 Task: Compose an email with the signature Eleanor Wilson with the subject Request for a transfer and the message Could you please provide an estimate for the project? from softage.1@softage.net to softage.6@softage.net,  softage.1@softage.net and softage.7@softage.net with CC to softage.8@softage.net with an attached document Request_for_proposal.docx, insert an emoji of bus Send the email
Action: Mouse moved to (431, 567)
Screenshot: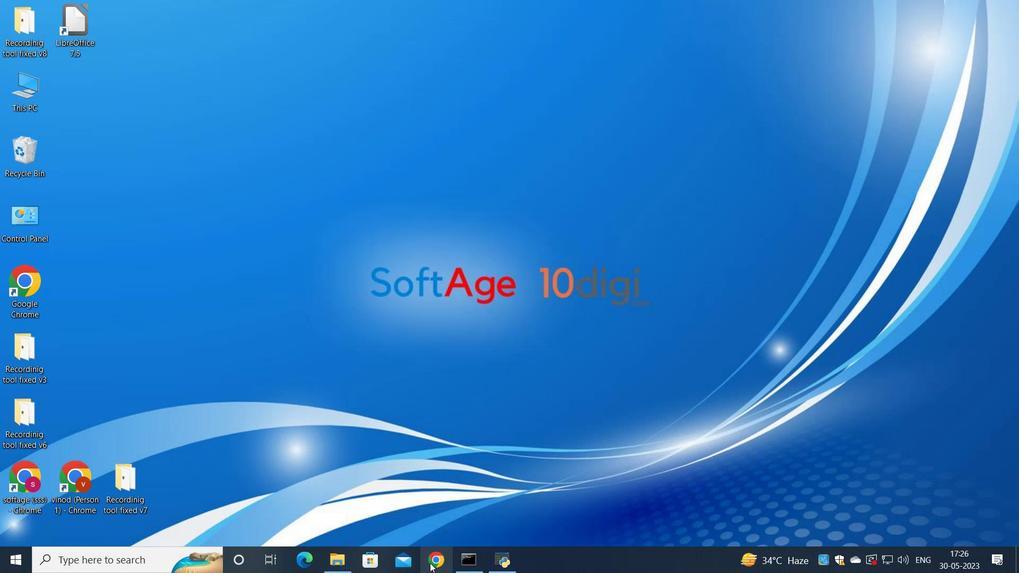 
Action: Mouse pressed left at (431, 567)
Screenshot: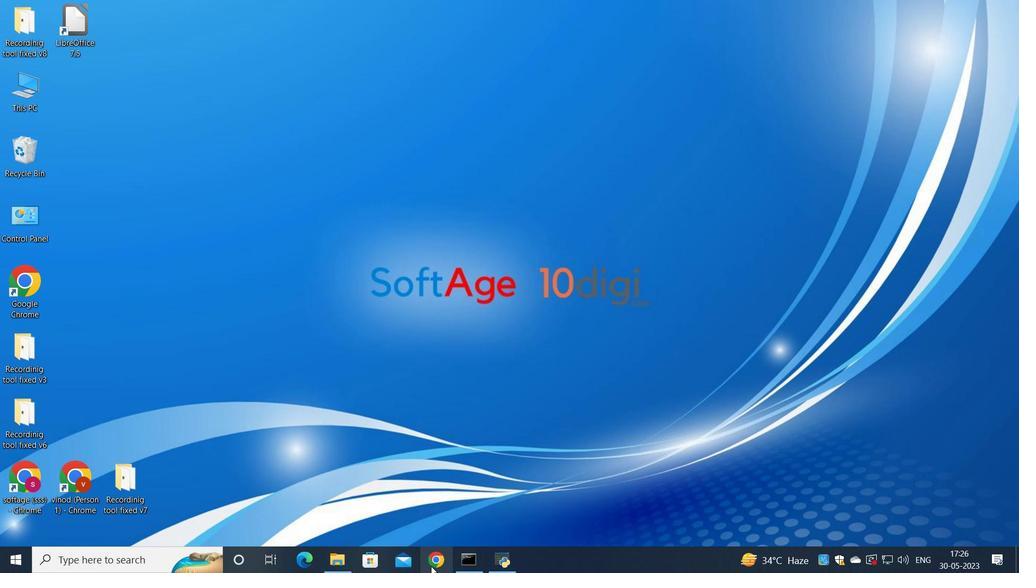 
Action: Mouse moved to (453, 340)
Screenshot: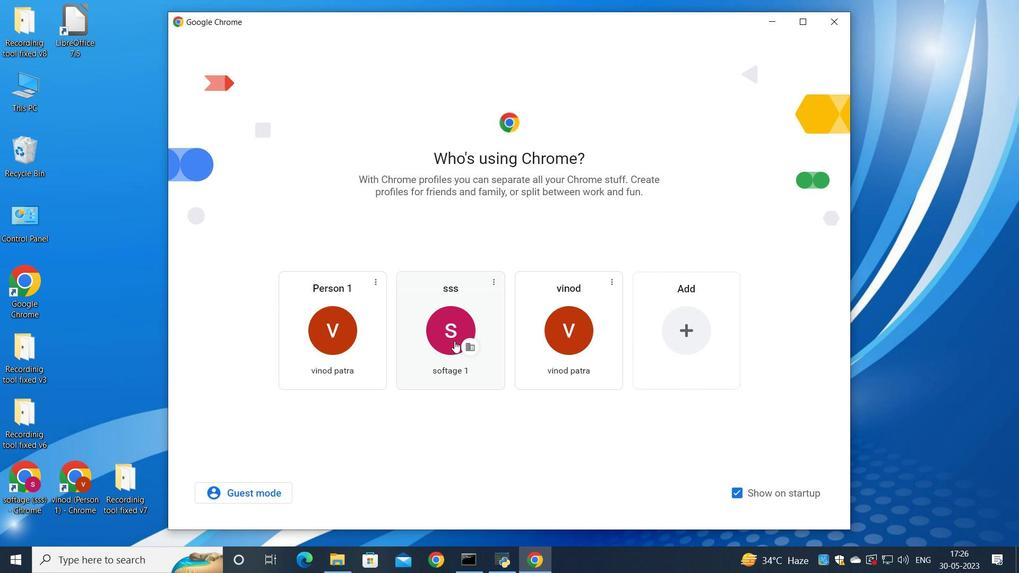 
Action: Mouse pressed left at (453, 340)
Screenshot: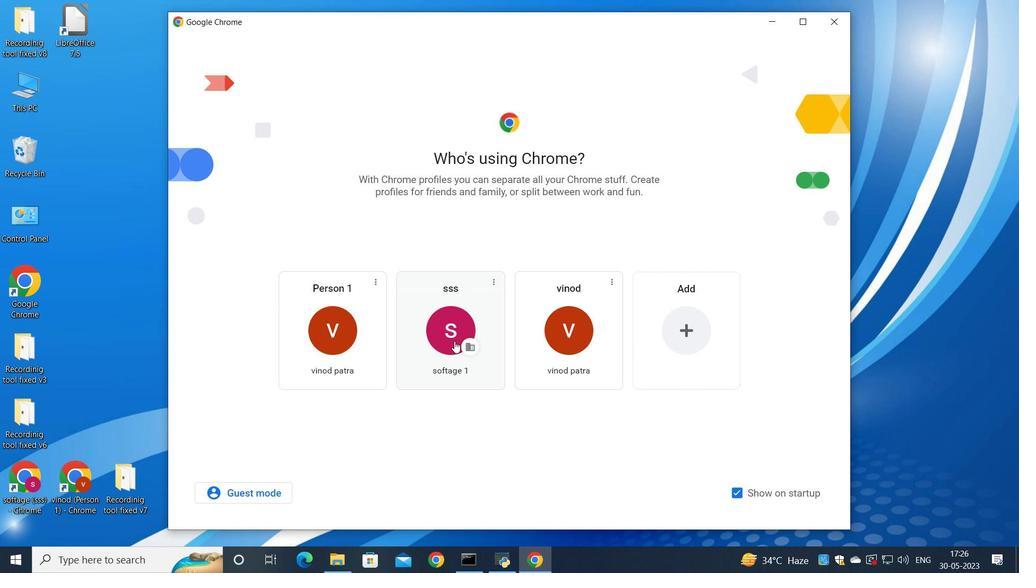 
Action: Mouse moved to (891, 68)
Screenshot: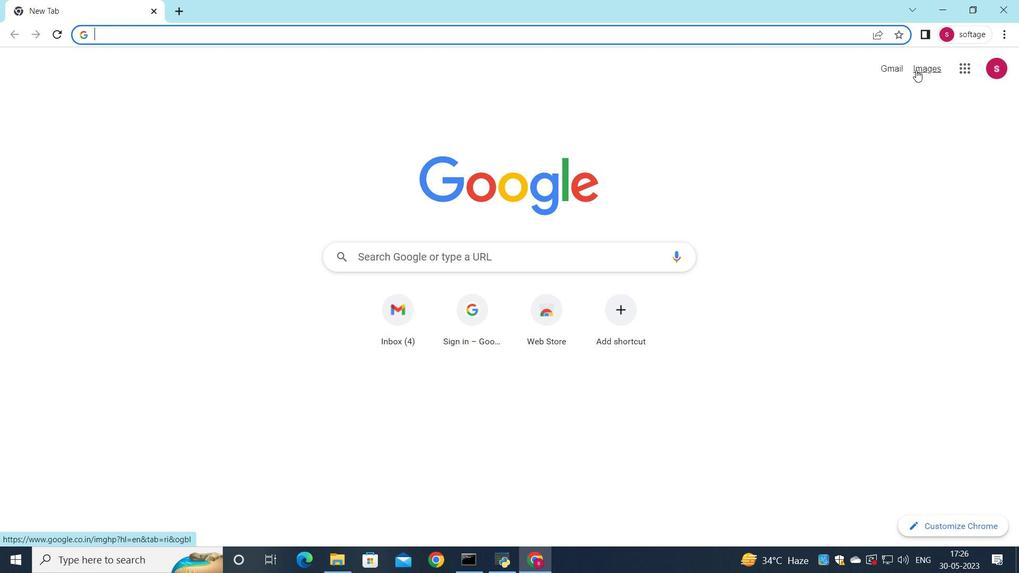 
Action: Mouse pressed left at (891, 68)
Screenshot: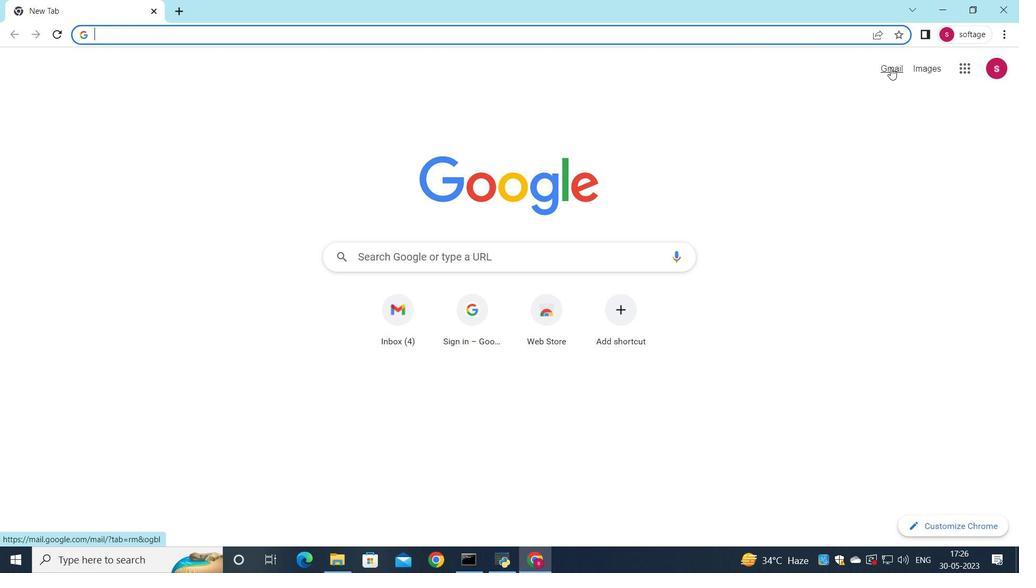 
Action: Mouse moved to (857, 81)
Screenshot: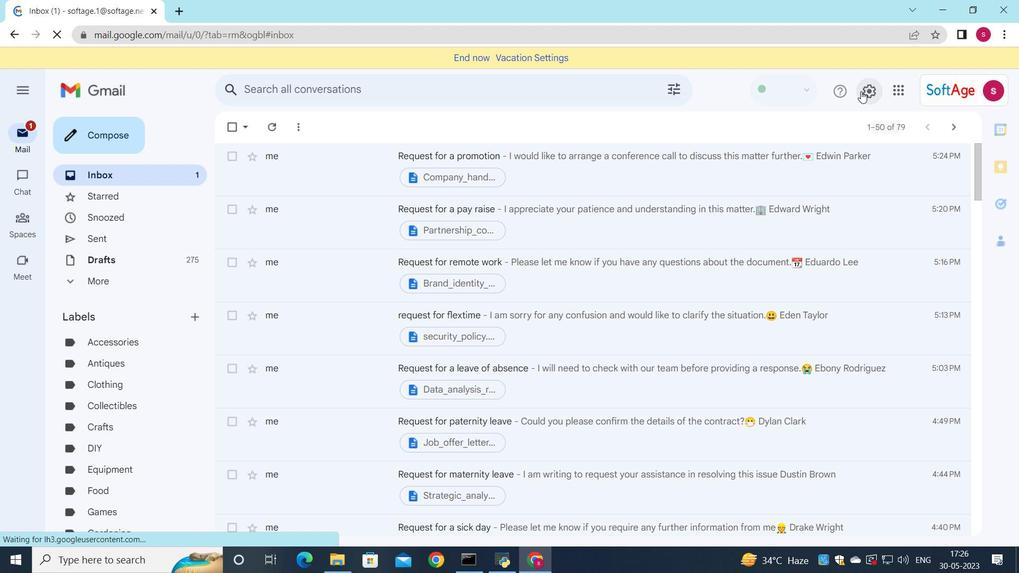 
Action: Mouse pressed left at (857, 81)
Screenshot: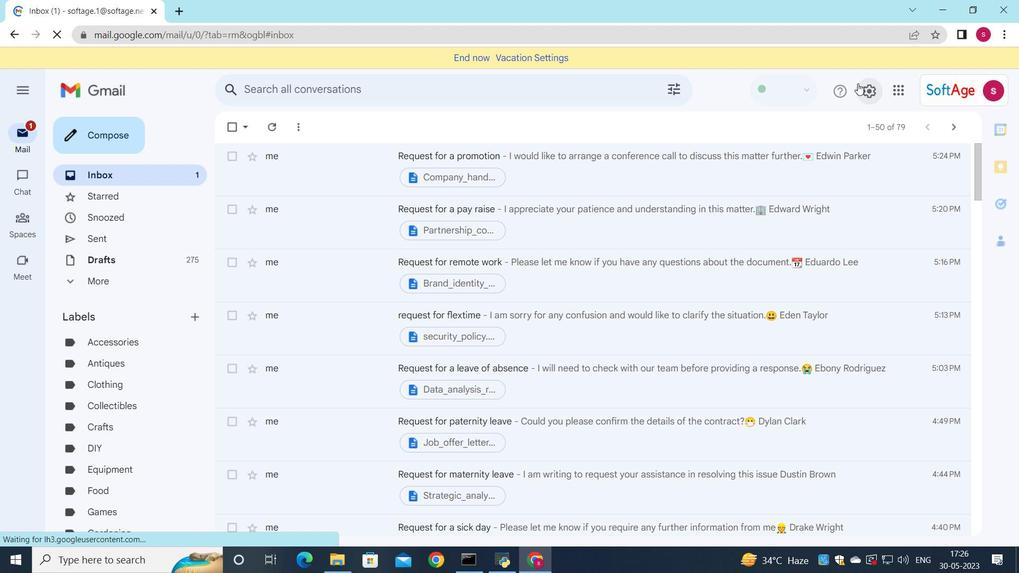 
Action: Mouse moved to (868, 92)
Screenshot: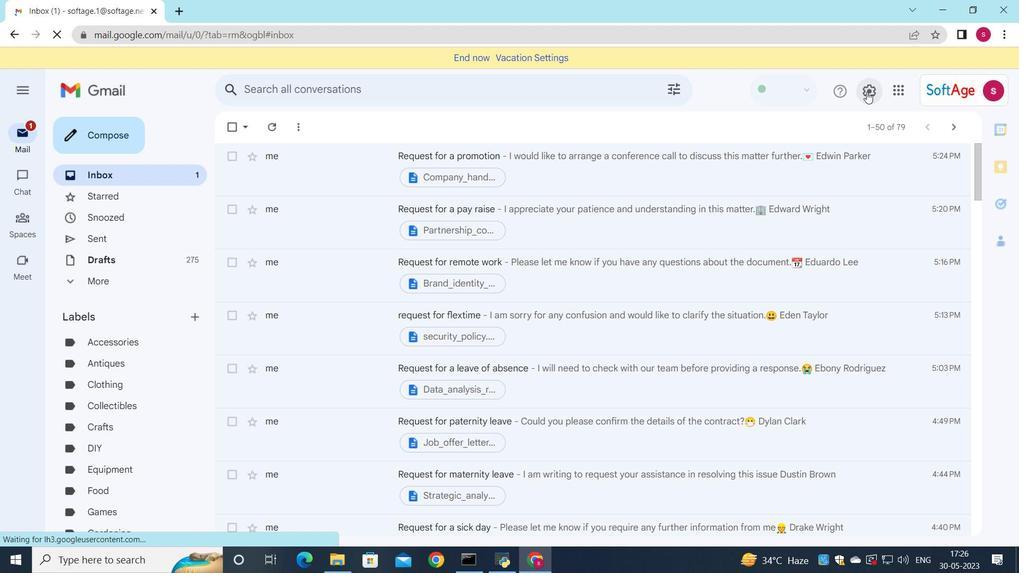 
Action: Mouse pressed left at (868, 92)
Screenshot: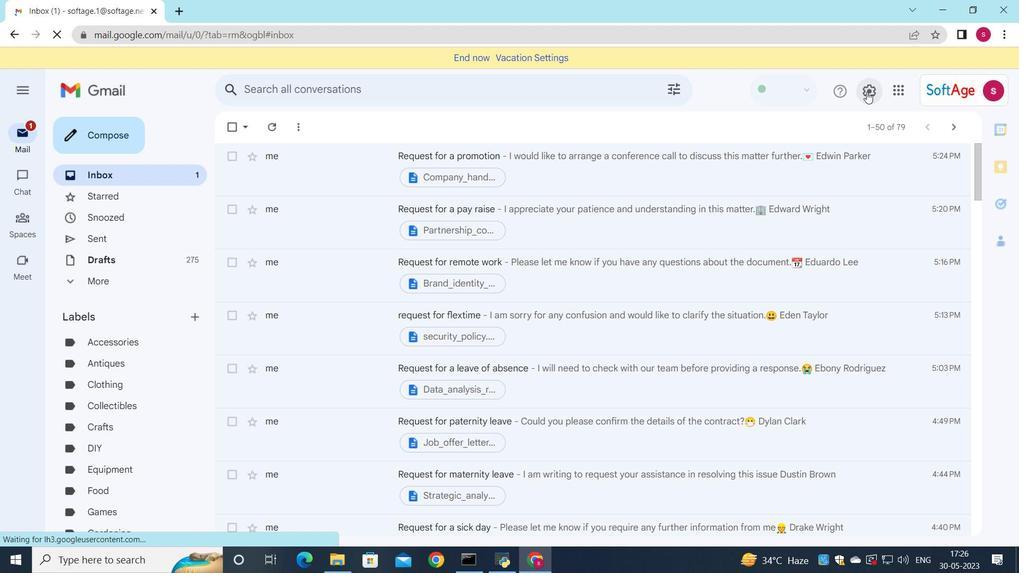 
Action: Mouse moved to (869, 88)
Screenshot: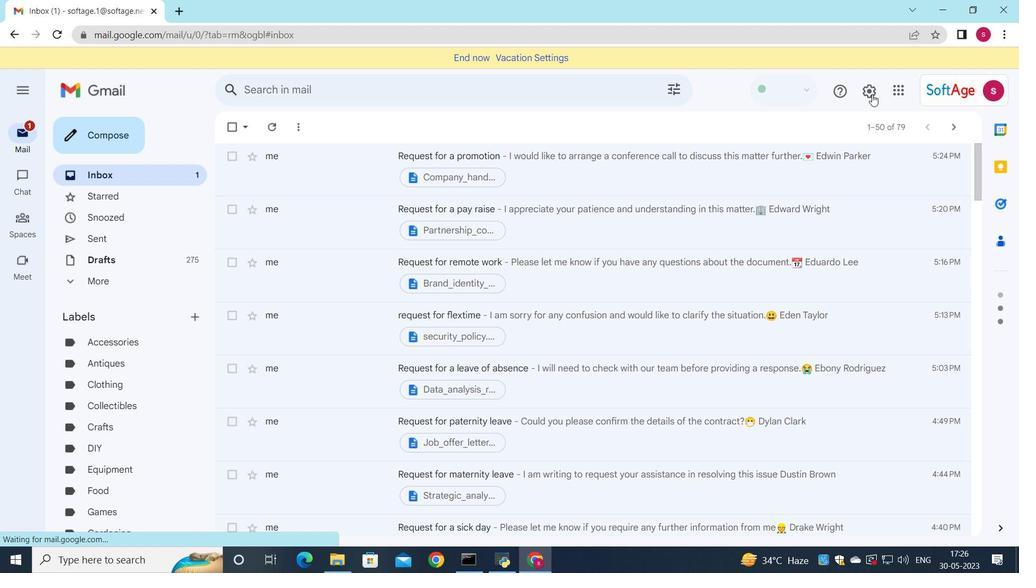 
Action: Mouse pressed left at (869, 88)
Screenshot: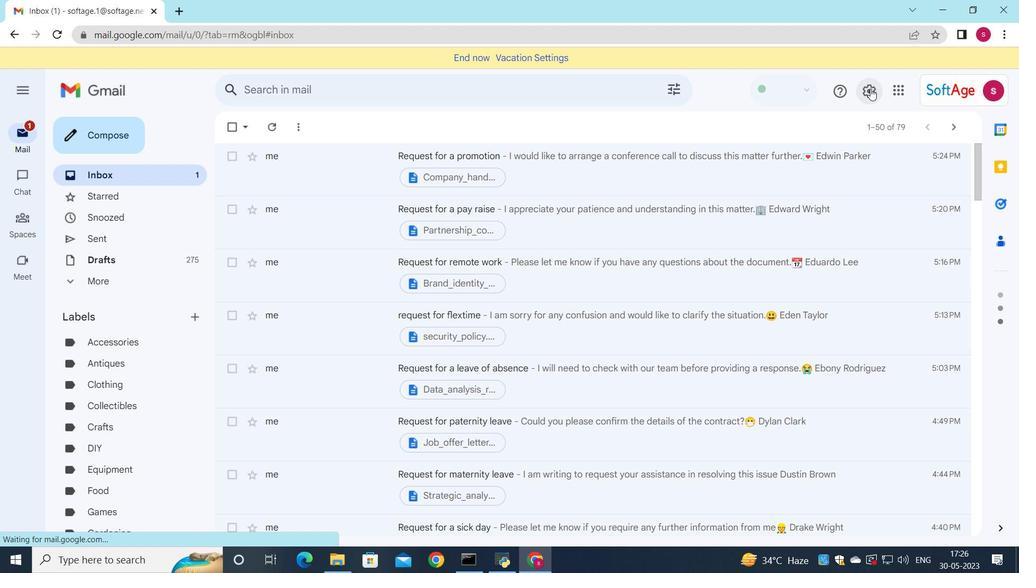 
Action: Mouse moved to (876, 155)
Screenshot: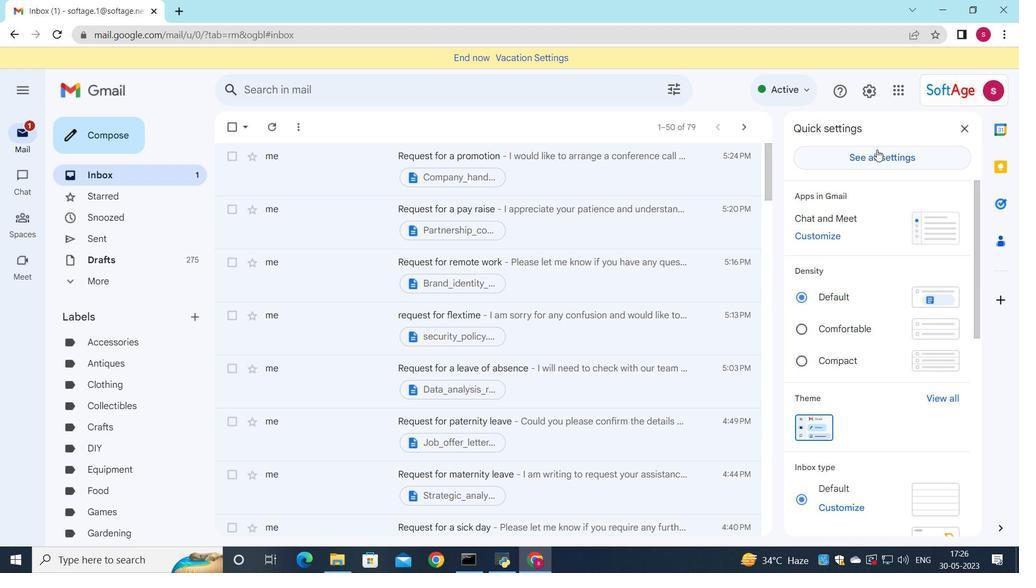 
Action: Mouse pressed left at (876, 155)
Screenshot: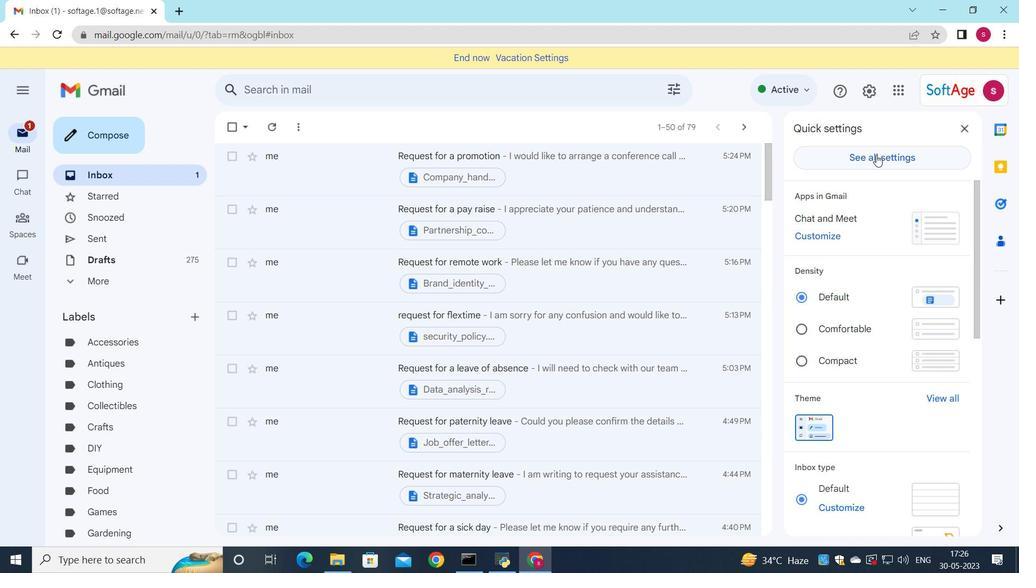 
Action: Mouse moved to (637, 219)
Screenshot: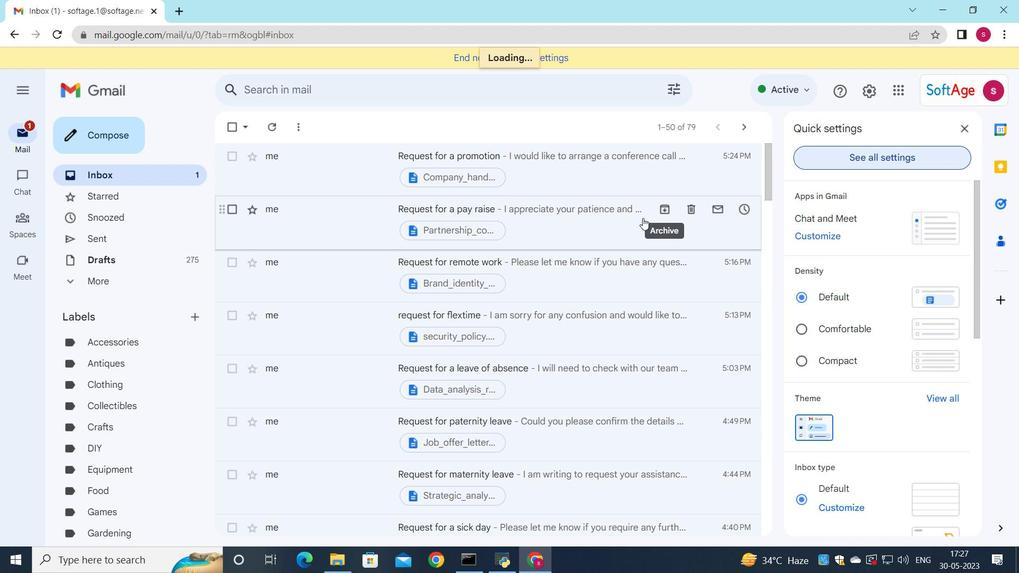 
Action: Mouse scrolled (637, 219) with delta (0, 0)
Screenshot: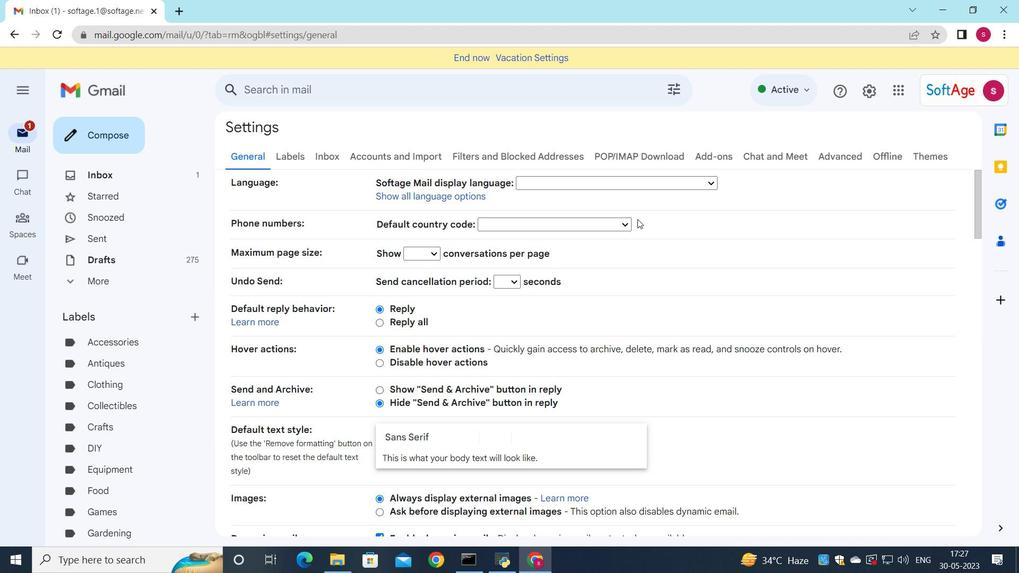
Action: Mouse scrolled (637, 219) with delta (0, 0)
Screenshot: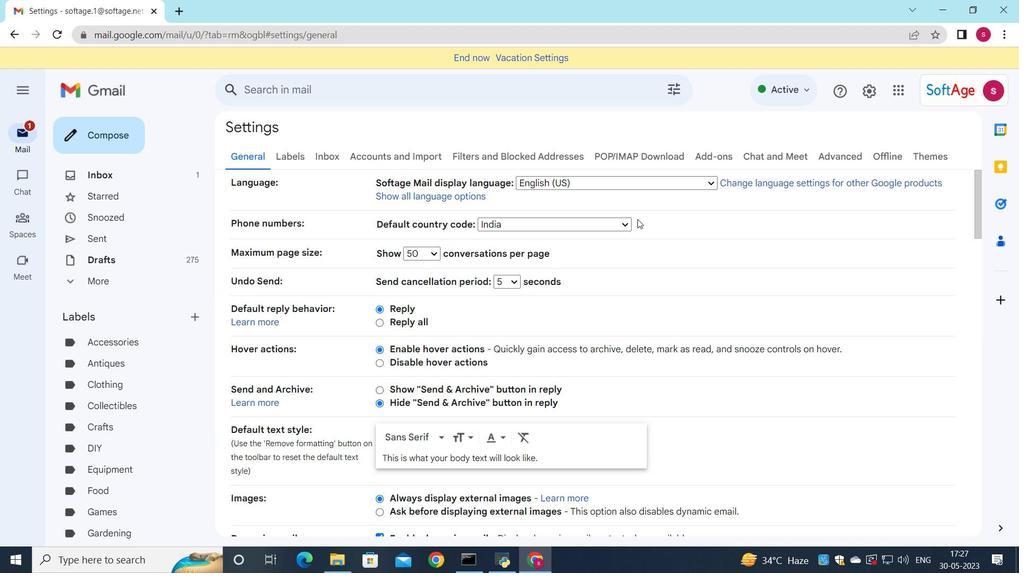 
Action: Mouse scrolled (637, 219) with delta (0, 0)
Screenshot: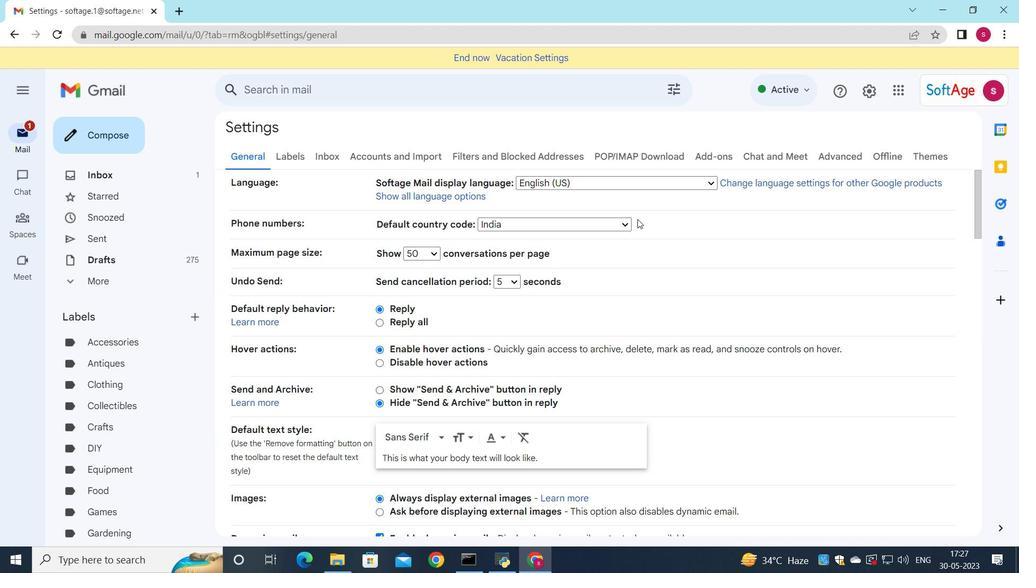 
Action: Mouse scrolled (637, 219) with delta (0, 0)
Screenshot: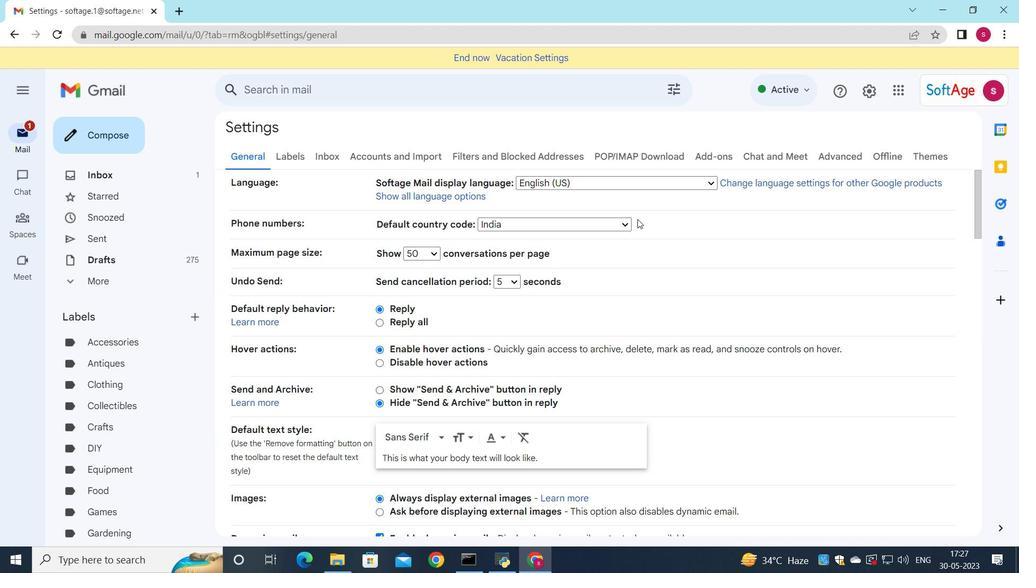 
Action: Mouse scrolled (637, 219) with delta (0, 0)
Screenshot: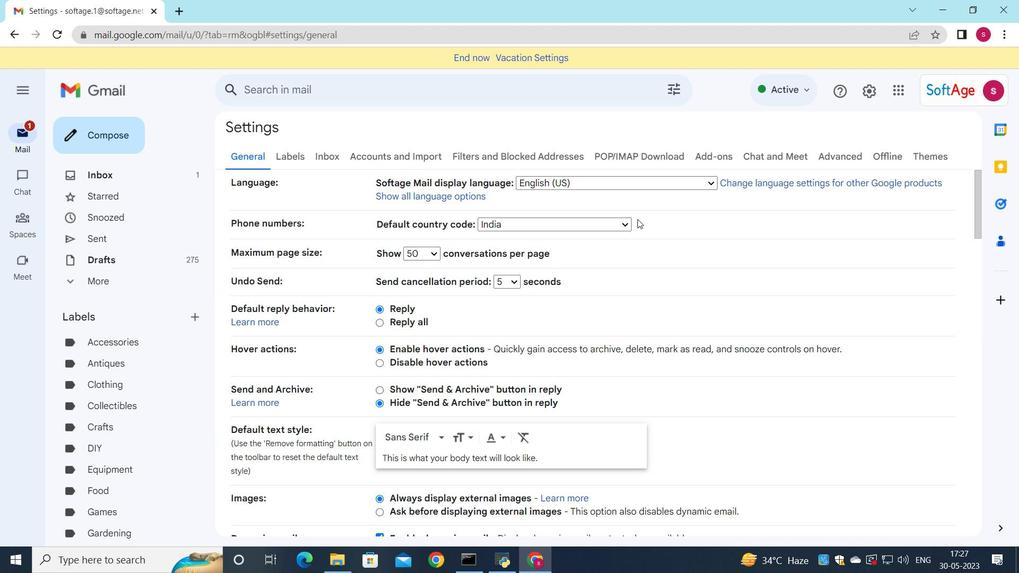 
Action: Mouse scrolled (637, 219) with delta (0, 0)
Screenshot: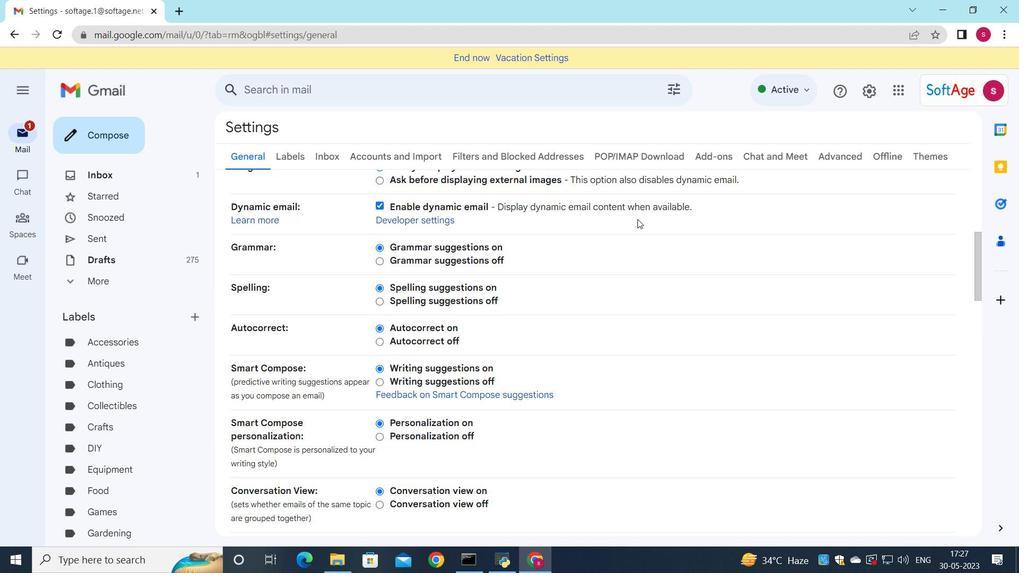 
Action: Mouse scrolled (637, 219) with delta (0, 0)
Screenshot: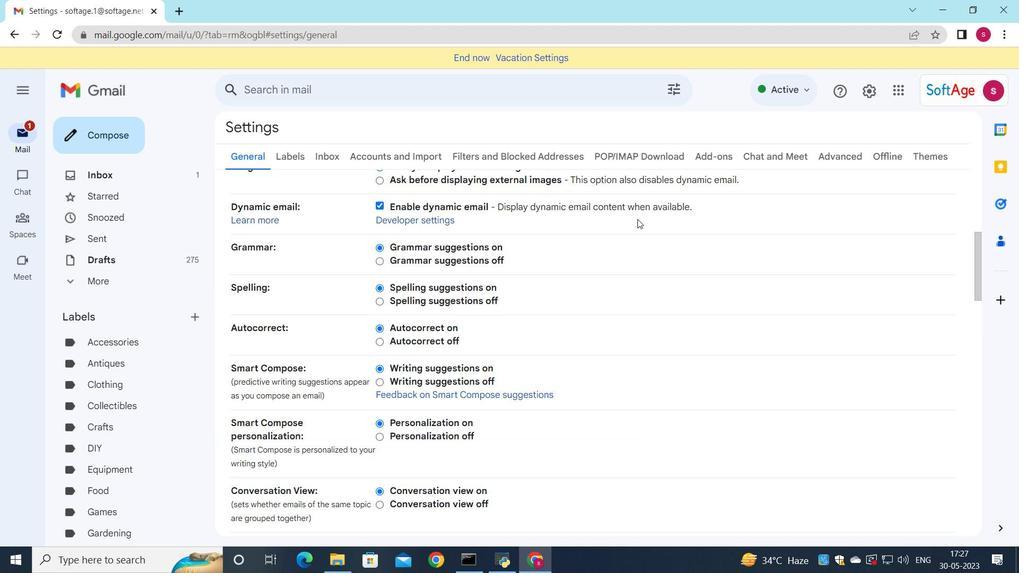 
Action: Mouse scrolled (637, 219) with delta (0, 0)
Screenshot: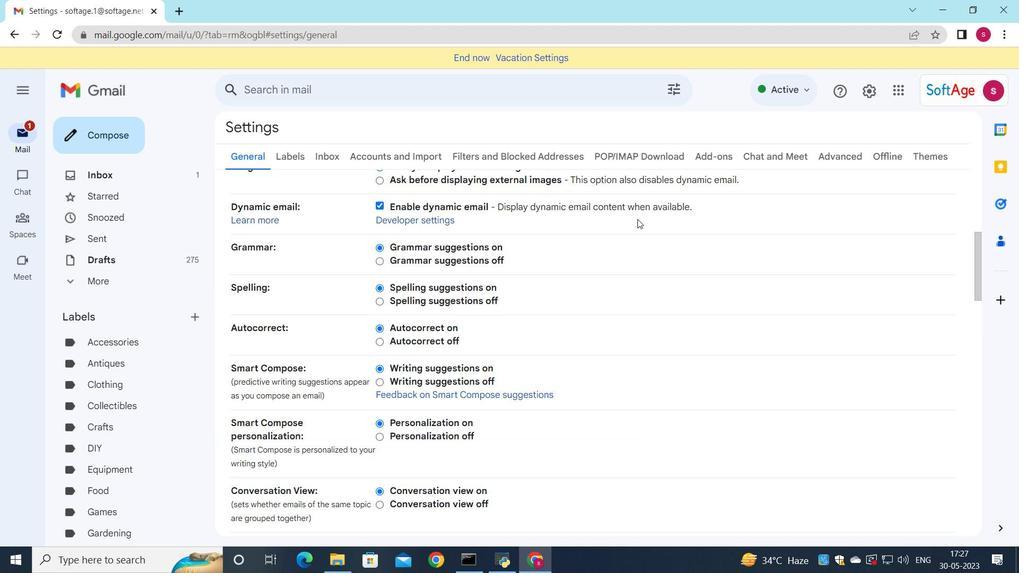 
Action: Mouse scrolled (637, 219) with delta (0, 0)
Screenshot: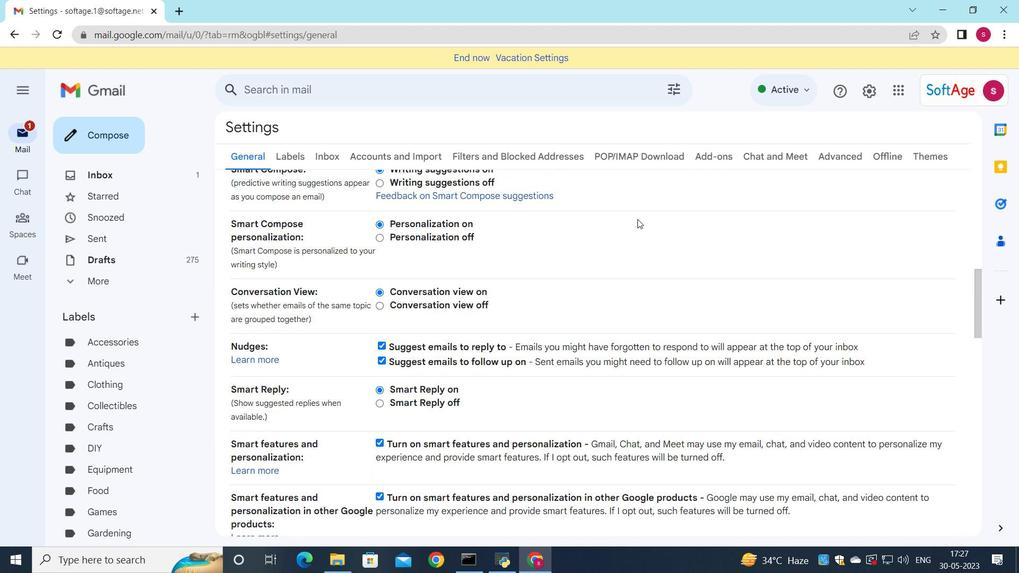 
Action: Mouse scrolled (637, 219) with delta (0, 0)
Screenshot: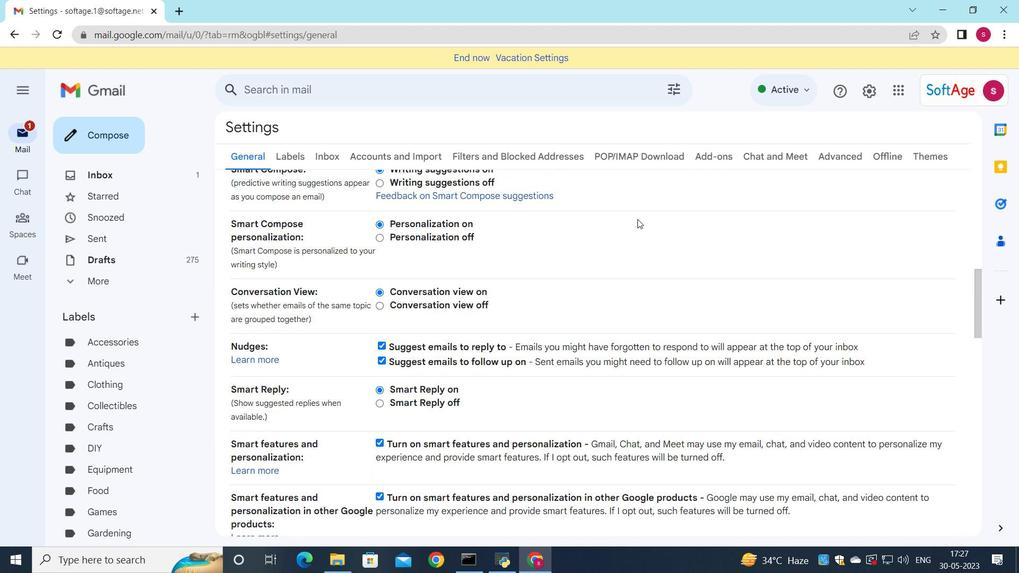 
Action: Mouse scrolled (637, 219) with delta (0, 0)
Screenshot: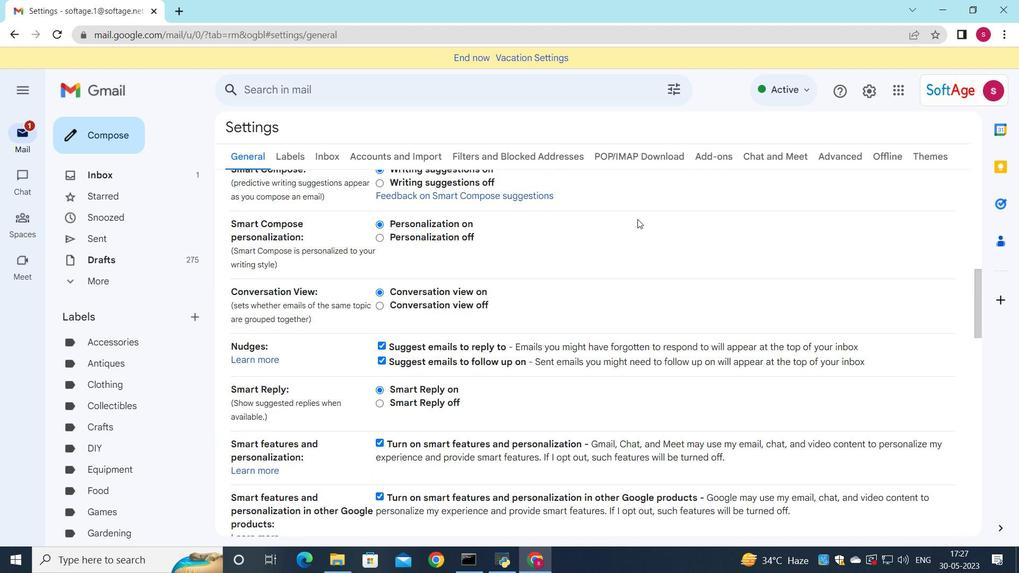 
Action: Mouse scrolled (637, 219) with delta (0, 0)
Screenshot: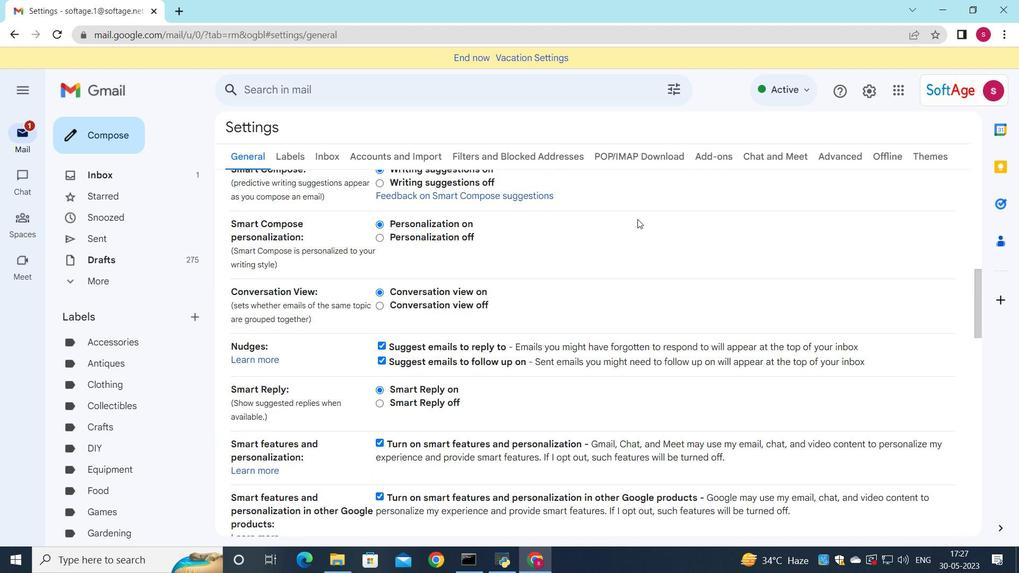 
Action: Mouse moved to (637, 228)
Screenshot: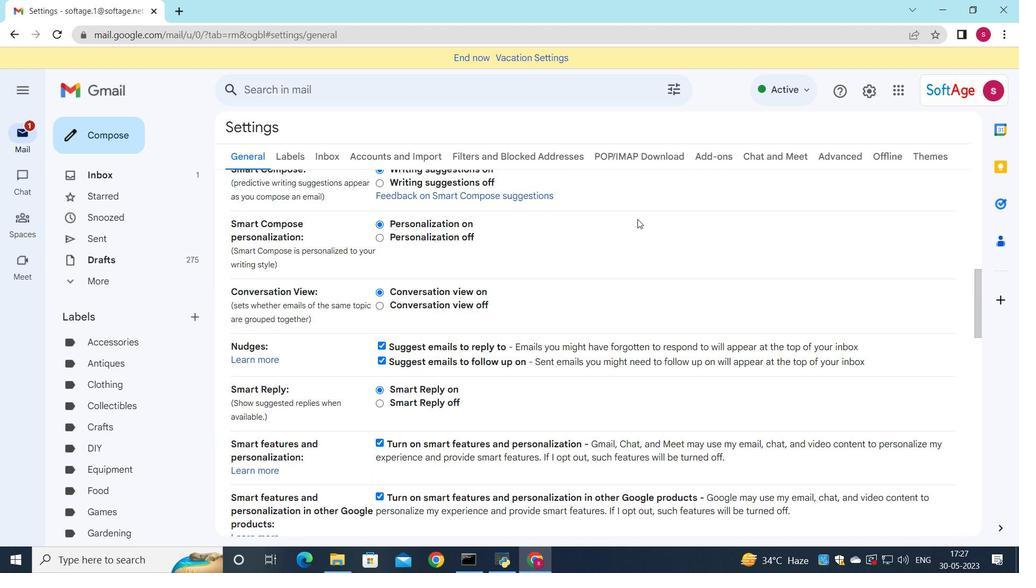 
Action: Mouse scrolled (637, 227) with delta (0, 0)
Screenshot: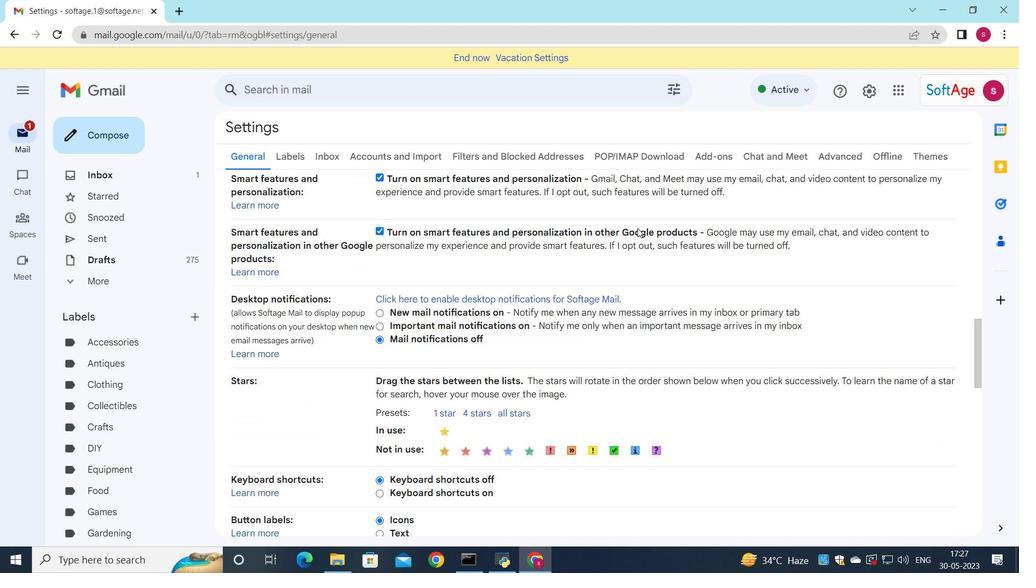 
Action: Mouse scrolled (637, 227) with delta (0, 0)
Screenshot: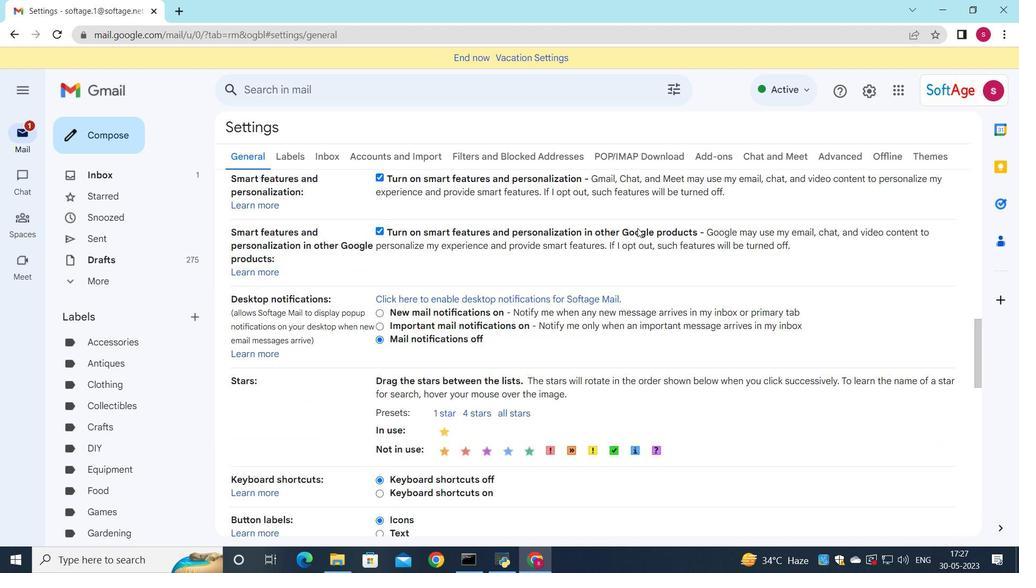 
Action: Mouse scrolled (637, 227) with delta (0, 0)
Screenshot: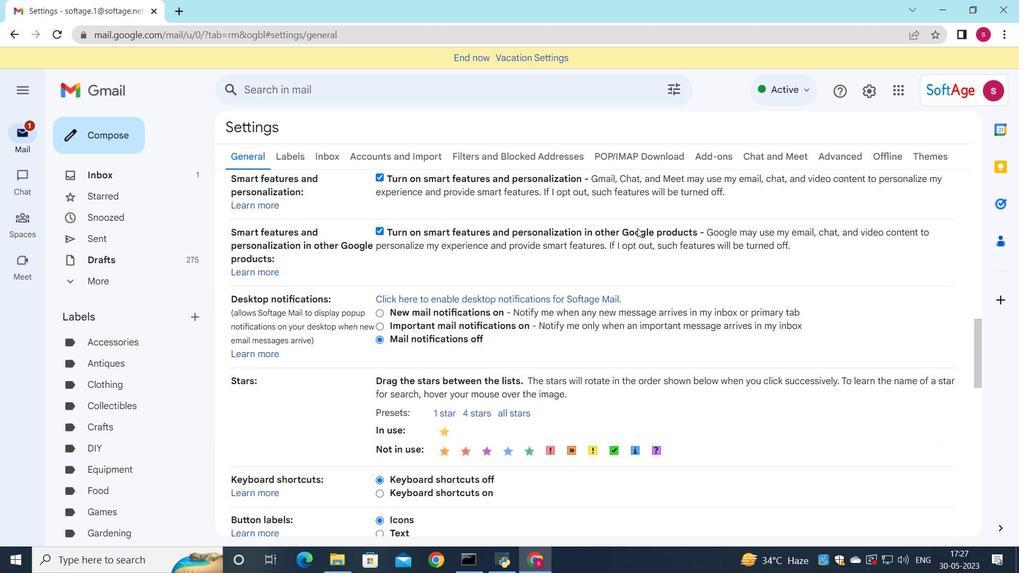 
Action: Mouse moved to (637, 228)
Screenshot: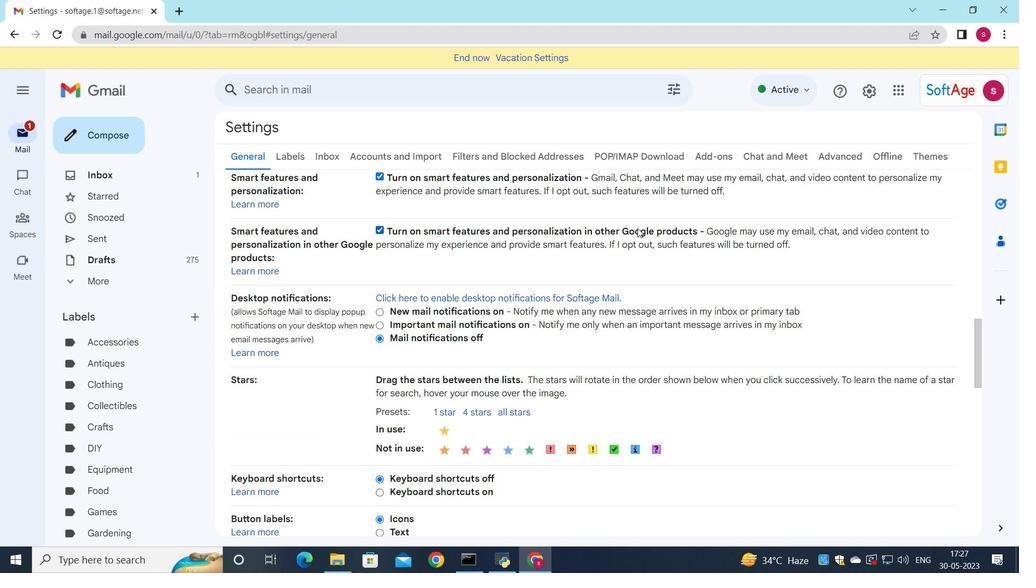 
Action: Mouse scrolled (637, 228) with delta (0, 0)
Screenshot: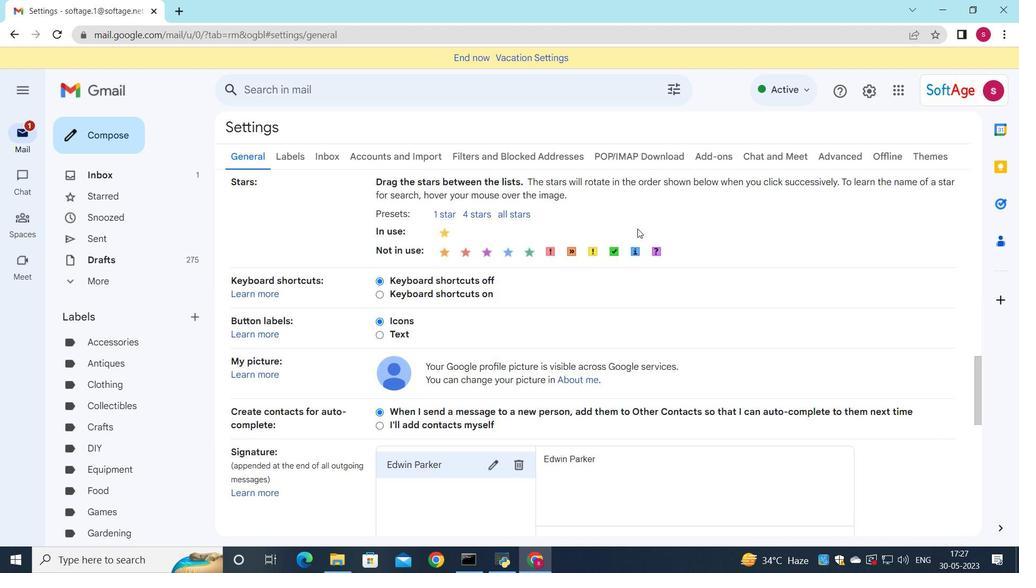 
Action: Mouse scrolled (637, 228) with delta (0, 0)
Screenshot: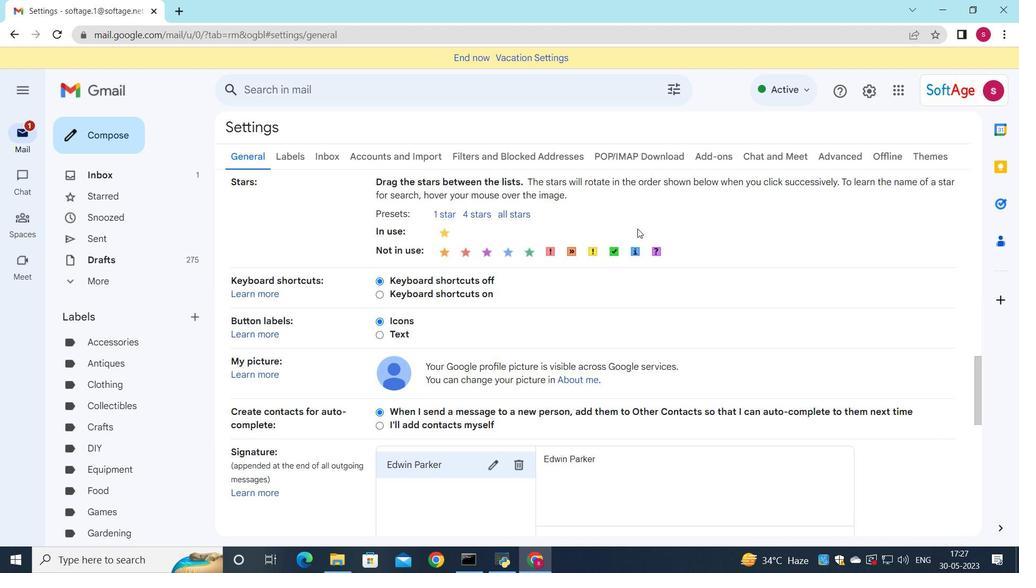 
Action: Mouse scrolled (637, 228) with delta (0, 0)
Screenshot: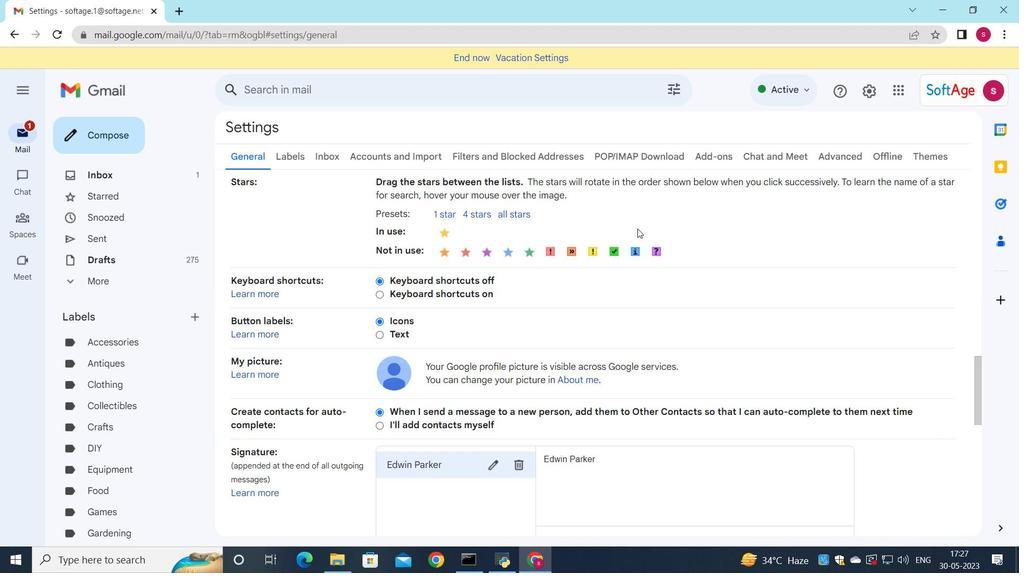 
Action: Mouse moved to (511, 269)
Screenshot: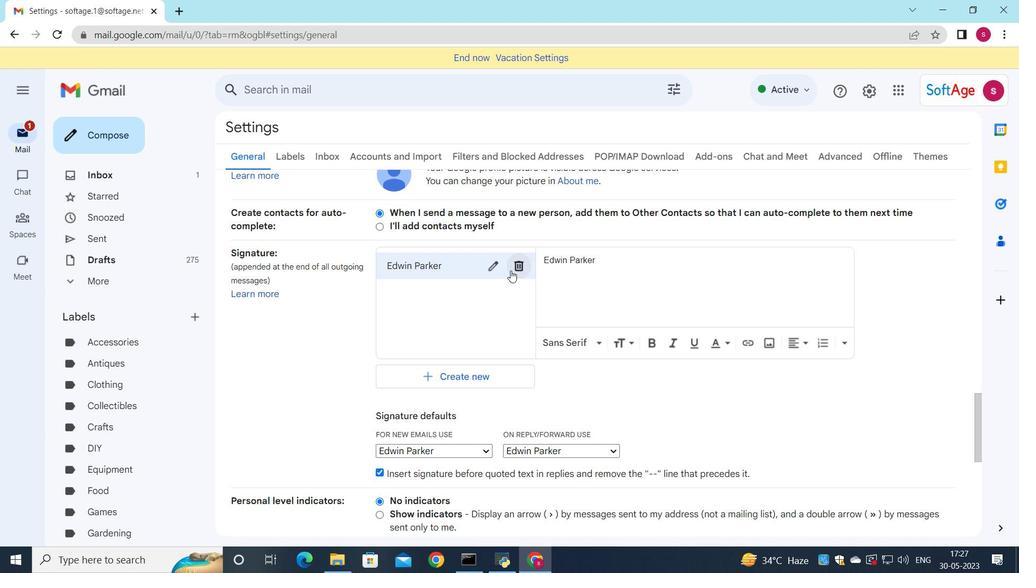 
Action: Mouse pressed left at (511, 269)
Screenshot: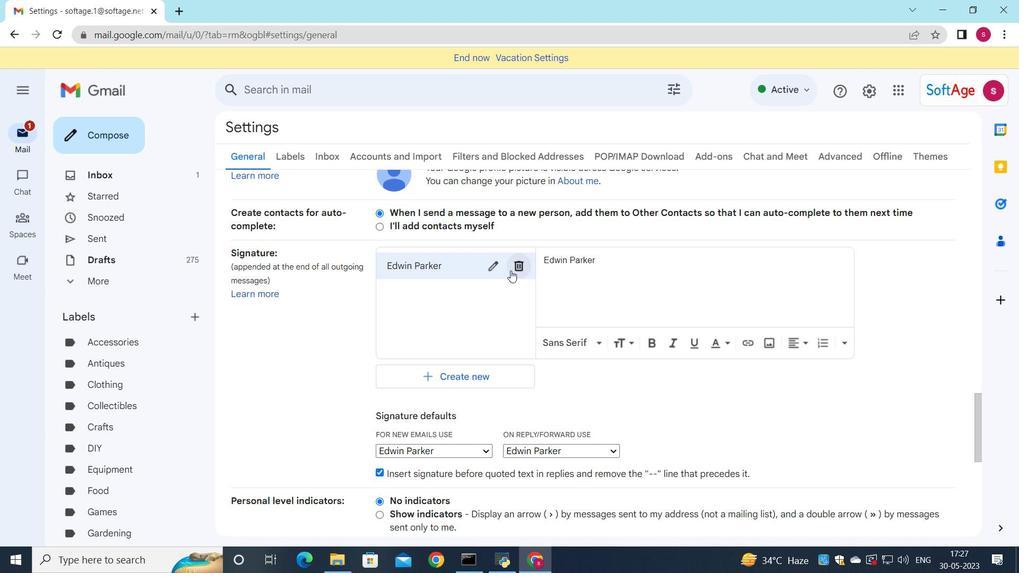 
Action: Mouse moved to (613, 327)
Screenshot: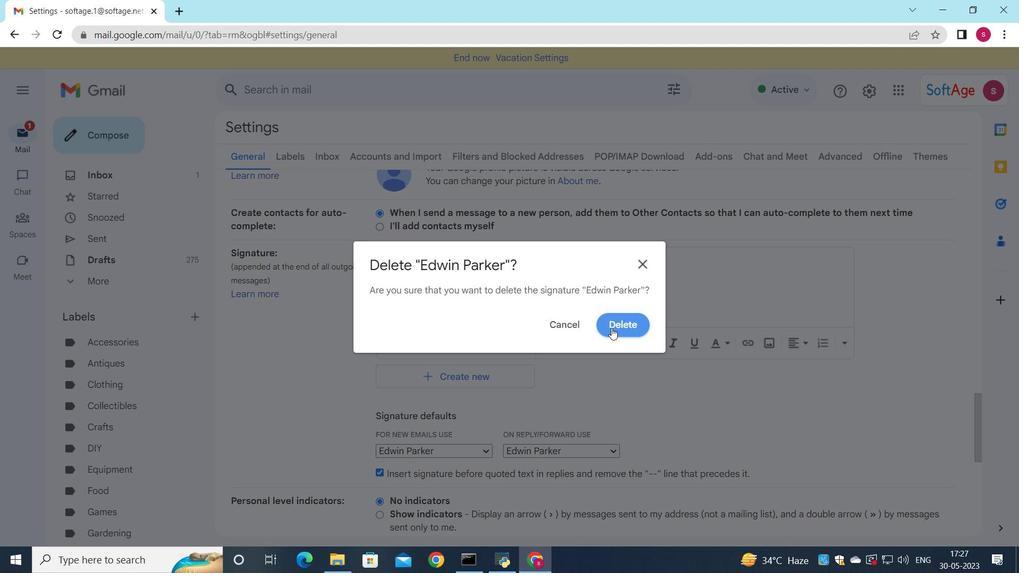 
Action: Mouse pressed left at (613, 327)
Screenshot: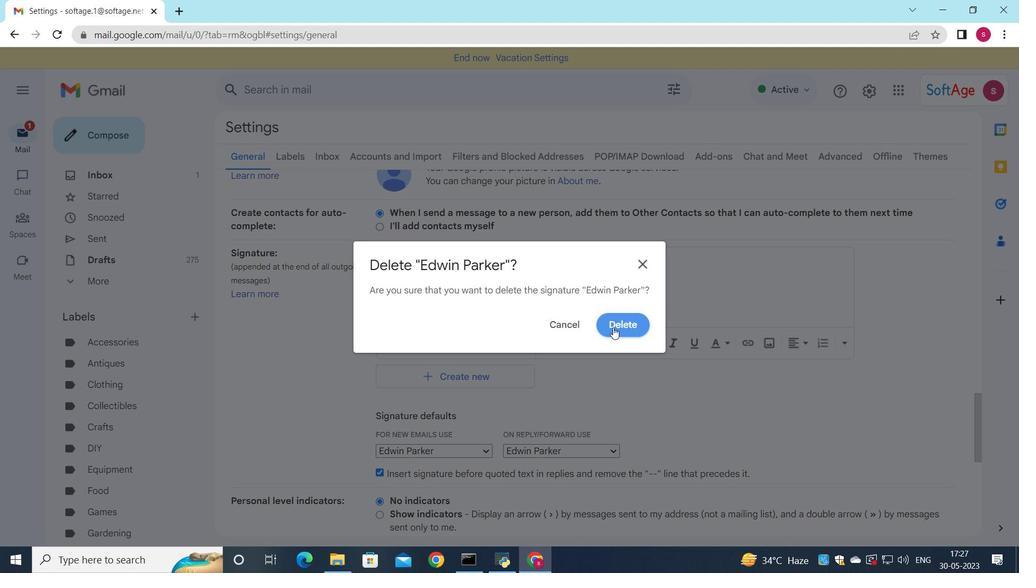 
Action: Mouse moved to (620, 328)
Screenshot: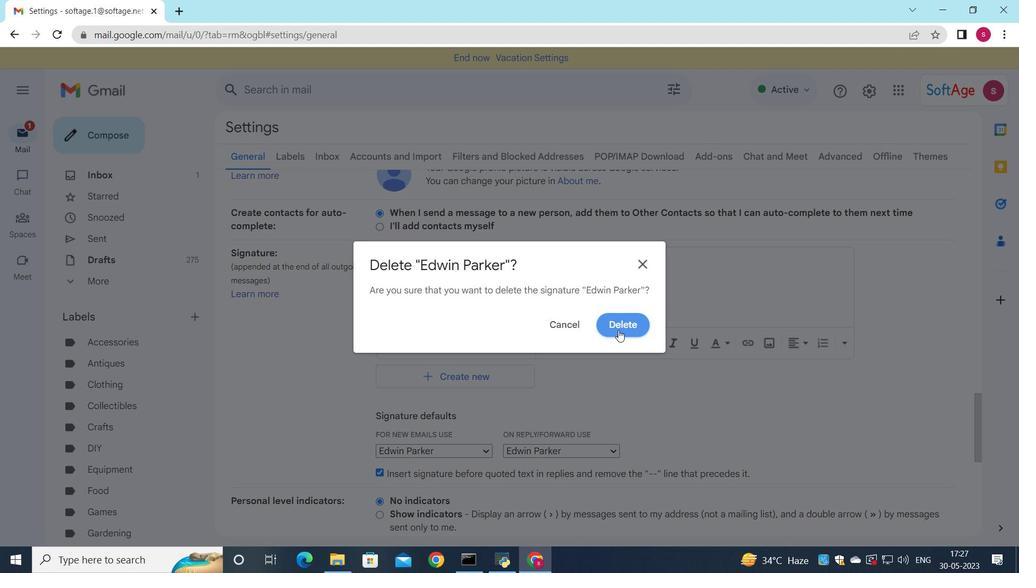 
Action: Mouse pressed left at (620, 328)
Screenshot: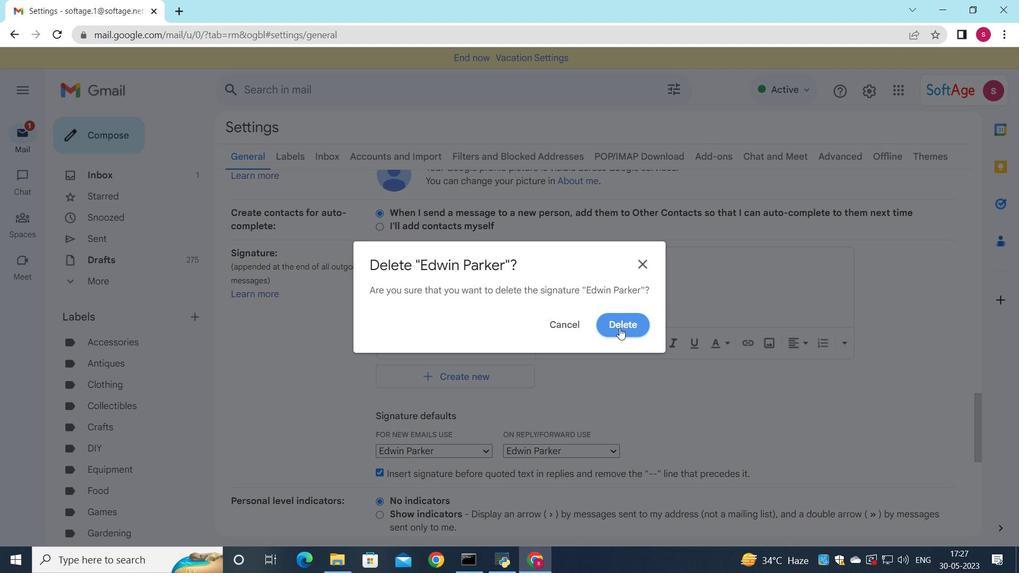 
Action: Mouse moved to (444, 273)
Screenshot: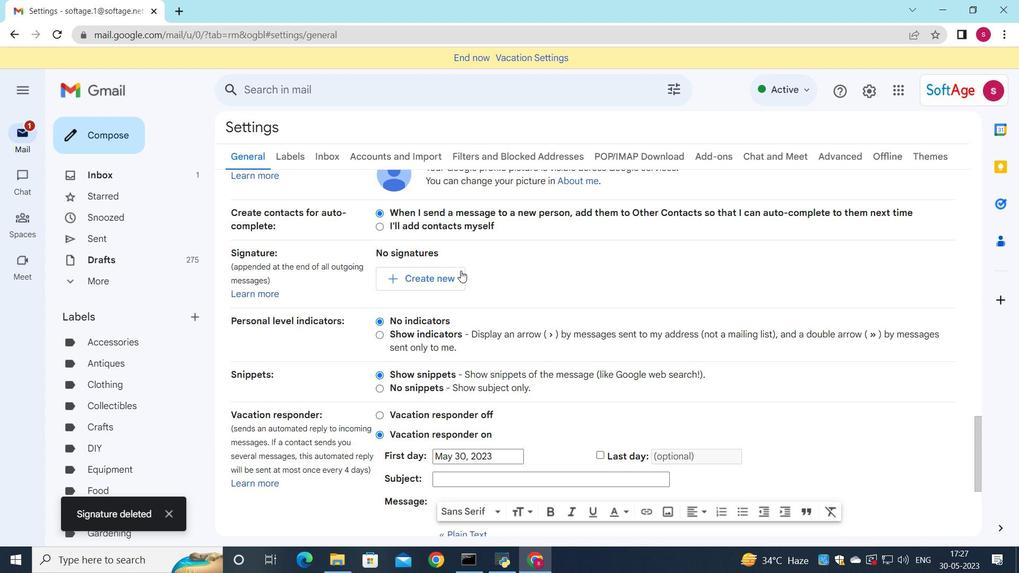 
Action: Mouse pressed left at (444, 273)
Screenshot: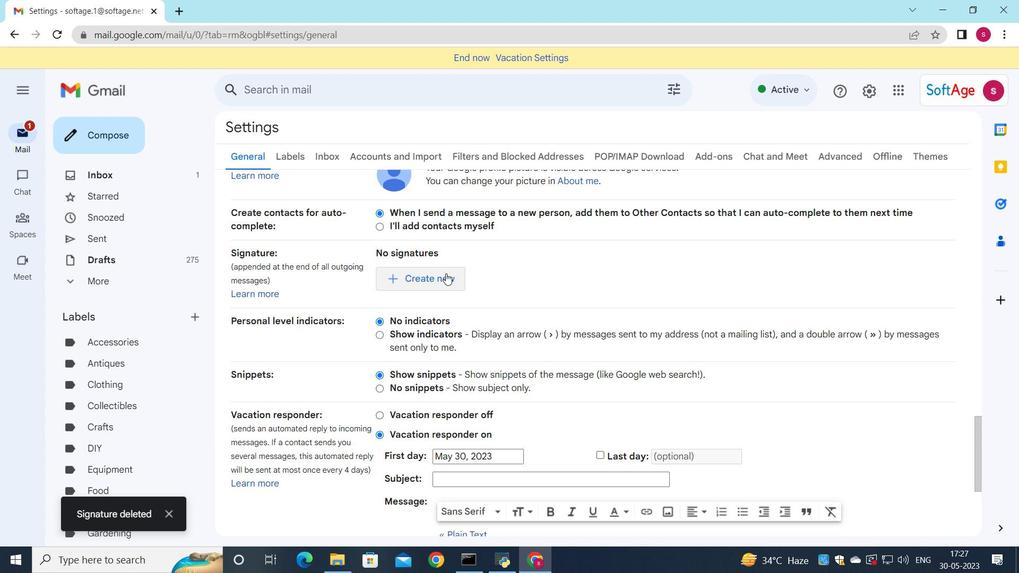 
Action: Mouse moved to (670, 265)
Screenshot: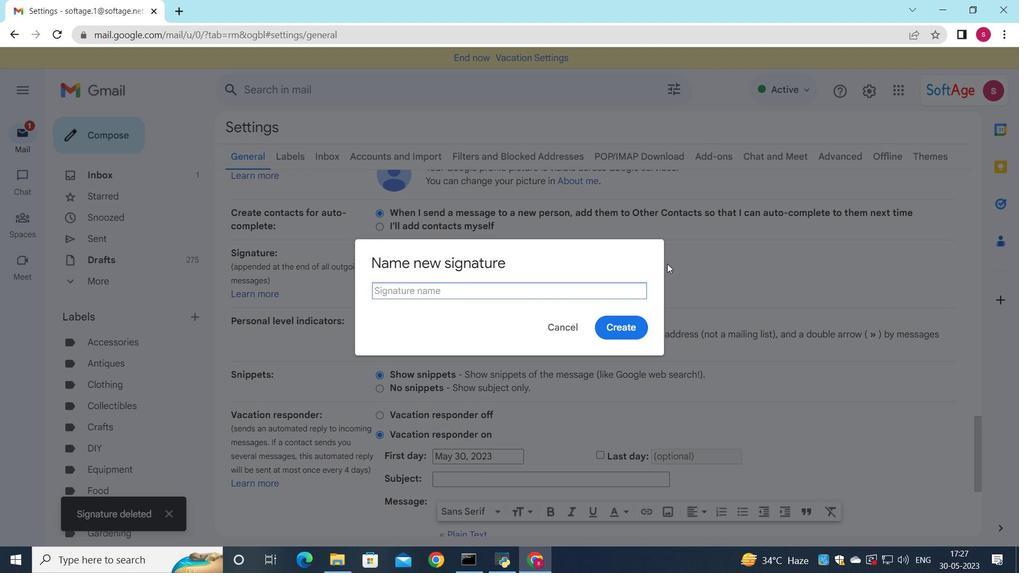
Action: Key pressed <Key.shift>Eleanor<Key.space><Key.shift>Wilson
Screenshot: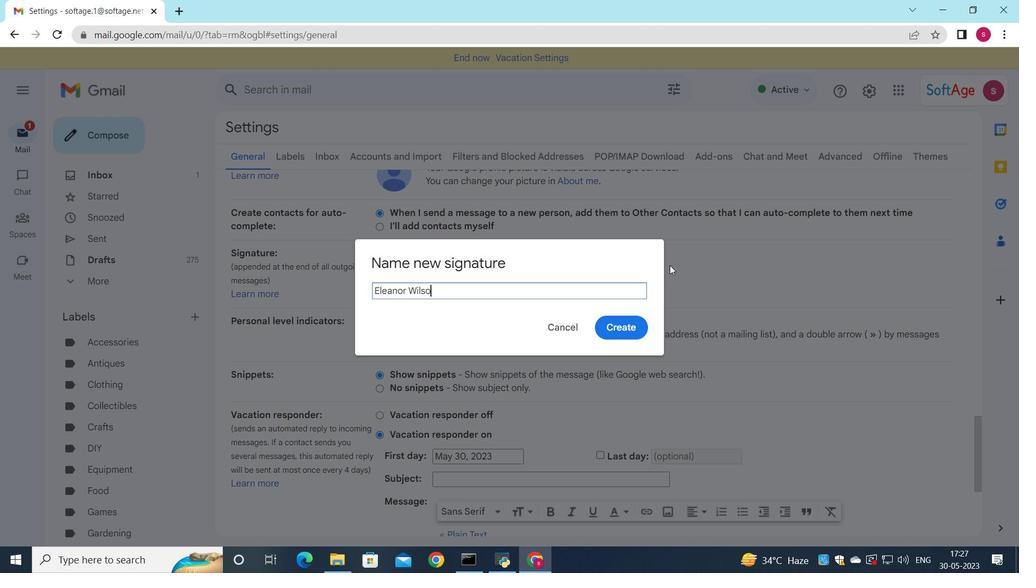 
Action: Mouse moved to (625, 326)
Screenshot: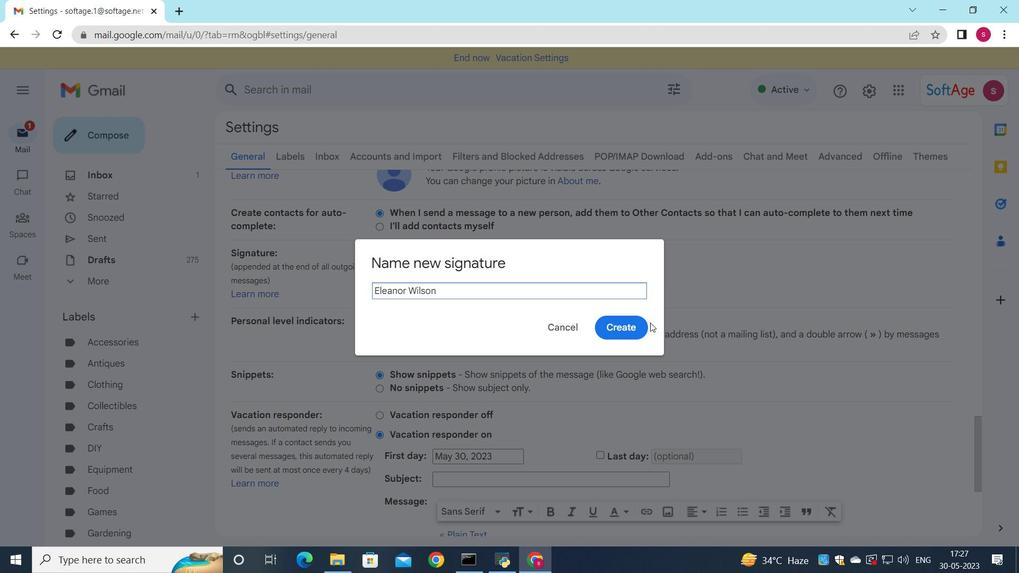 
Action: Mouse pressed left at (625, 326)
Screenshot: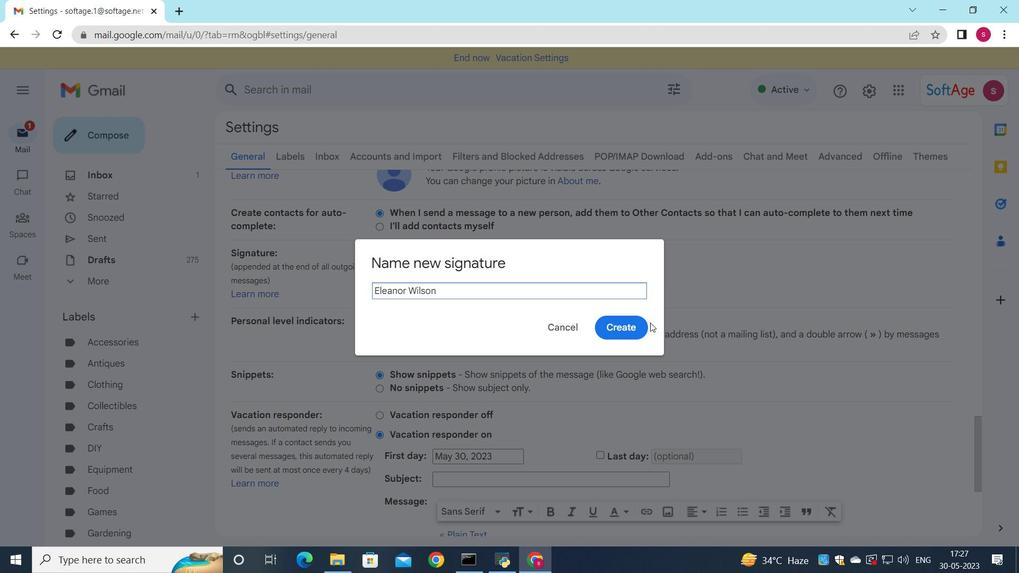 
Action: Mouse moved to (653, 292)
Screenshot: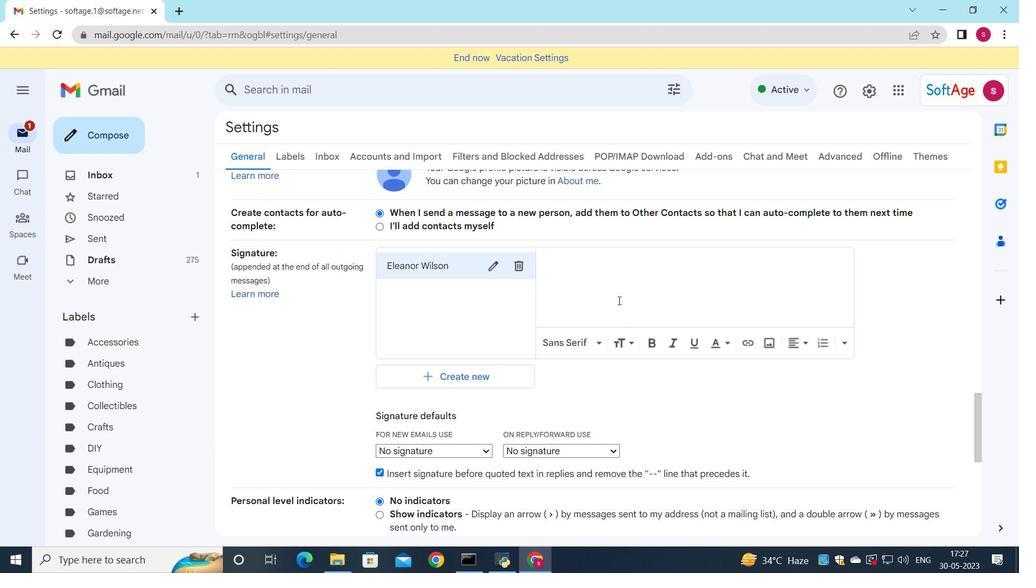 
Action: Mouse pressed left at (653, 292)
Screenshot: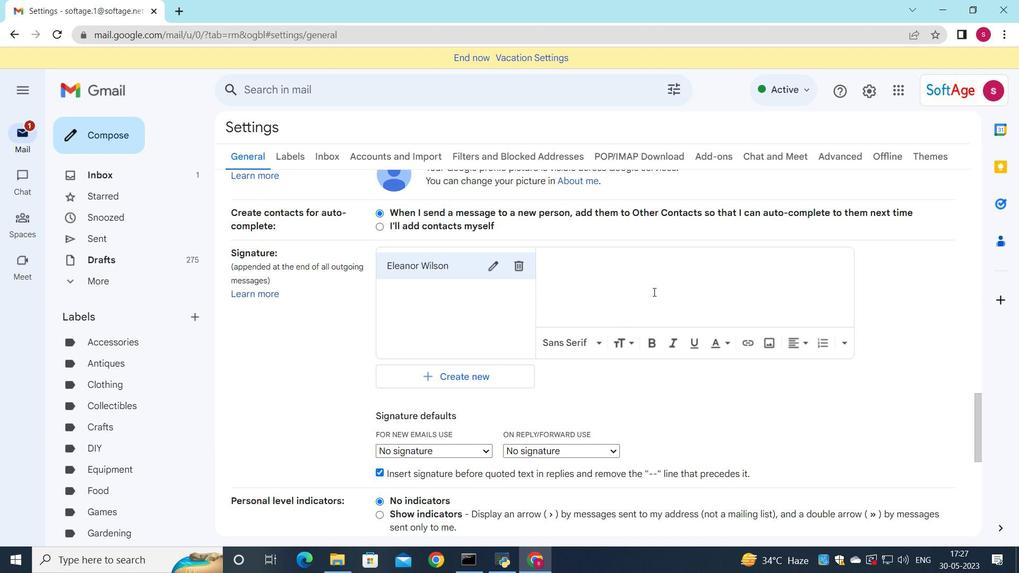 
Action: Key pressed <Key.shift>Ek<Key.backspace>leanor<Key.space><Key.shift>Wilson
Screenshot: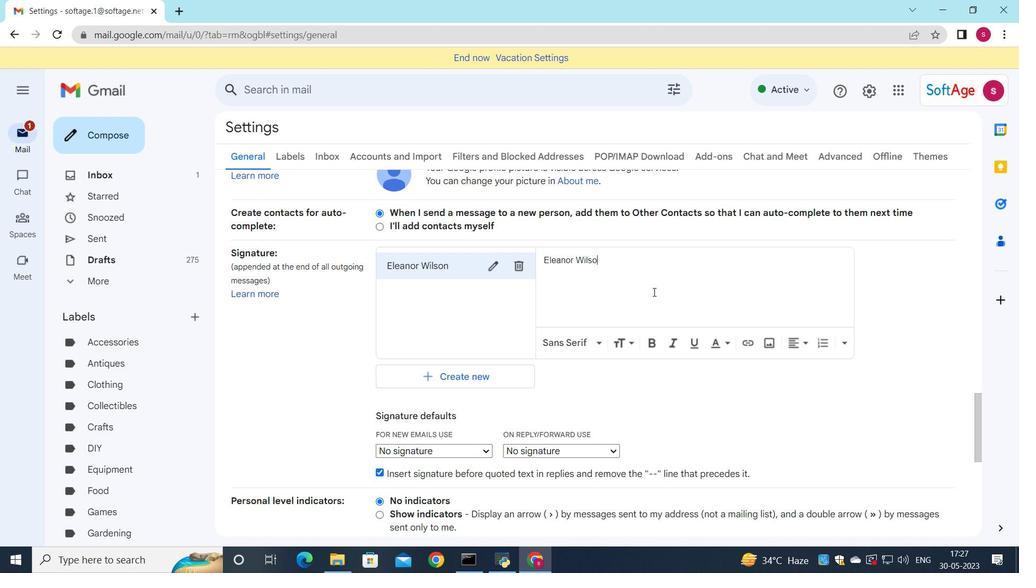 
Action: Mouse moved to (479, 446)
Screenshot: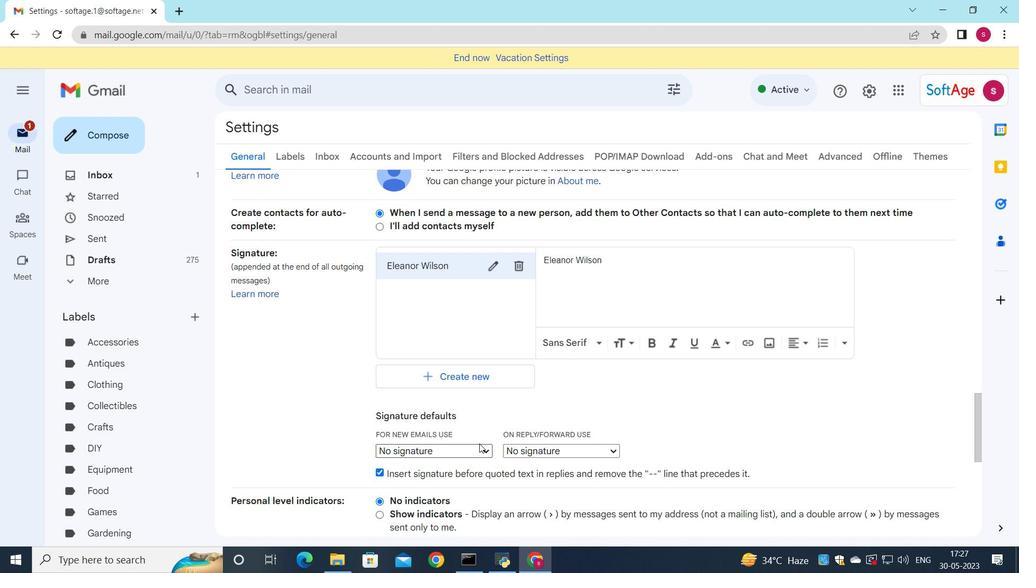 
Action: Mouse pressed left at (479, 446)
Screenshot: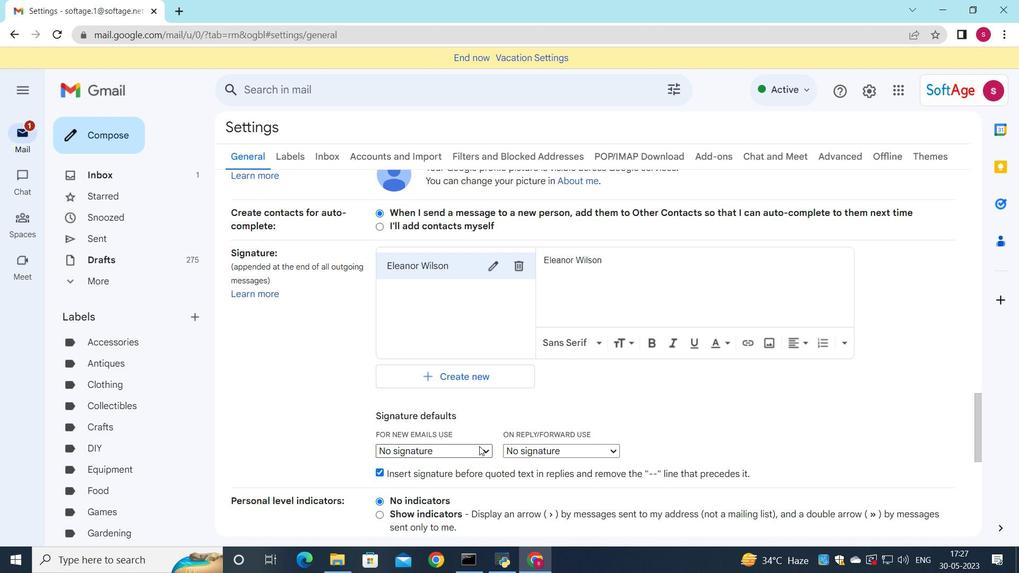 
Action: Mouse moved to (466, 474)
Screenshot: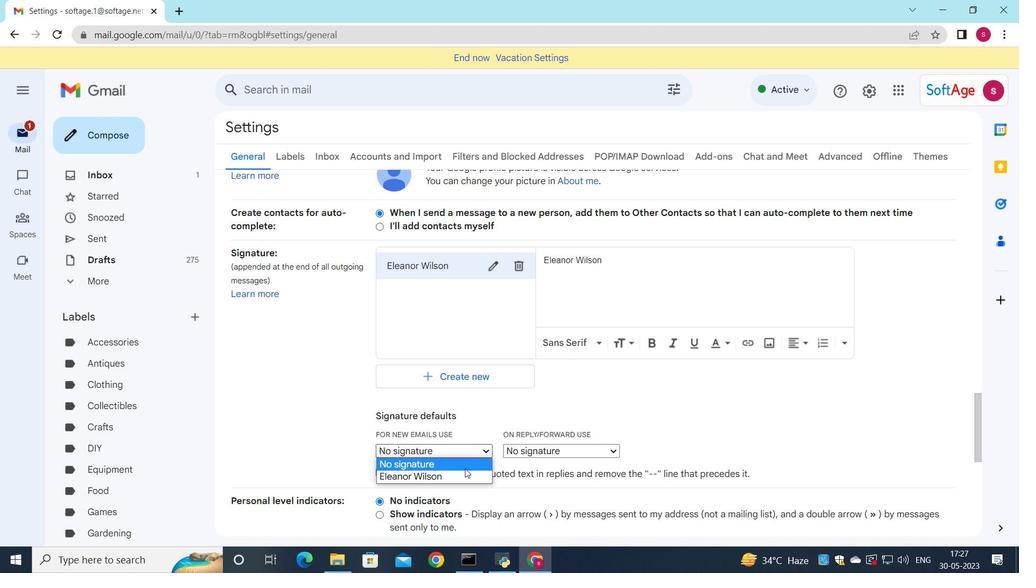 
Action: Mouse pressed left at (466, 474)
Screenshot: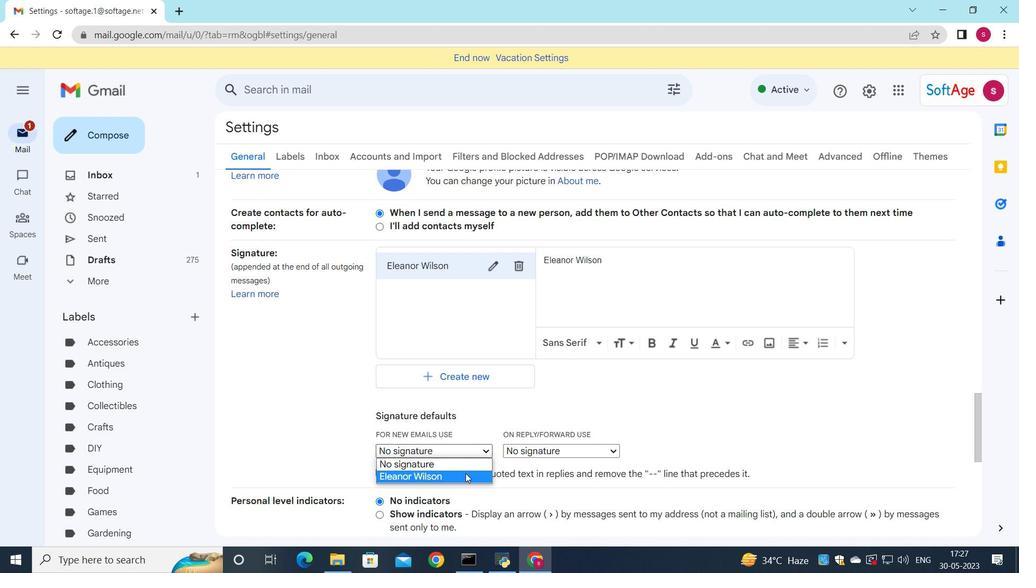 
Action: Mouse moved to (542, 448)
Screenshot: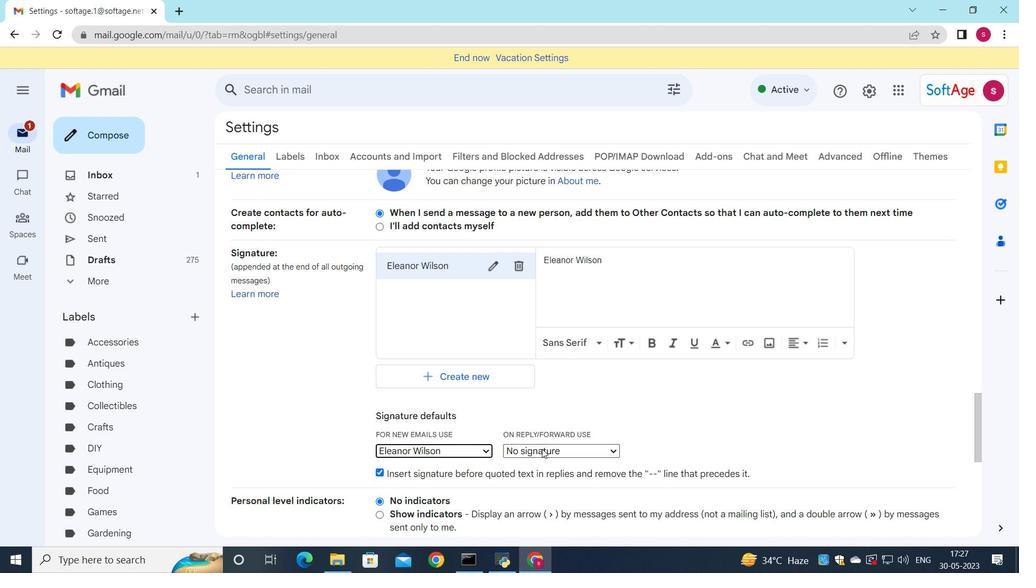 
Action: Mouse pressed left at (542, 448)
Screenshot: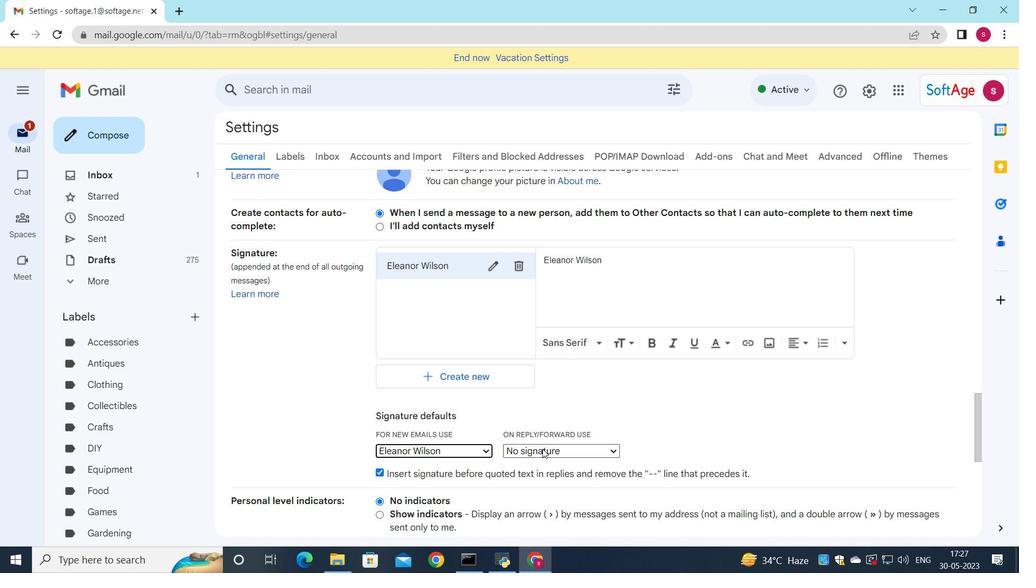 
Action: Mouse moved to (543, 479)
Screenshot: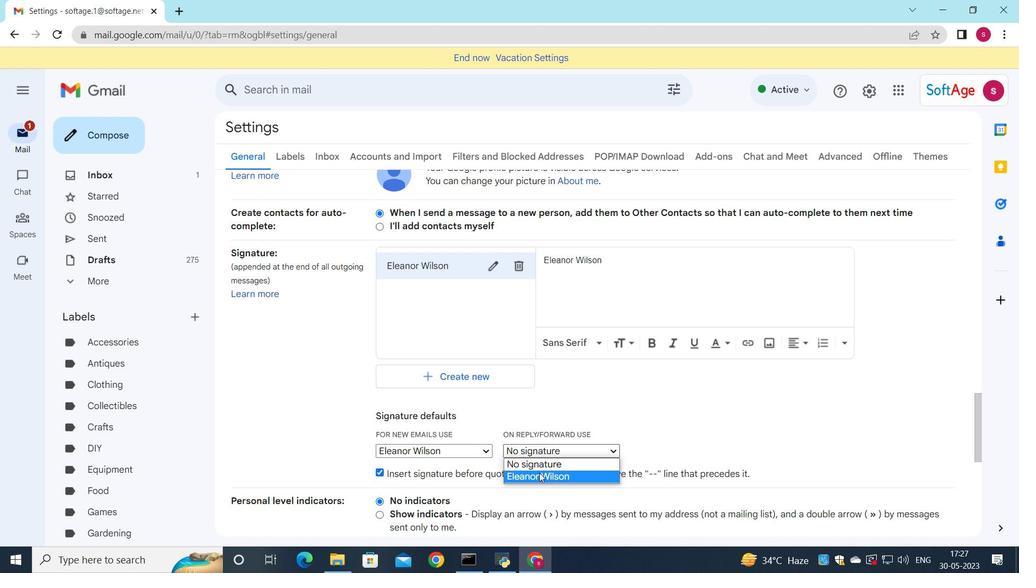 
Action: Mouse pressed left at (543, 479)
Screenshot: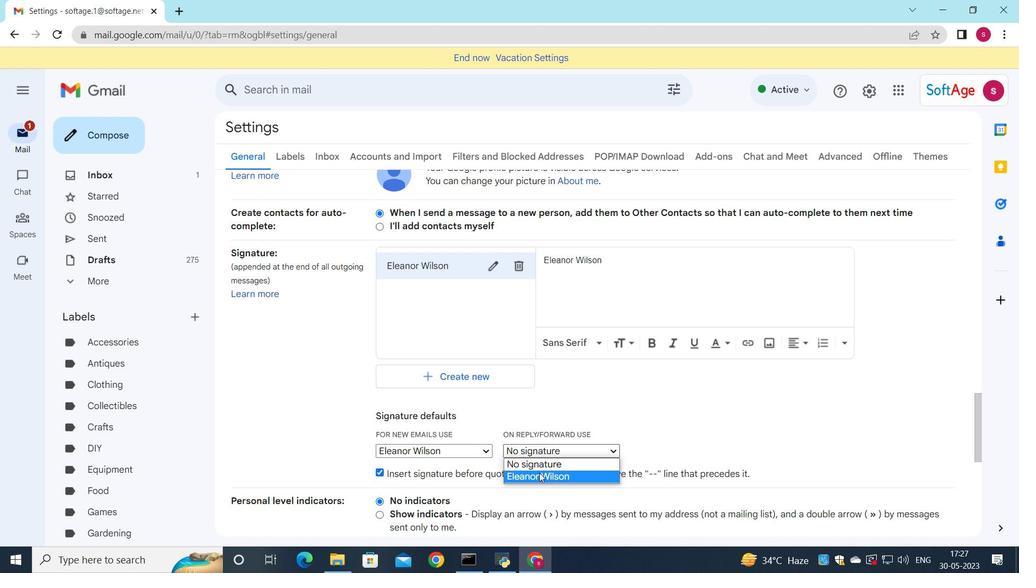 
Action: Mouse moved to (533, 450)
Screenshot: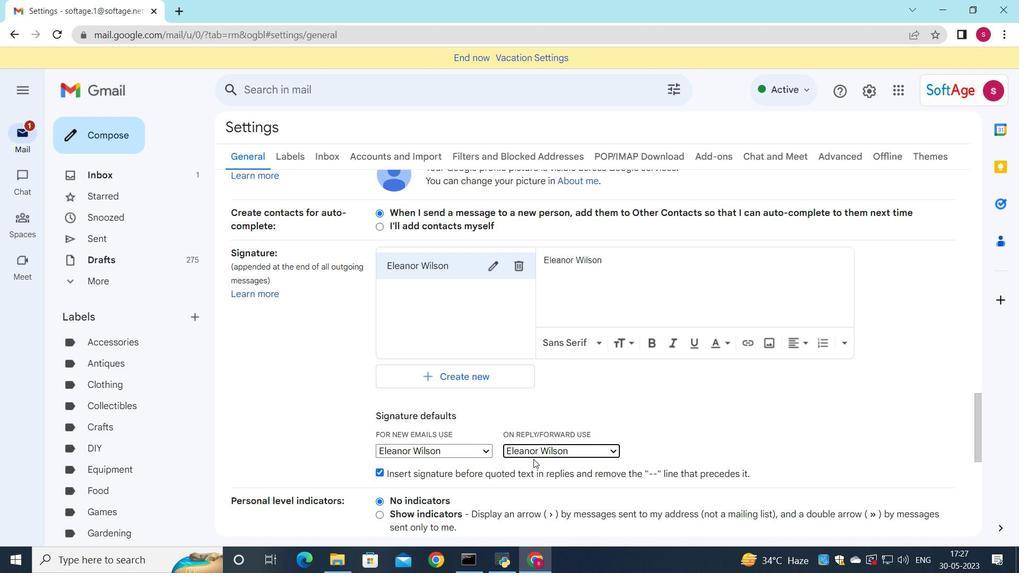 
Action: Mouse scrolled (533, 450) with delta (0, 0)
Screenshot: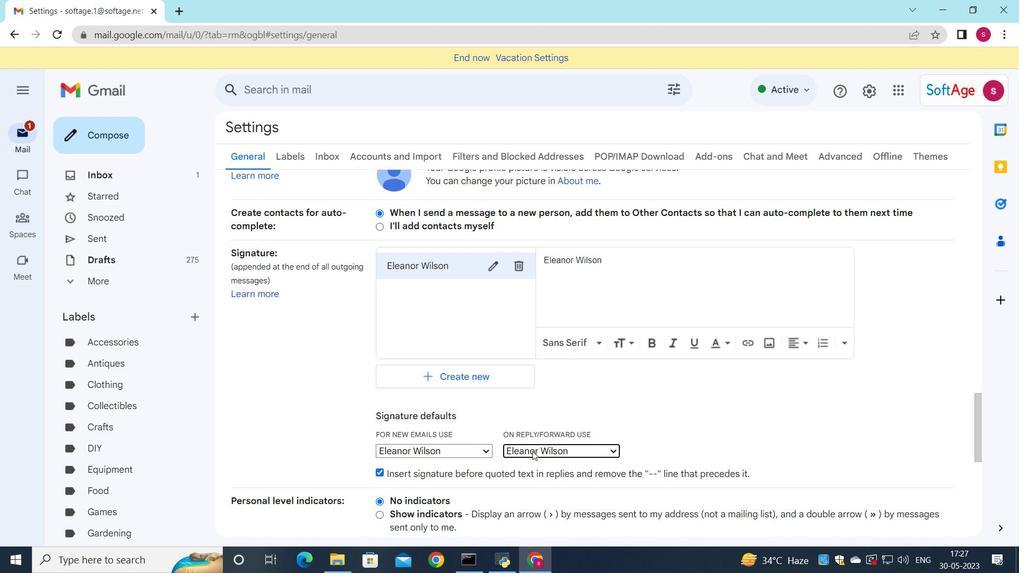 
Action: Mouse scrolled (533, 450) with delta (0, 0)
Screenshot: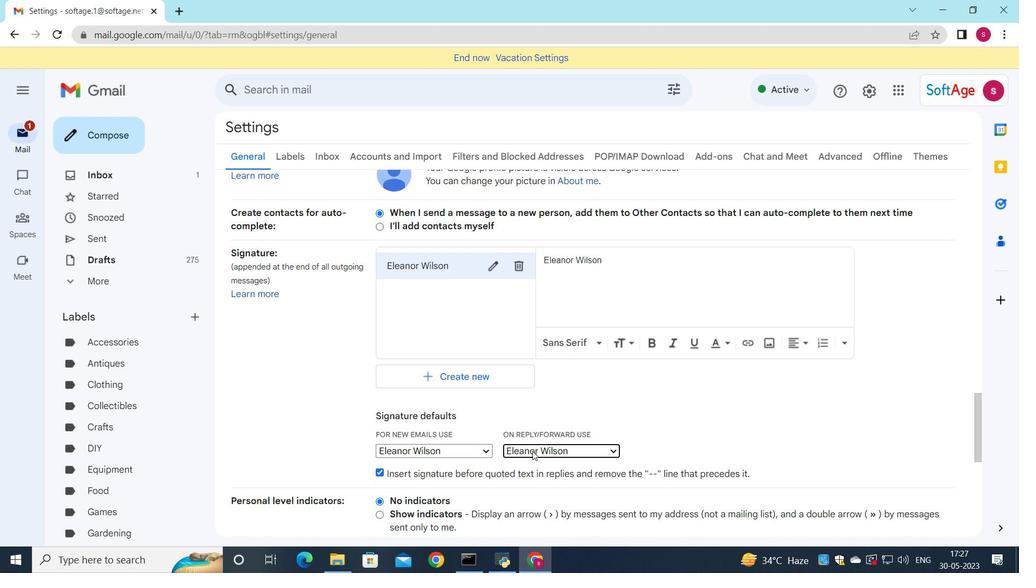 
Action: Mouse scrolled (533, 450) with delta (0, 0)
Screenshot: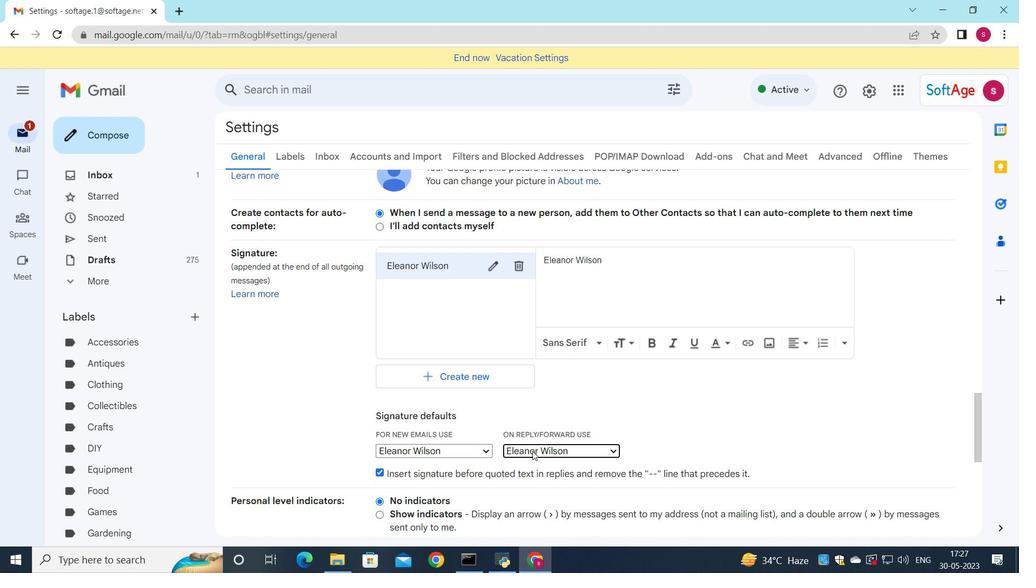 
Action: Mouse scrolled (533, 450) with delta (0, 0)
Screenshot: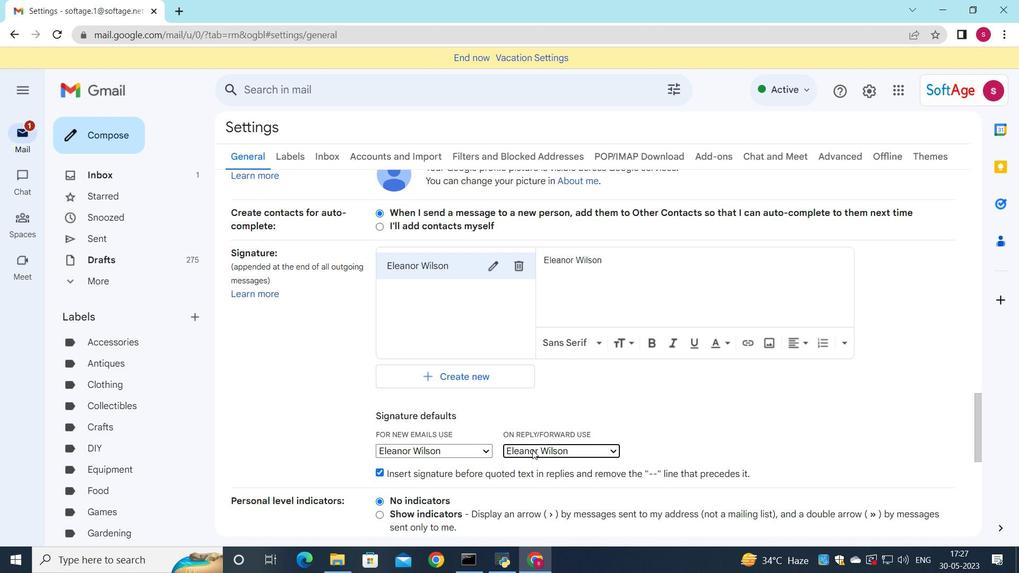 
Action: Mouse scrolled (533, 450) with delta (0, 0)
Screenshot: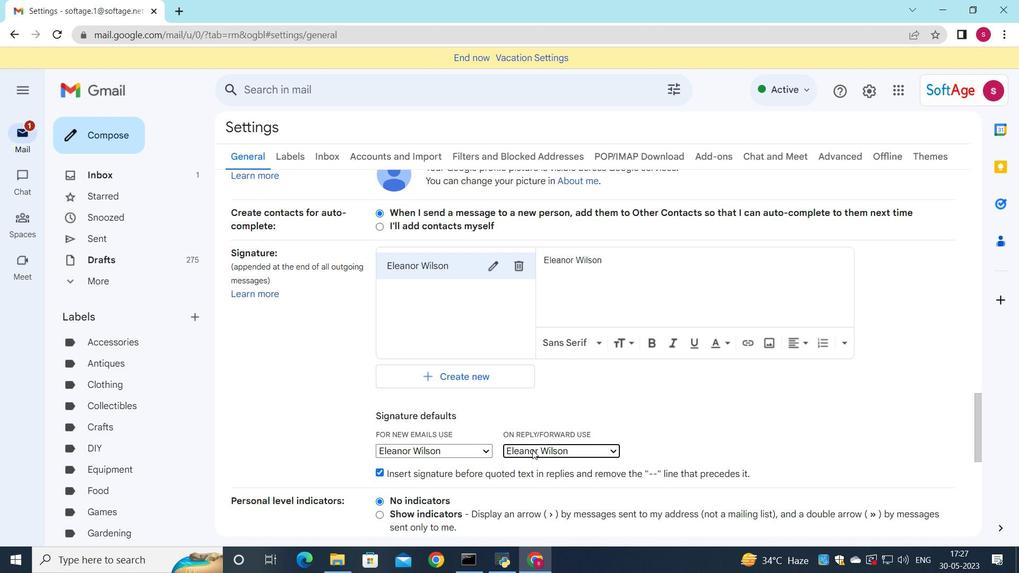 
Action: Mouse moved to (532, 423)
Screenshot: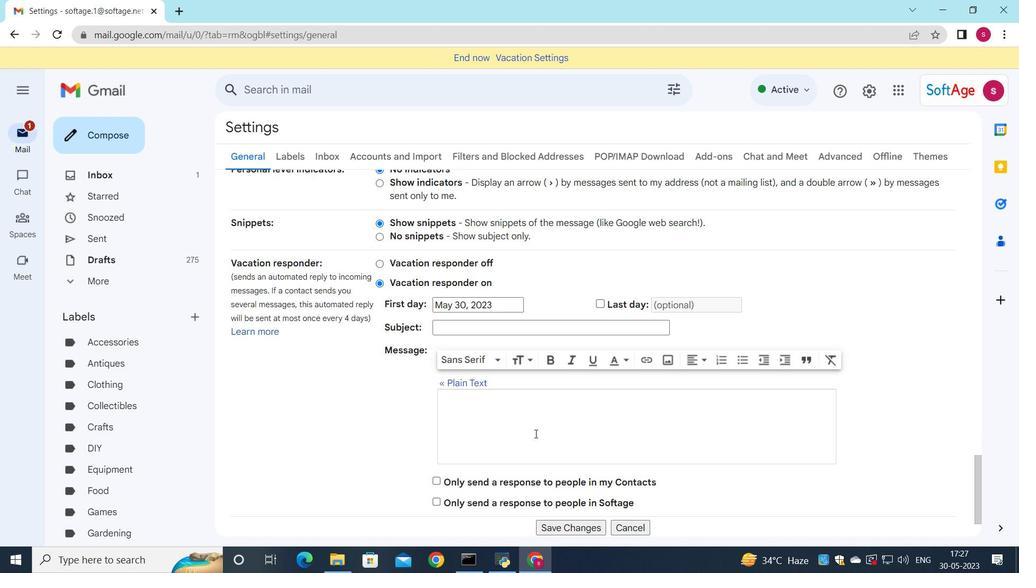 
Action: Mouse scrolled (532, 423) with delta (0, 0)
Screenshot: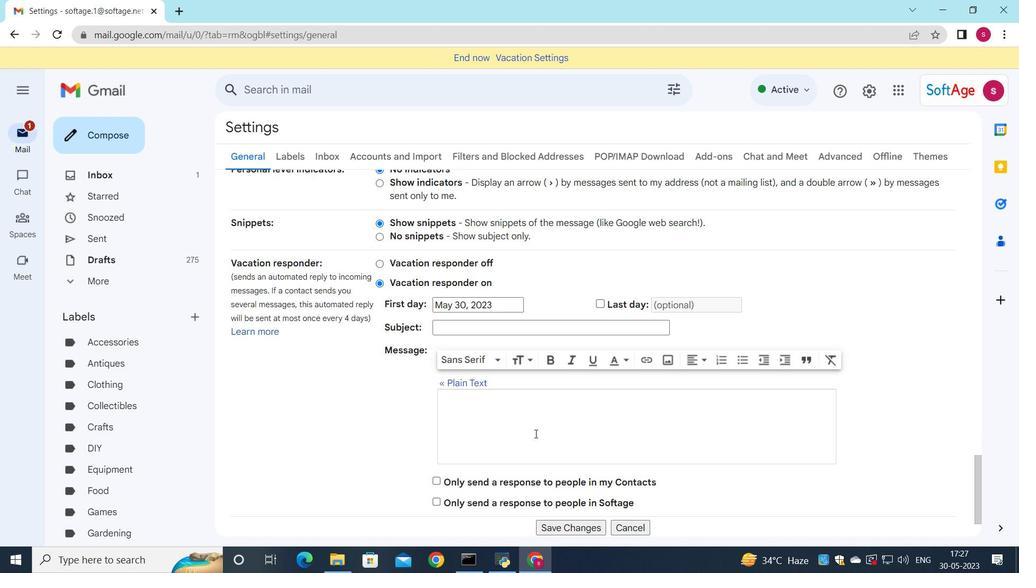 
Action: Mouse scrolled (532, 423) with delta (0, 0)
Screenshot: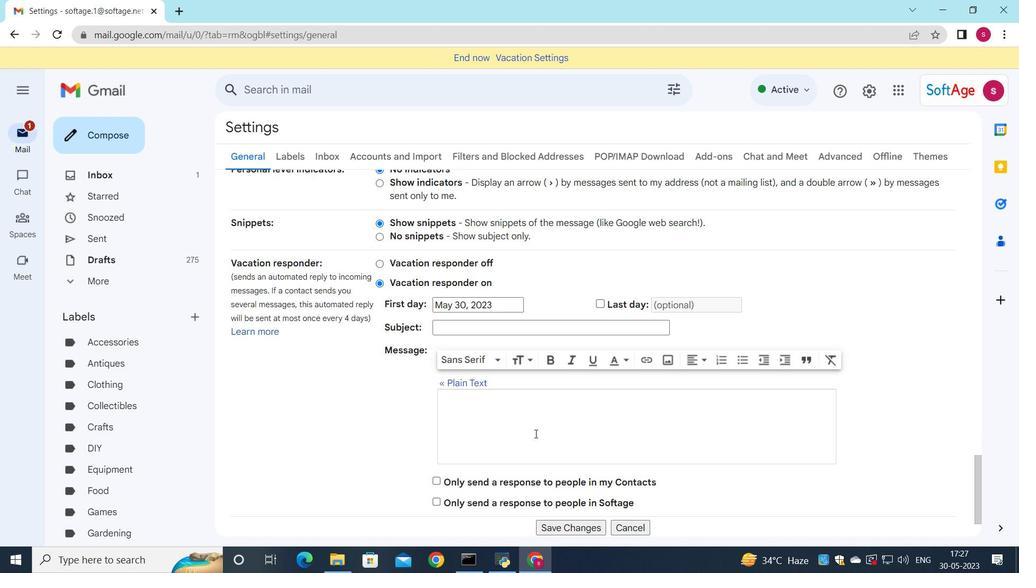 
Action: Mouse scrolled (532, 423) with delta (0, 0)
Screenshot: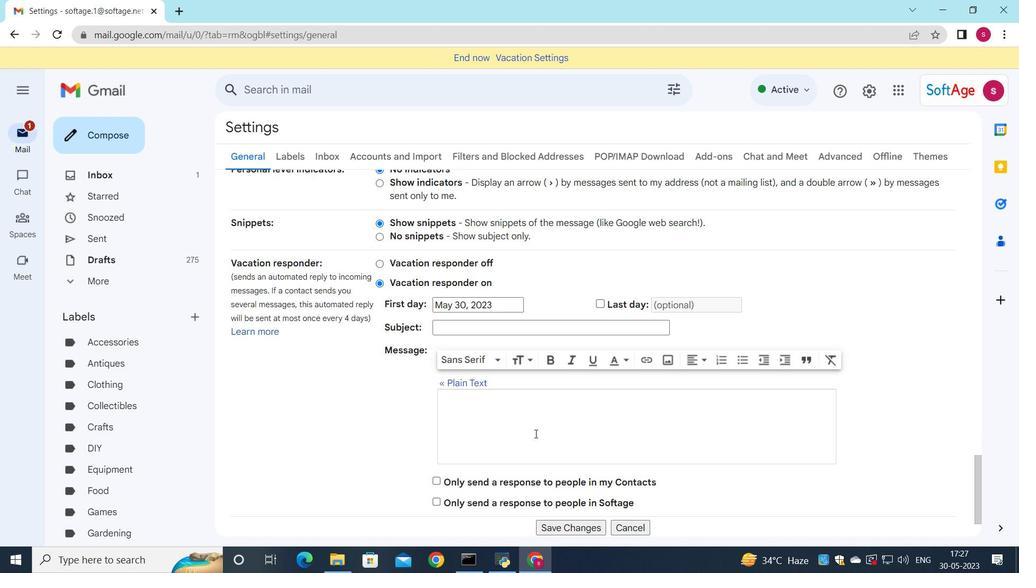 
Action: Mouse scrolled (532, 423) with delta (0, 0)
Screenshot: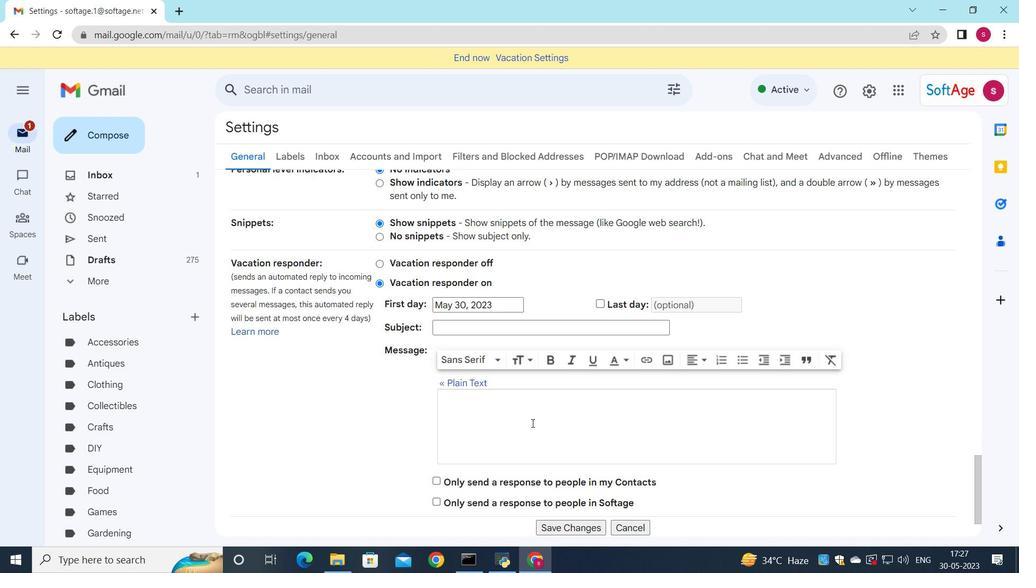 
Action: Mouse moved to (579, 469)
Screenshot: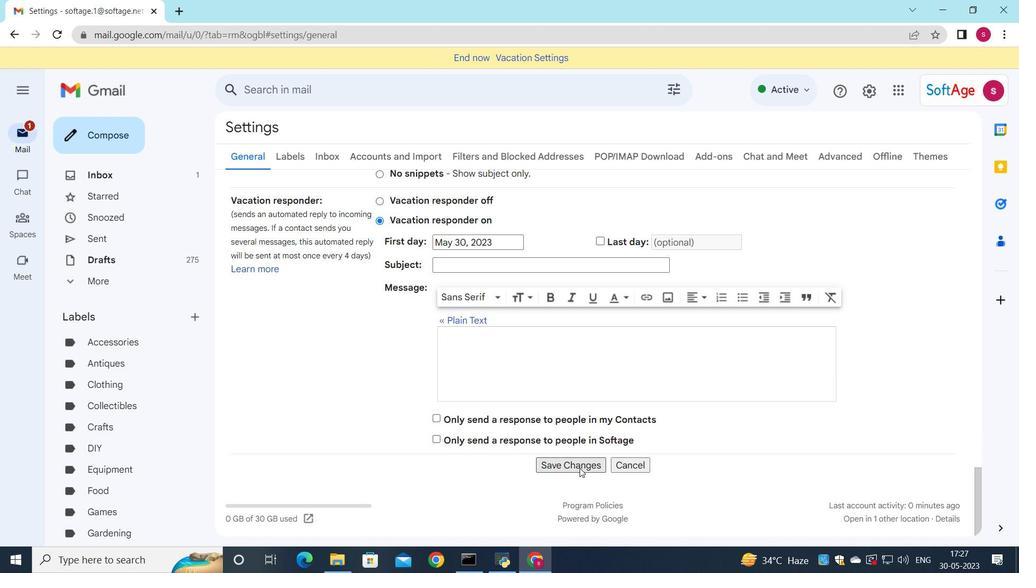 
Action: Mouse pressed left at (579, 469)
Screenshot: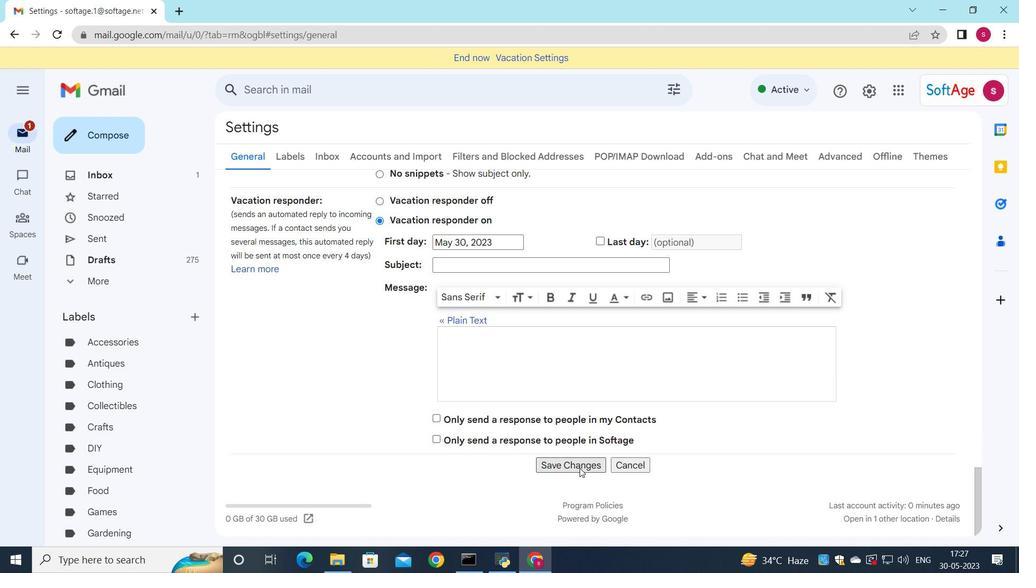 
Action: Mouse moved to (100, 134)
Screenshot: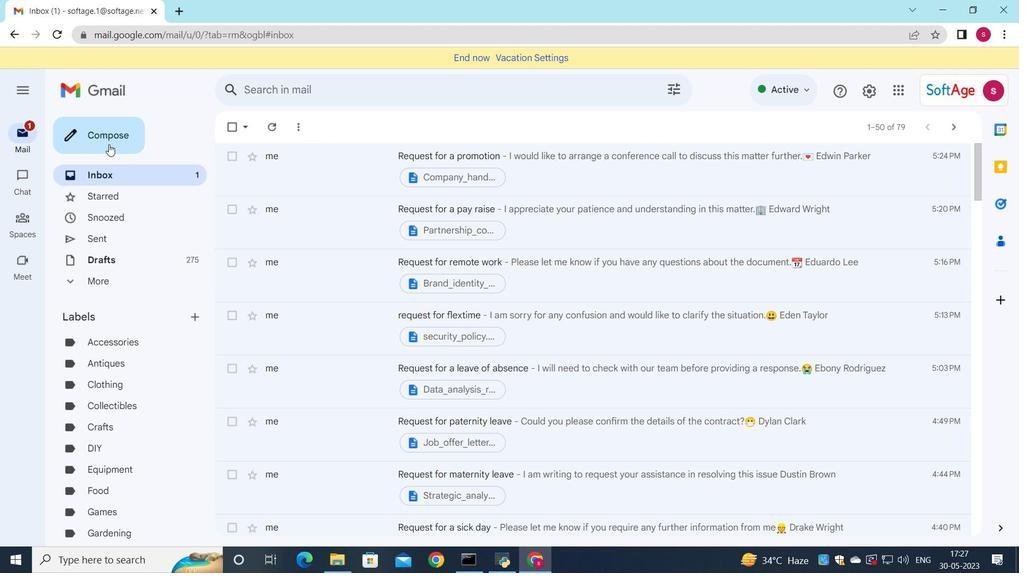 
Action: Mouse pressed left at (100, 134)
Screenshot: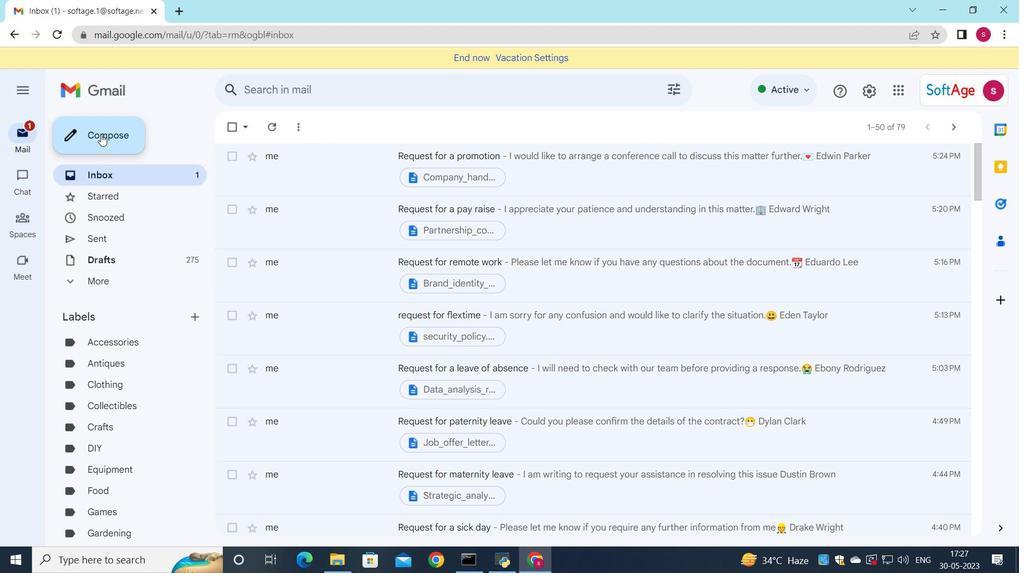 
Action: Mouse moved to (666, 242)
Screenshot: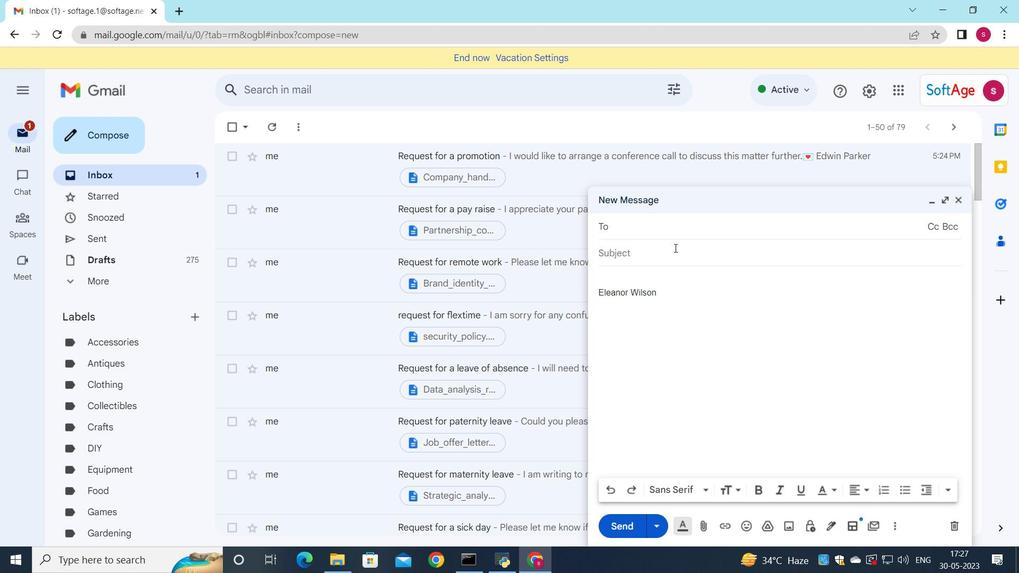 
Action: Key pressed <Key.down>
Screenshot: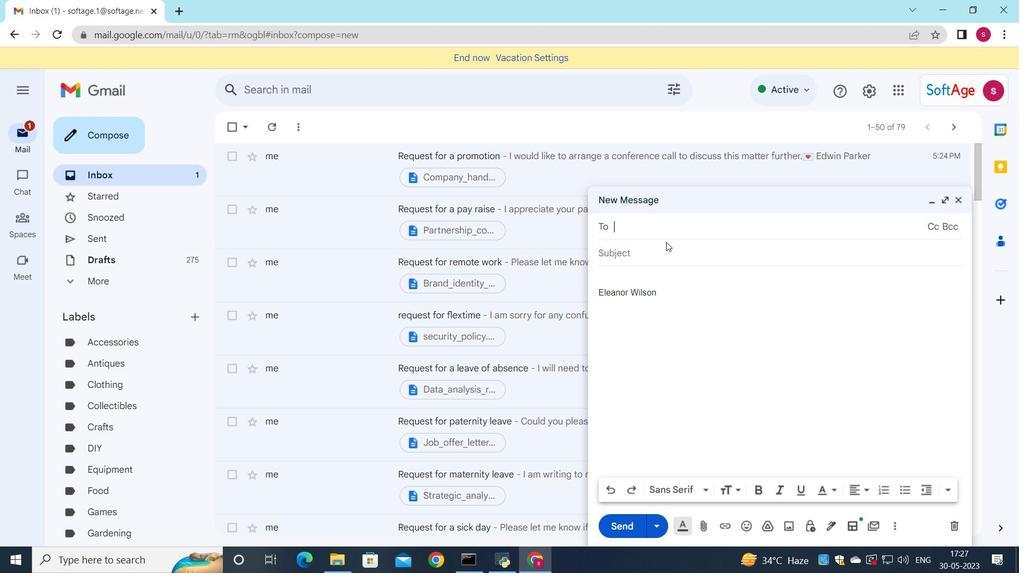 
Action: Mouse moved to (756, 470)
Screenshot: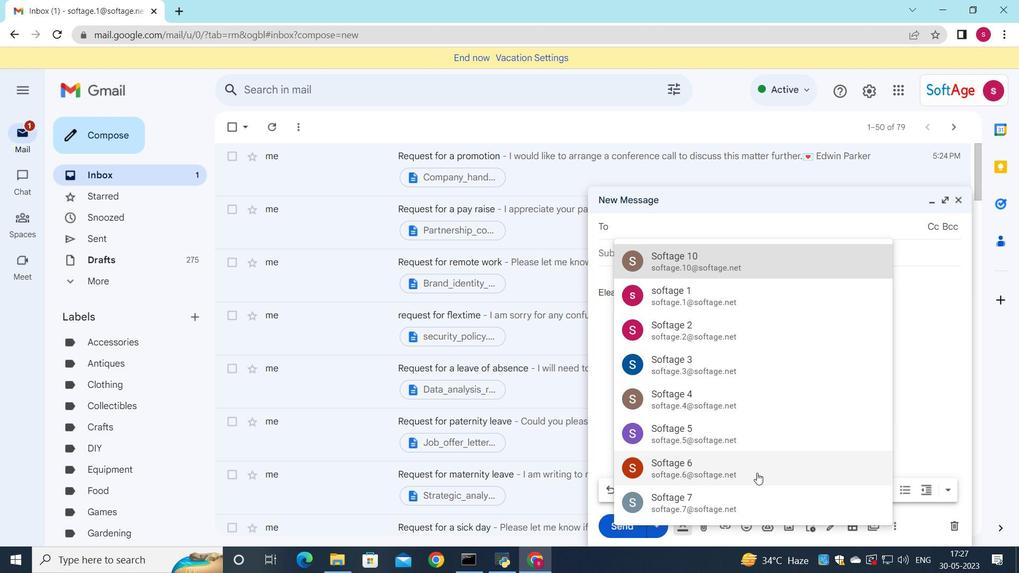 
Action: Mouse pressed left at (756, 470)
Screenshot: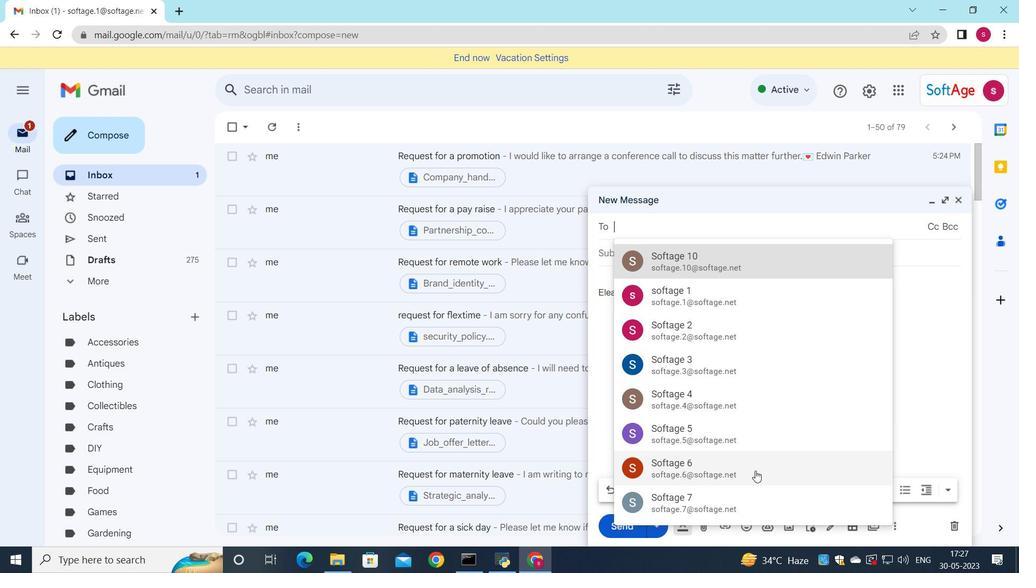 
Action: Mouse moved to (805, 440)
Screenshot: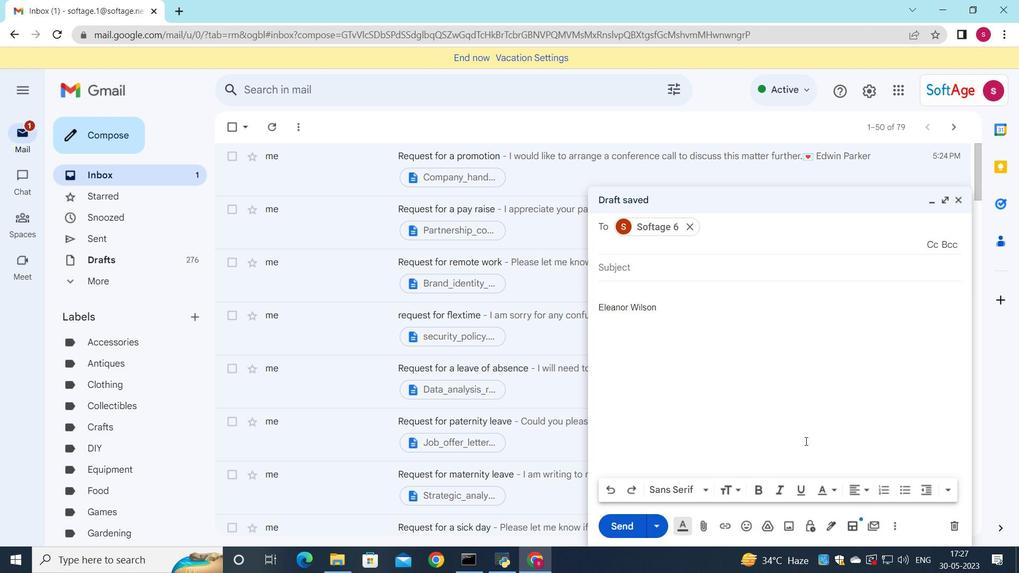 
Action: Key pressed <Key.down>
Screenshot: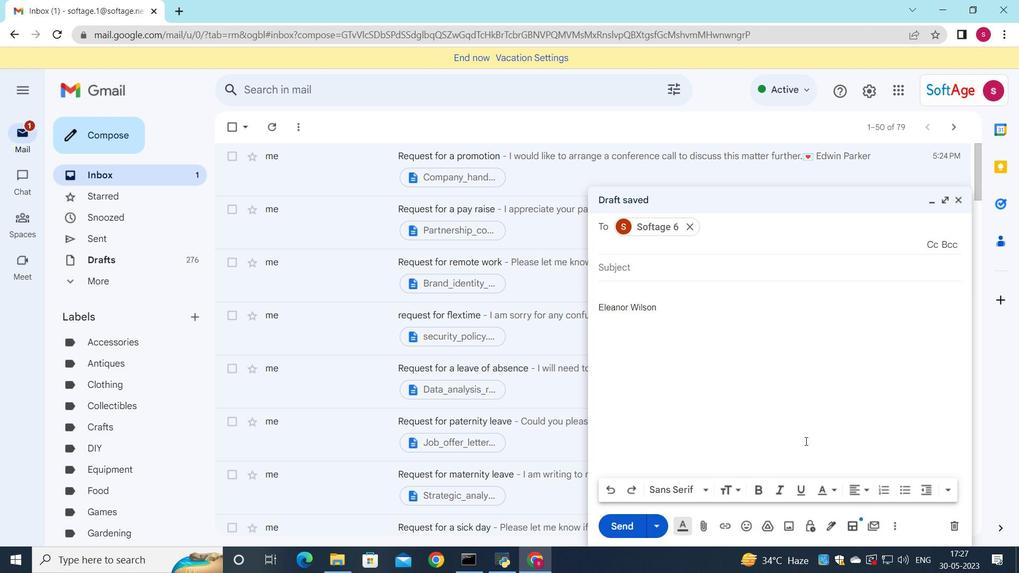 
Action: Mouse moved to (784, 306)
Screenshot: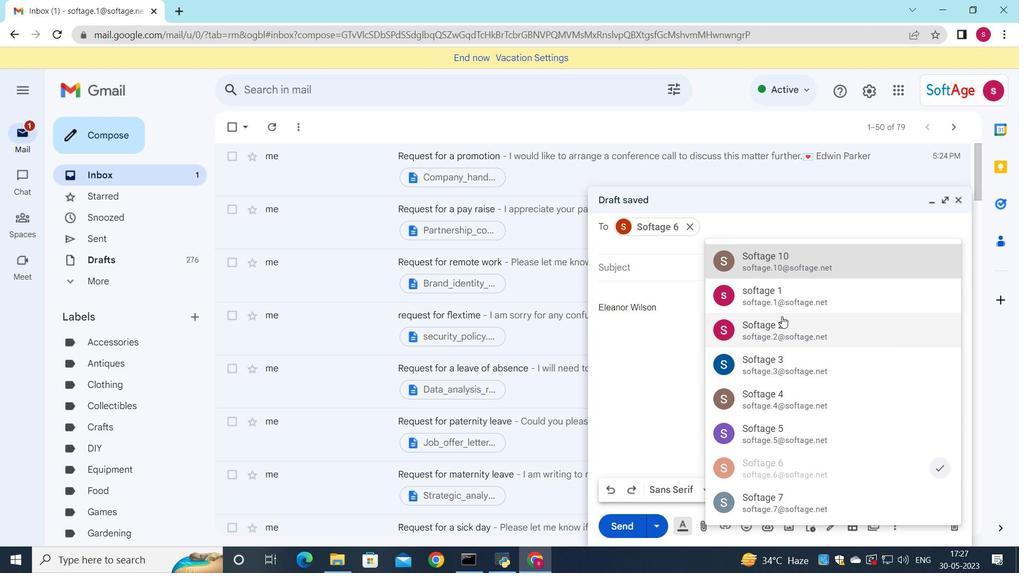 
Action: Mouse pressed left at (784, 306)
Screenshot: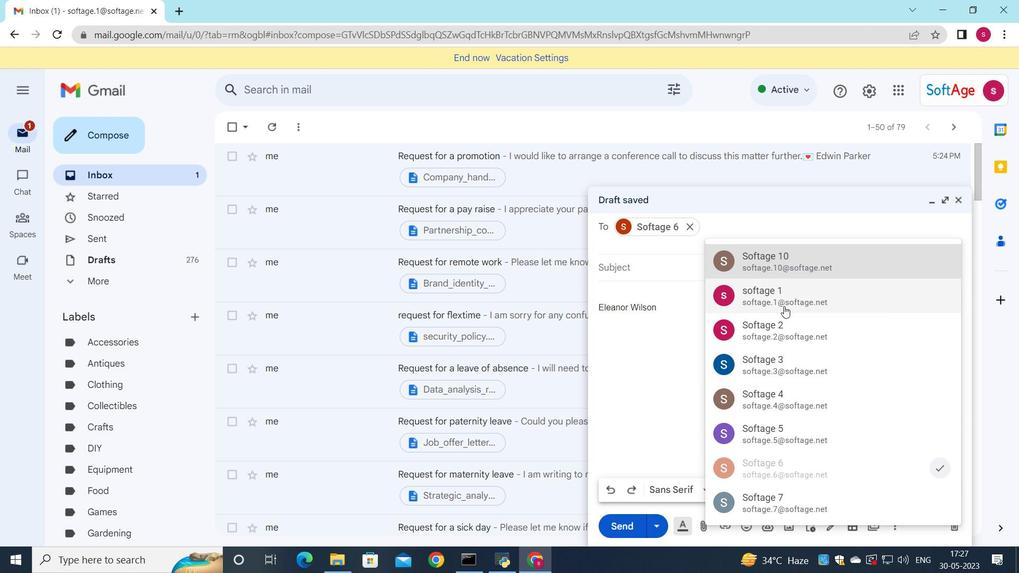 
Action: Mouse moved to (796, 334)
Screenshot: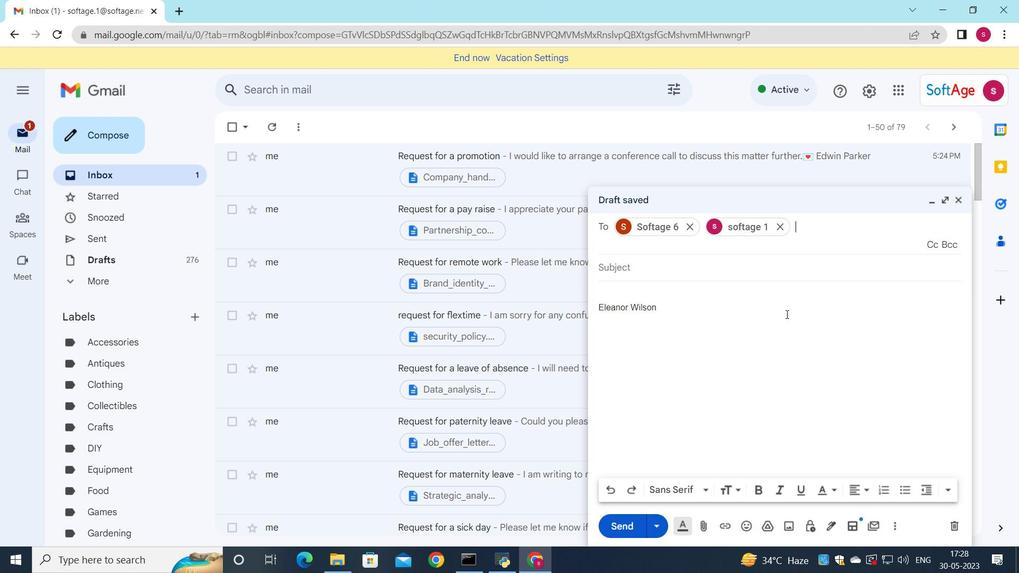 
Action: Key pressed <Key.down>
Screenshot: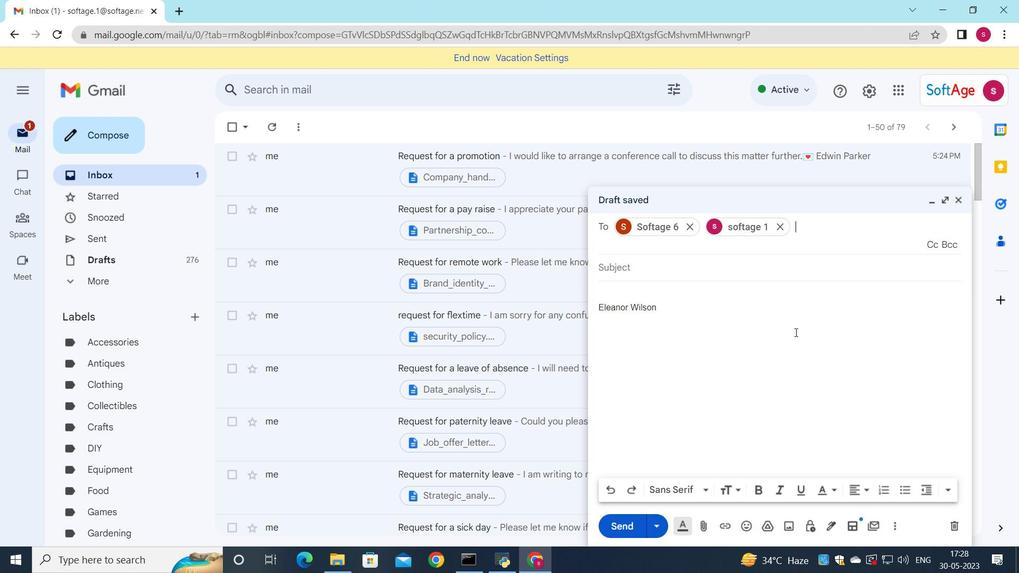 
Action: Mouse moved to (857, 496)
Screenshot: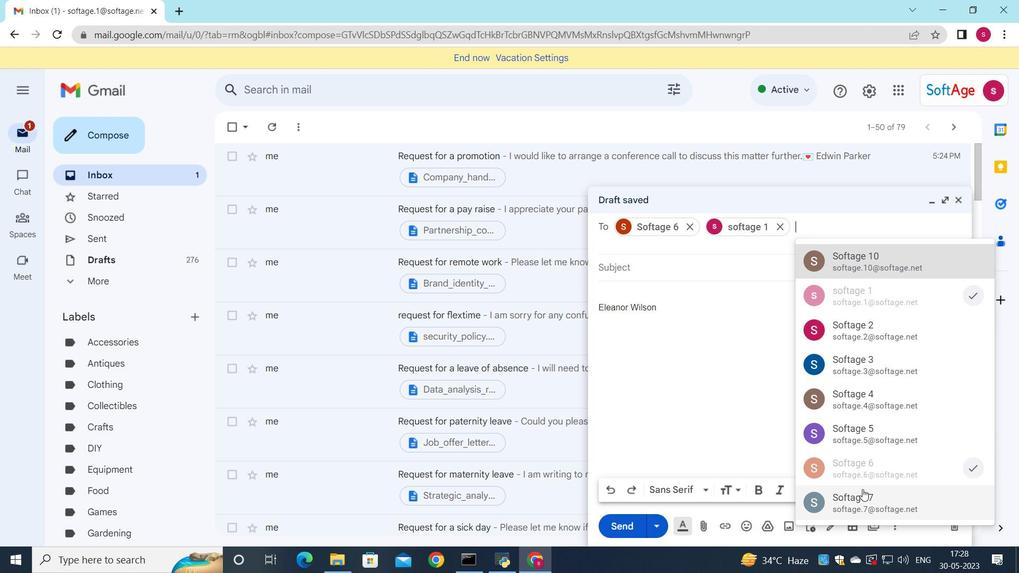 
Action: Mouse pressed left at (857, 496)
Screenshot: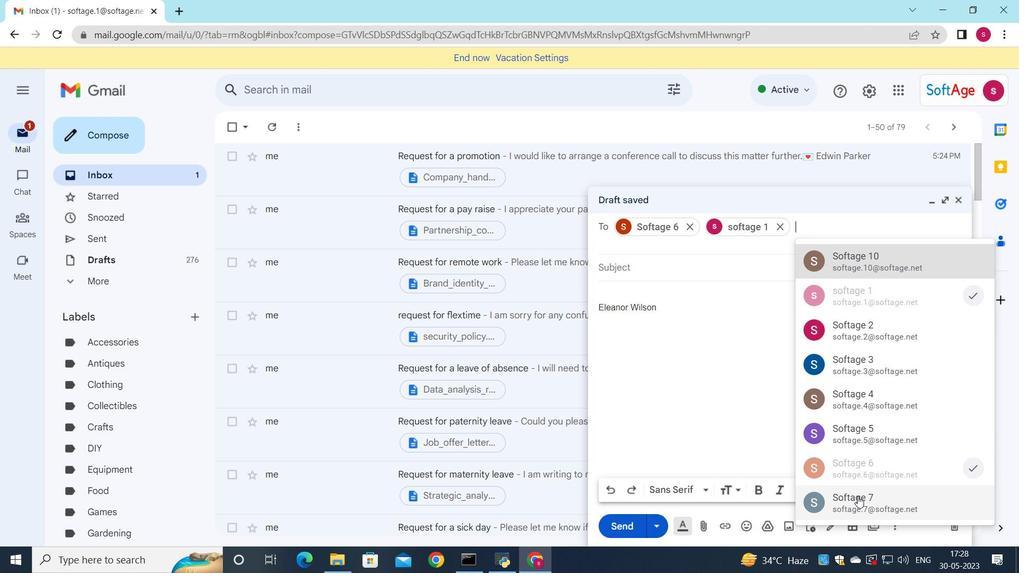 
Action: Mouse moved to (930, 242)
Screenshot: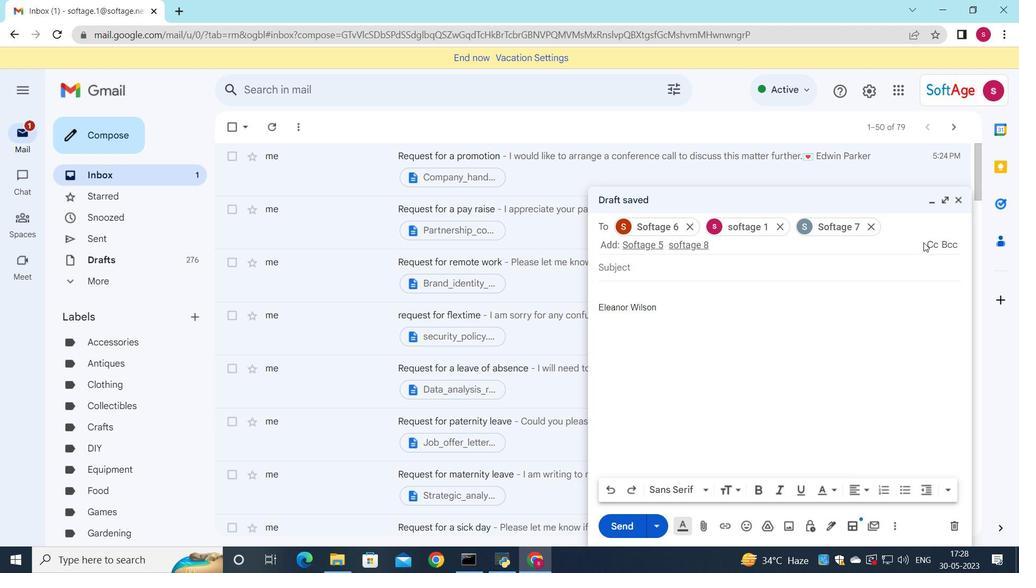 
Action: Mouse pressed left at (930, 242)
Screenshot: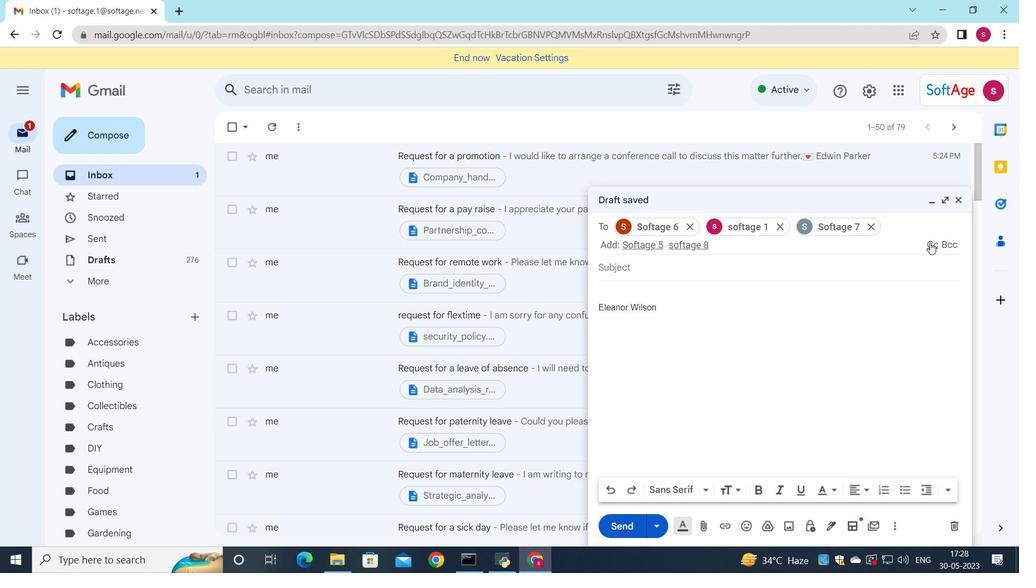 
Action: Mouse moved to (691, 270)
Screenshot: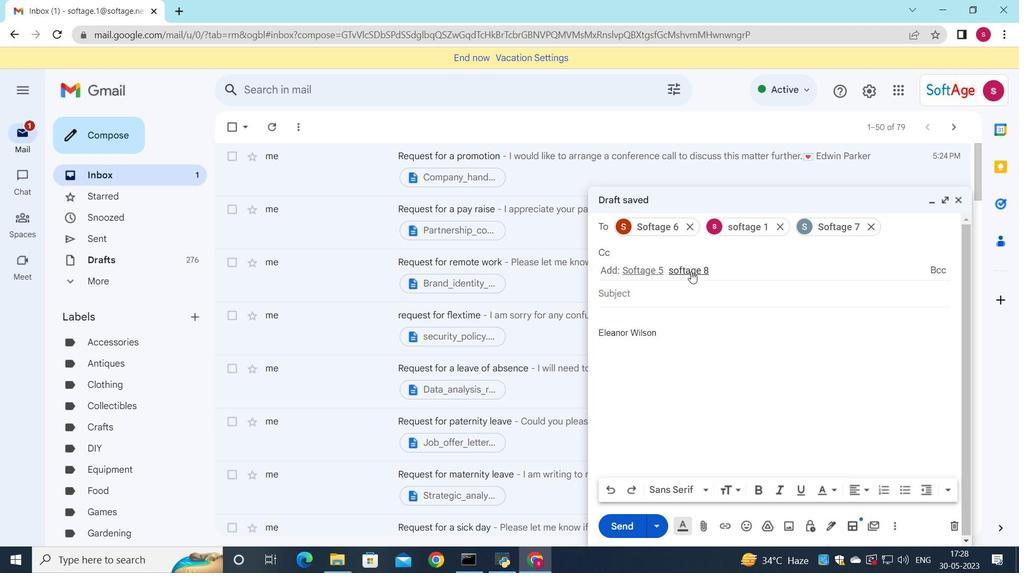 
Action: Mouse pressed left at (691, 270)
Screenshot: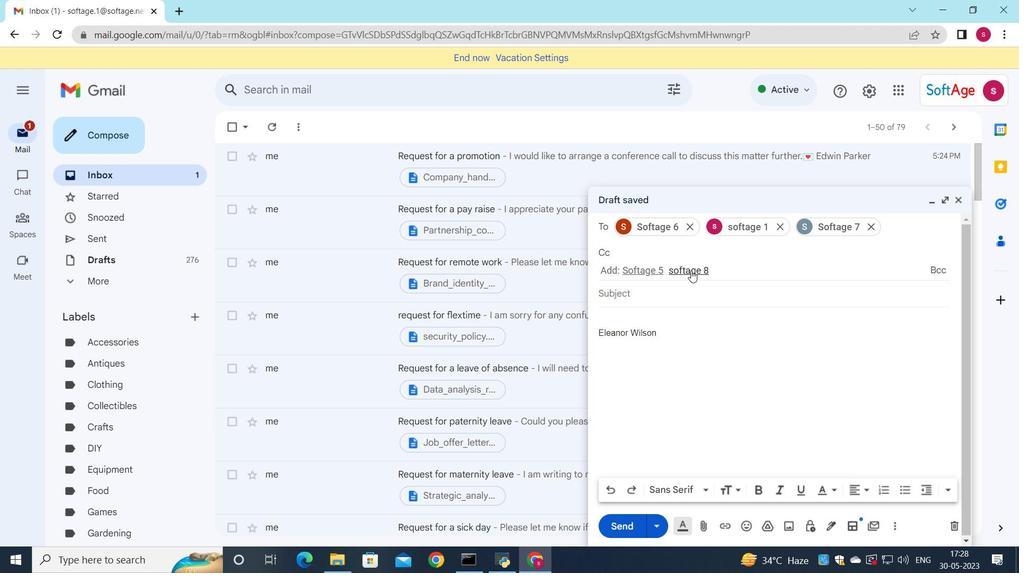 
Action: Mouse moved to (636, 301)
Screenshot: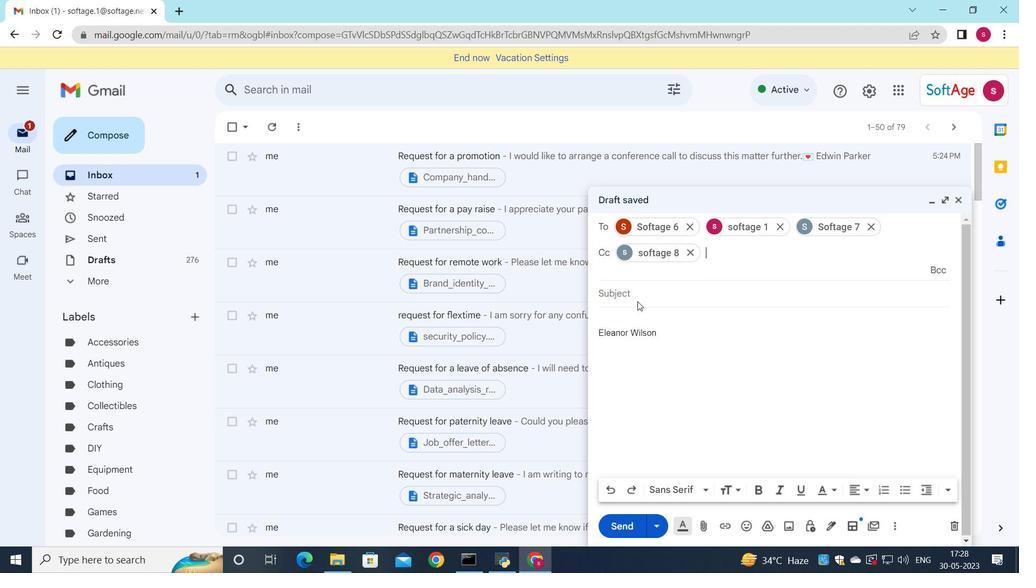 
Action: Mouse pressed left at (636, 301)
Screenshot: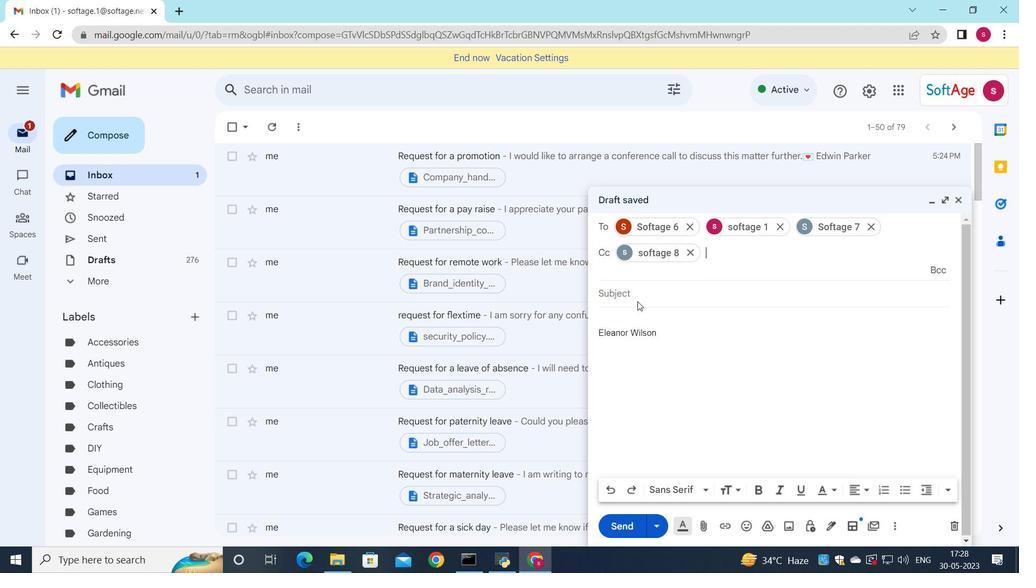 
Action: Mouse moved to (956, 325)
Screenshot: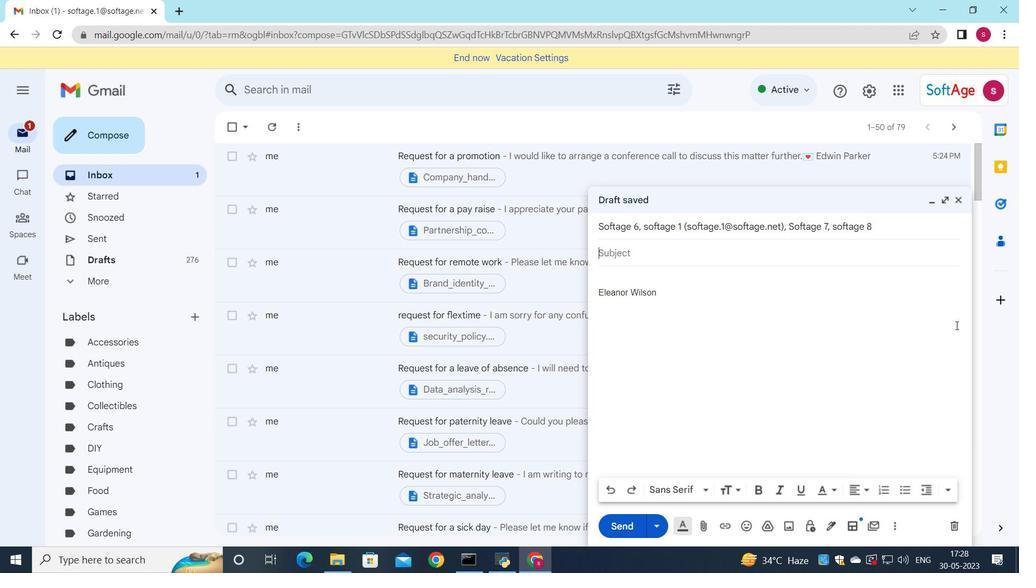 
Action: Key pressed <Key.shift>request<Key.space>for<Key.space>a<Key.space>transfer
Screenshot: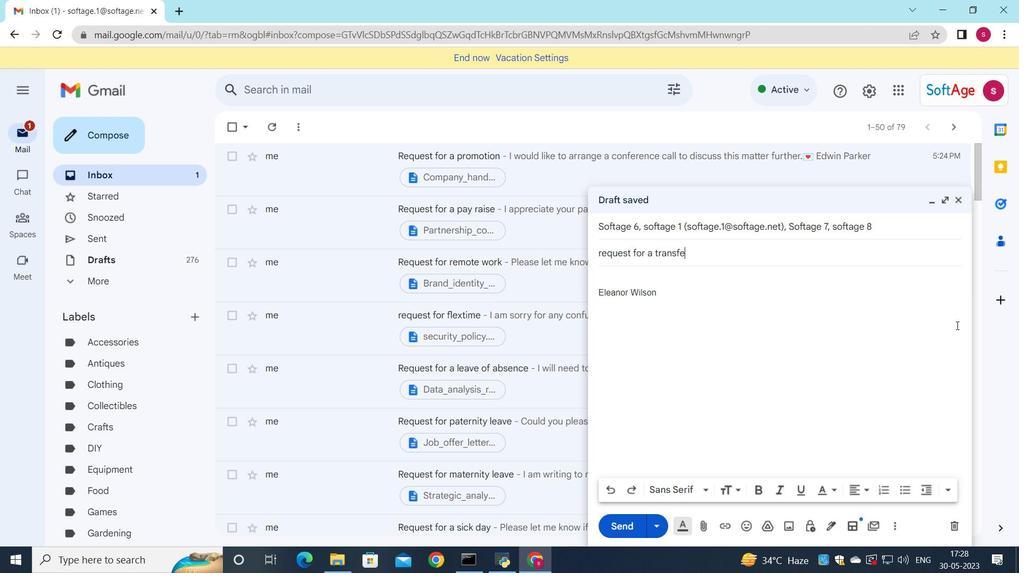 
Action: Mouse moved to (647, 272)
Screenshot: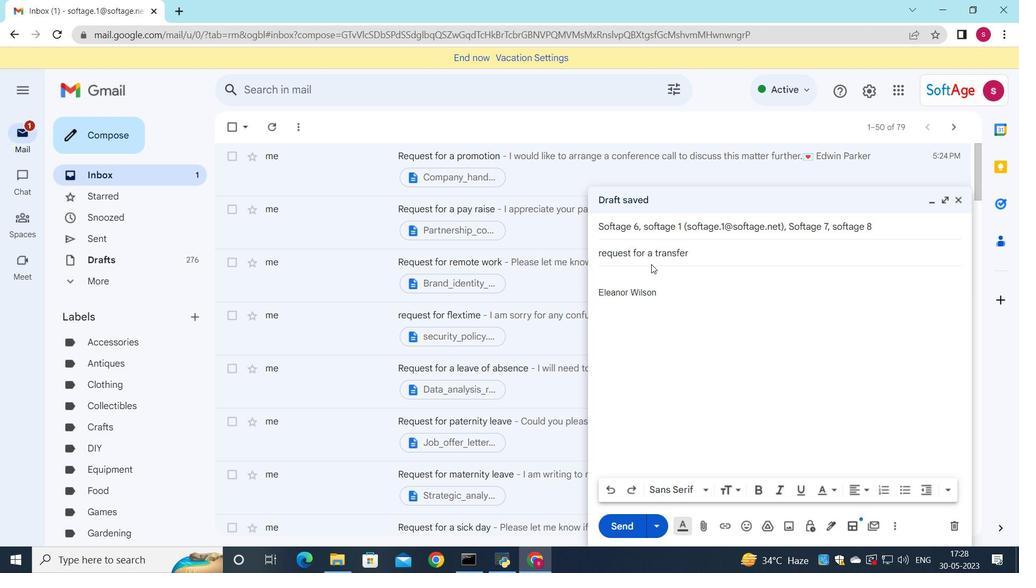
Action: Mouse pressed left at (647, 272)
Screenshot: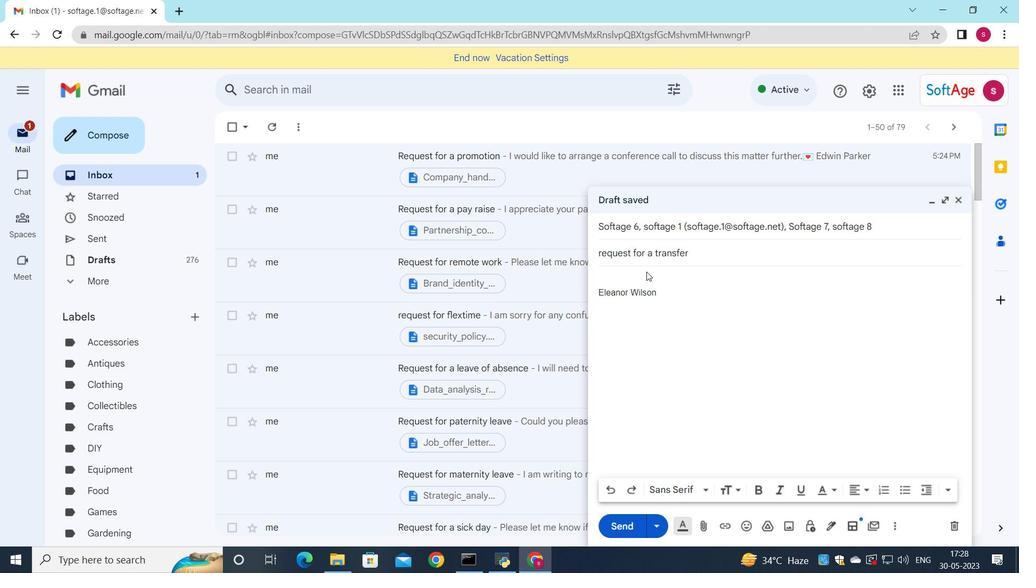 
Action: Key pressed <Key.shift>Could<Key.space>you<Key.space>please<Key.space>provide<Key.space>an<Key.space>estimate<Key.space>fr<Key.space>the<Key.space><Key.backspace><Key.backspace><Key.backspace><Key.backspace><Key.backspace><Key.backspace>or<Key.space>the<Key.space>project<Key.shift_r><Key.shift_r><Key.shift_r><Key.shift_r><Key.shift_r><Key.shift_r><Key.shift_r><Key.shift_r>?
Screenshot: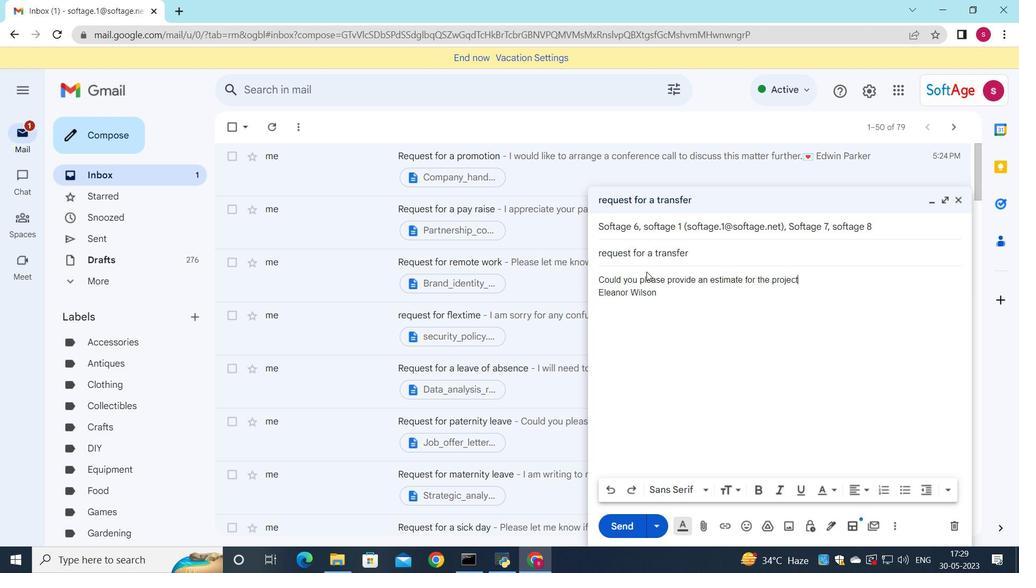
Action: Mouse moved to (751, 528)
Screenshot: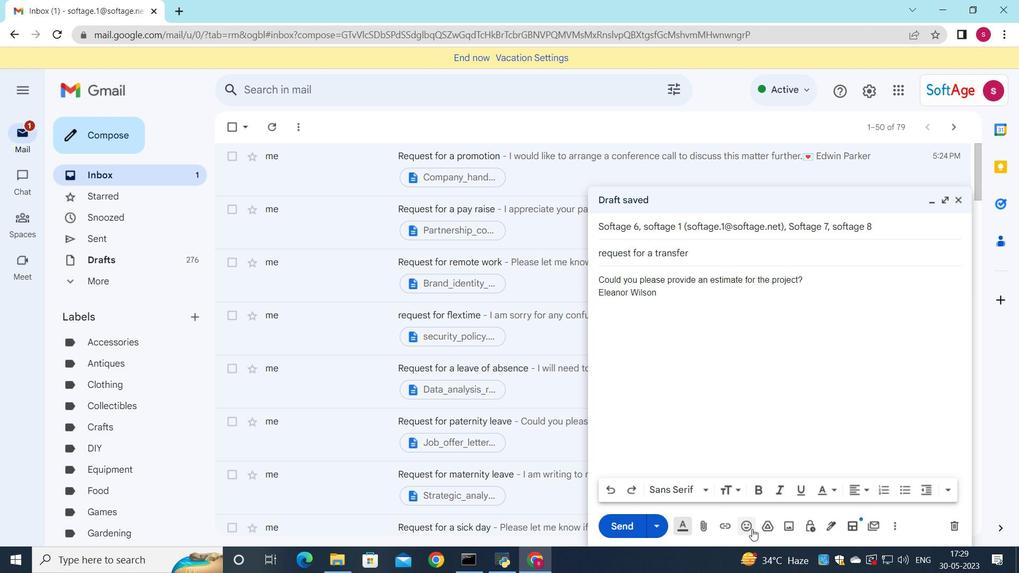 
Action: Mouse pressed left at (751, 528)
Screenshot: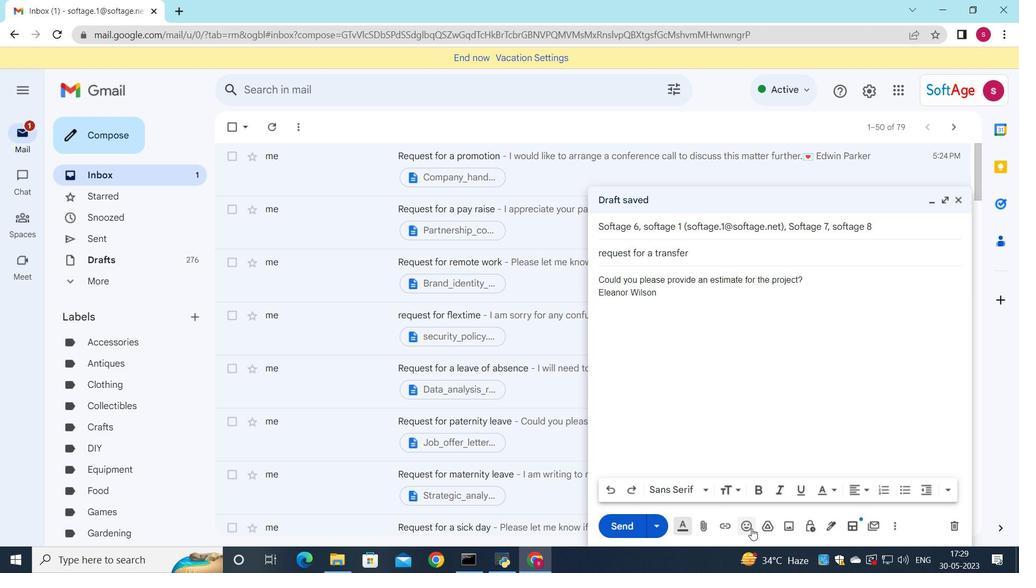 
Action: Mouse moved to (732, 473)
Screenshot: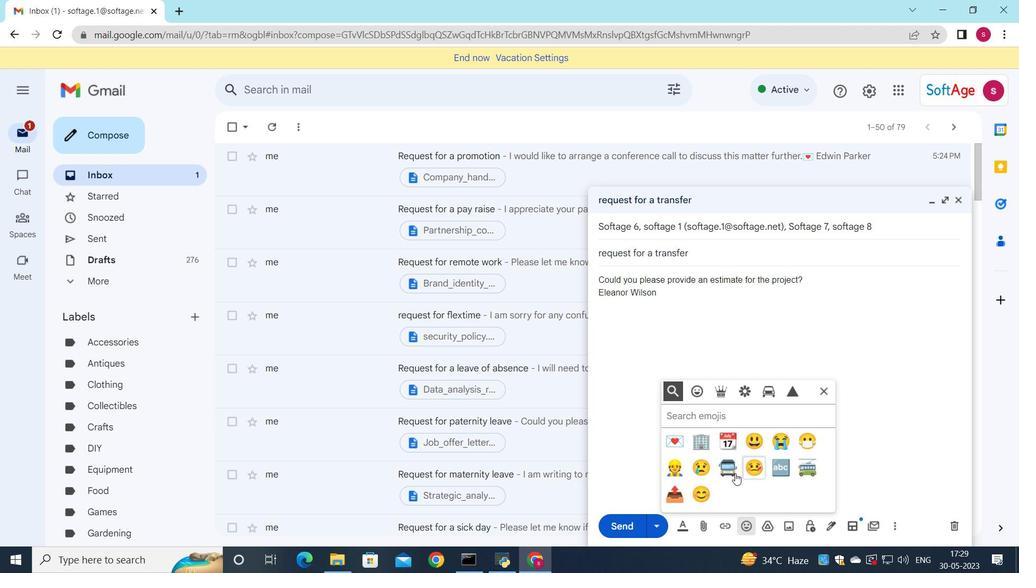 
Action: Mouse pressed left at (732, 473)
Screenshot: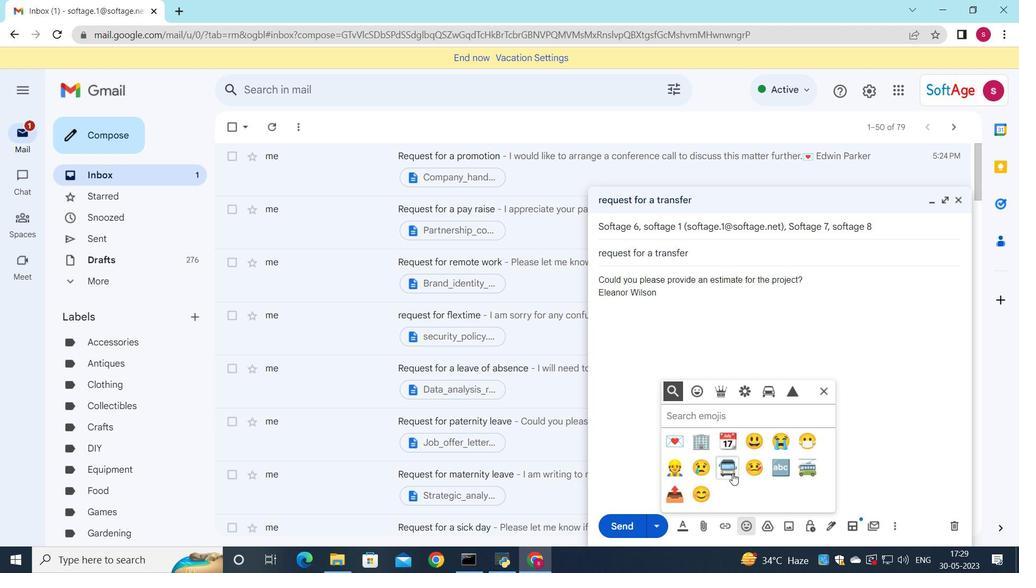 
Action: Mouse moved to (824, 392)
Screenshot: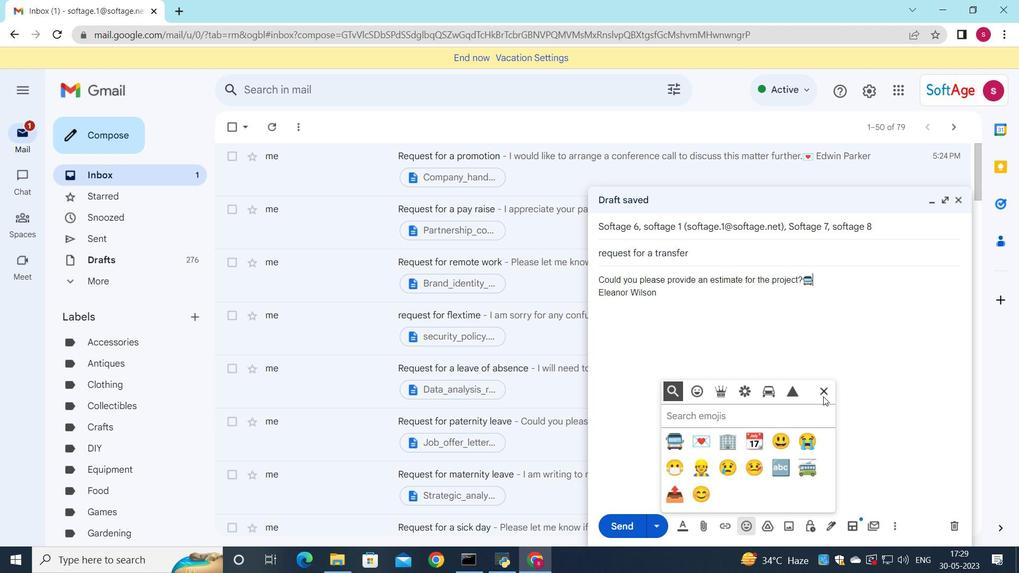 
Action: Mouse pressed left at (824, 392)
Screenshot: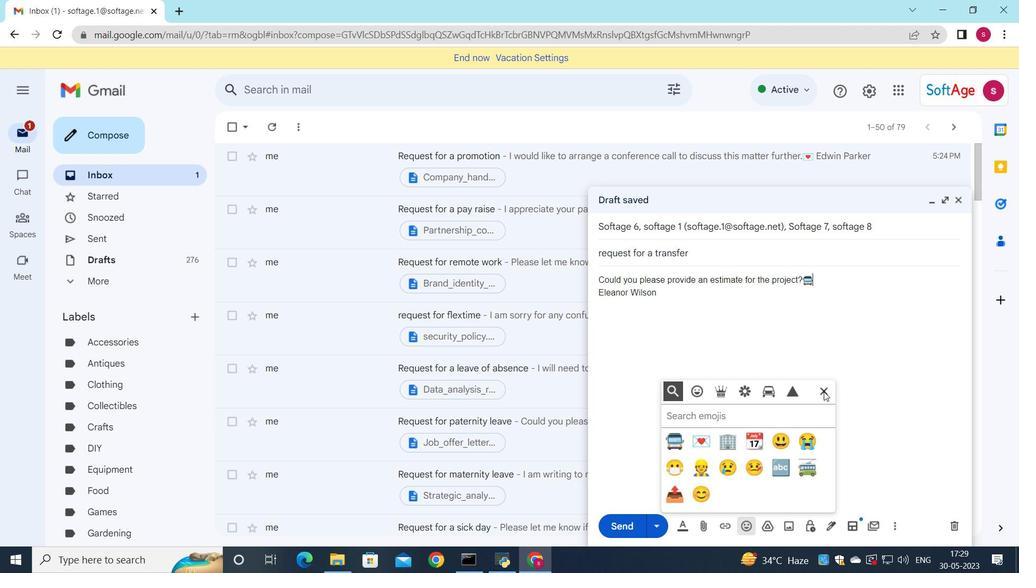 
Action: Mouse moved to (704, 525)
Screenshot: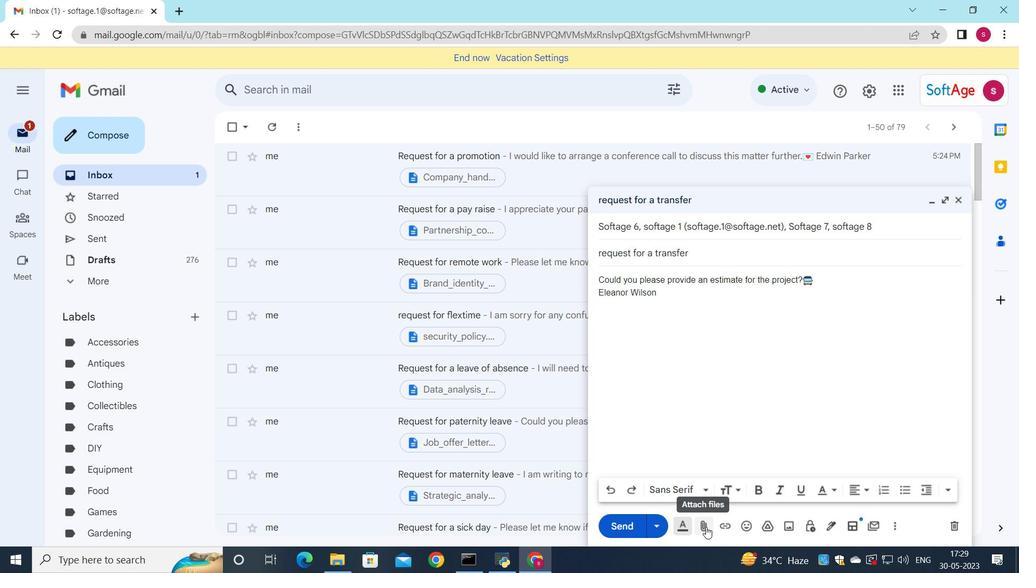 
Action: Mouse pressed left at (704, 525)
Screenshot: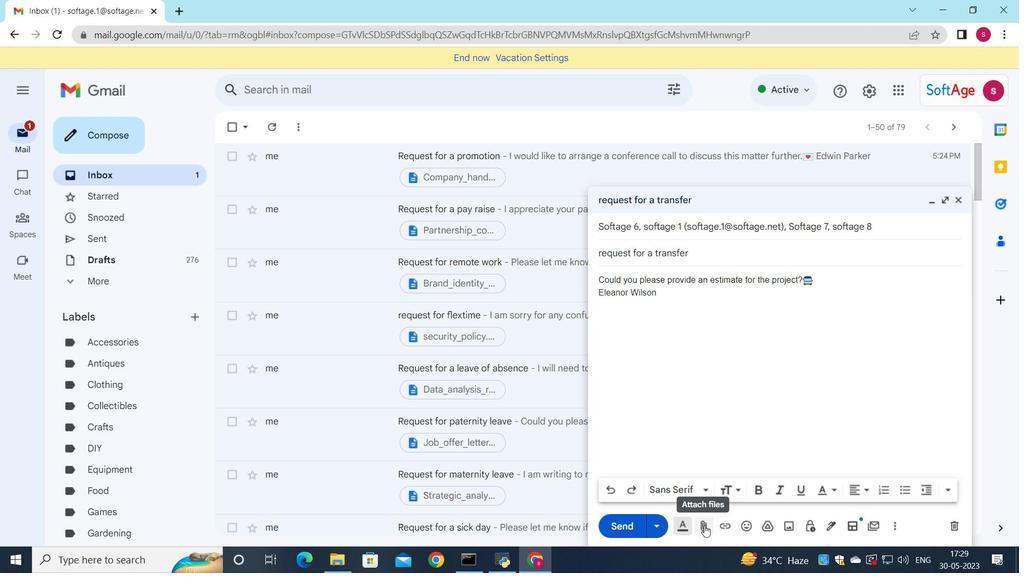 
Action: Mouse moved to (206, 96)
Screenshot: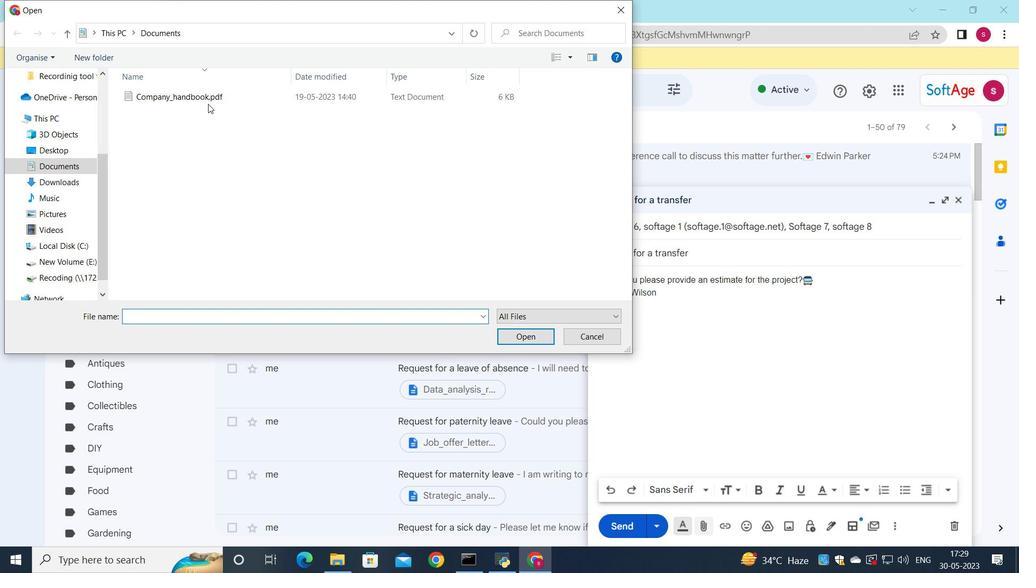 
Action: Mouse pressed left at (206, 96)
Screenshot: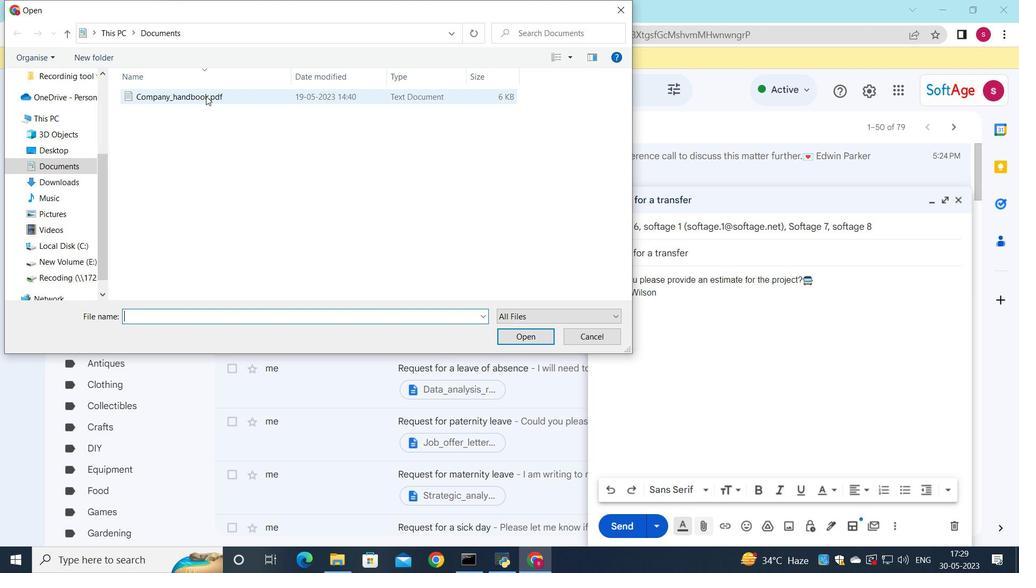 
Action: Mouse moved to (219, 97)
Screenshot: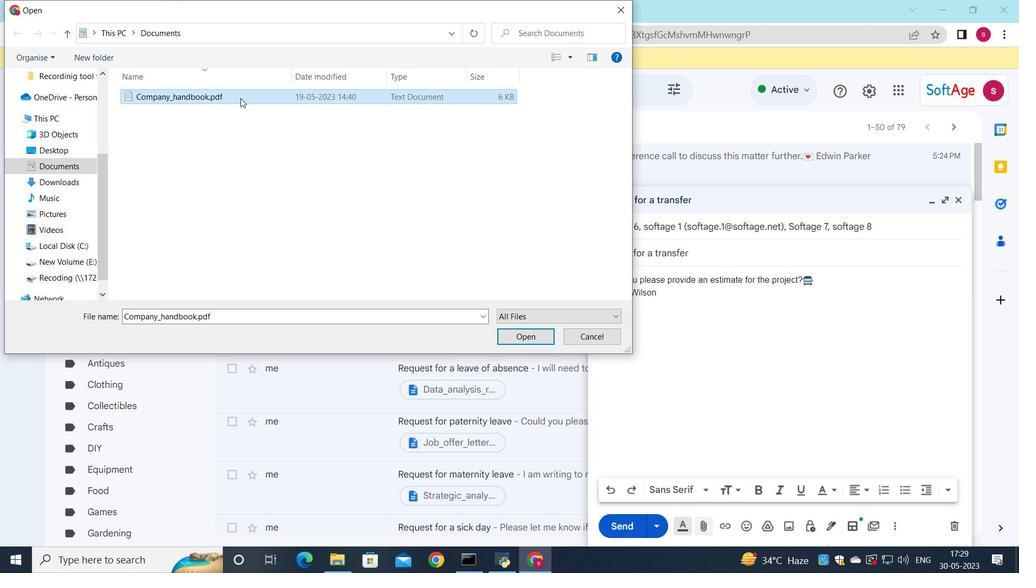 
Action: Mouse pressed left at (219, 97)
Screenshot: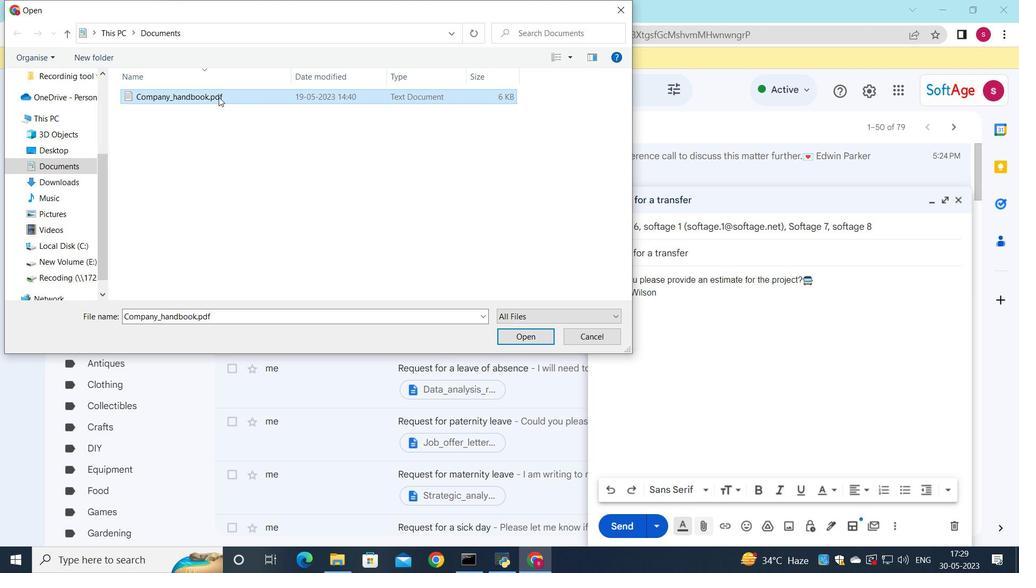 
Action: Mouse moved to (465, 232)
Screenshot: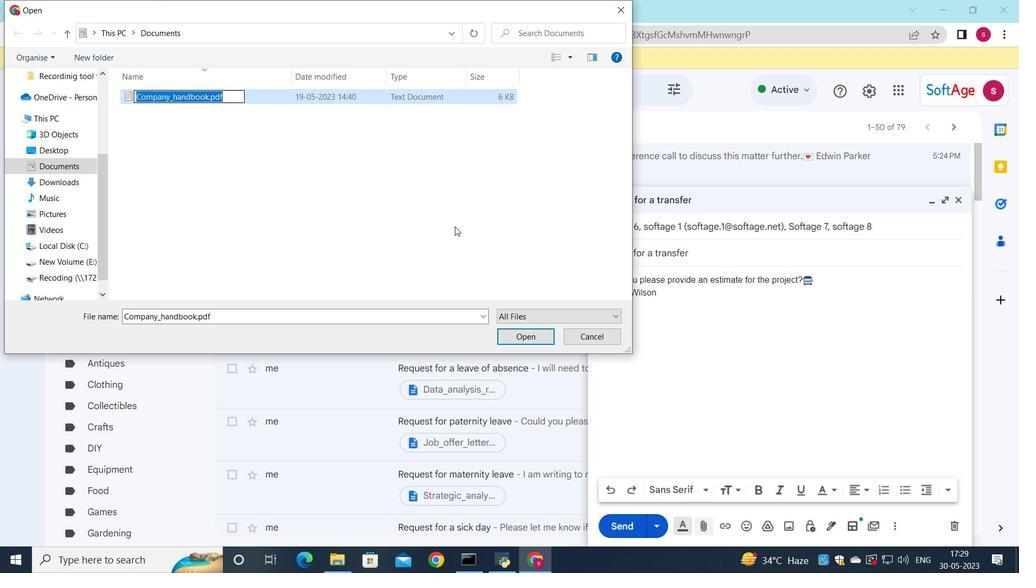 
Action: Key pressed <Key.shift>Request<Key.shift>_for<Key.shift><Key.shift><Key.shift><Key.shift><Key.shift><Key.shift><Key.shift><Key.shift><Key.shift><Key.shift><Key.shift><Key.shift><Key.shift><Key.shift><Key.shift>_proposal.docx
Screenshot: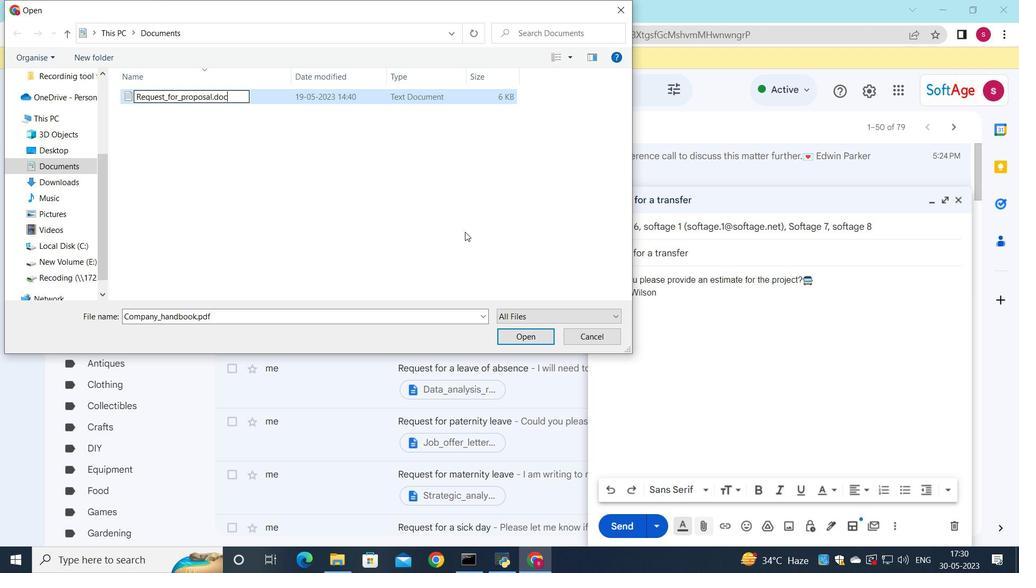 
Action: Mouse moved to (355, 95)
Screenshot: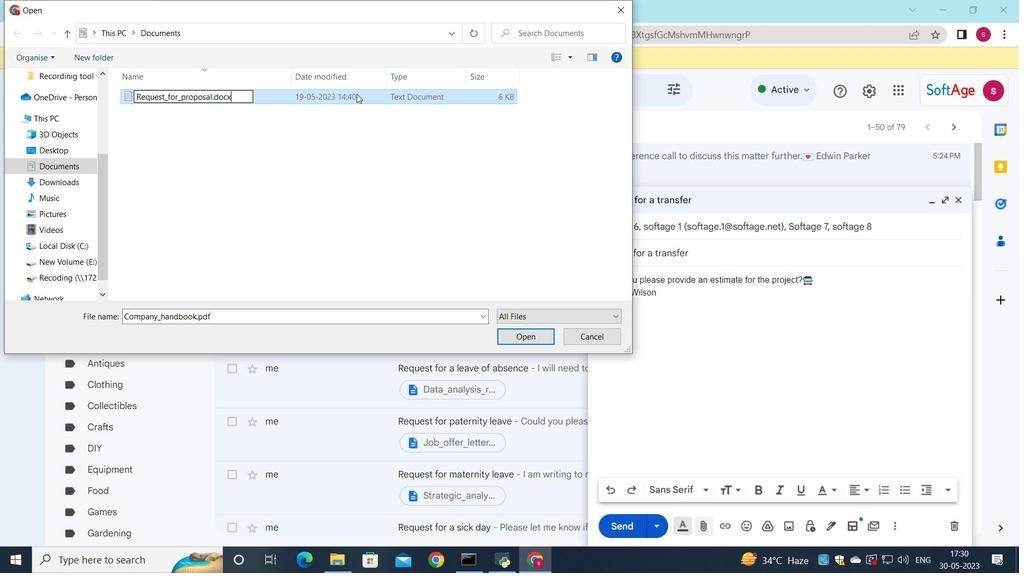 
Action: Mouse pressed left at (355, 95)
Screenshot: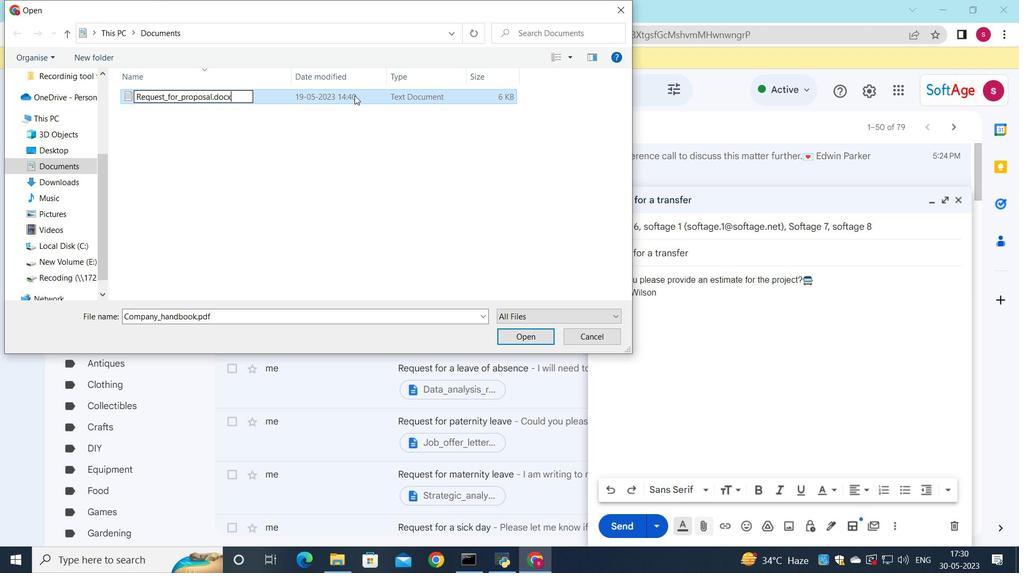 
Action: Mouse moved to (523, 342)
Screenshot: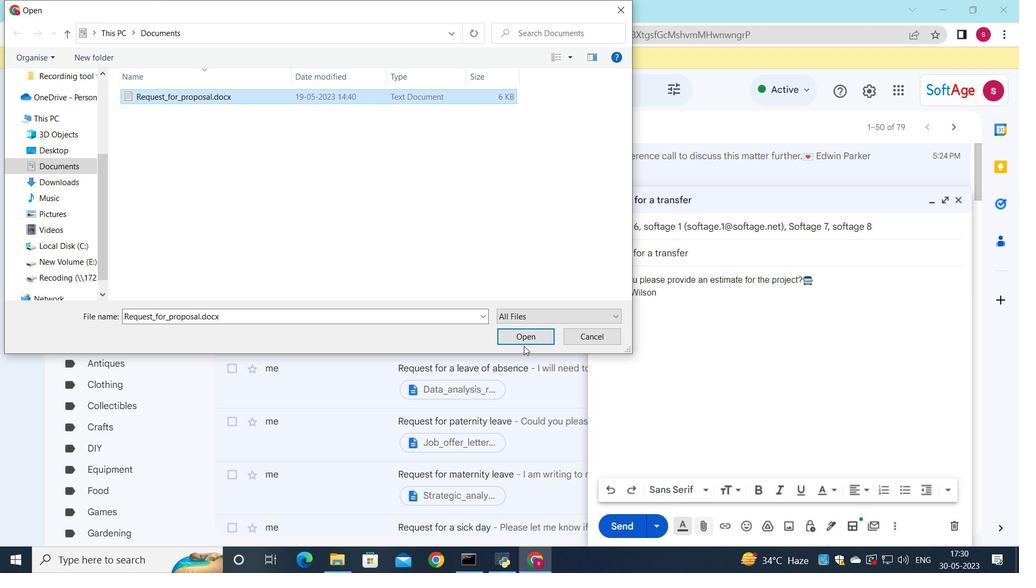 
Action: Mouse pressed left at (523, 342)
Screenshot: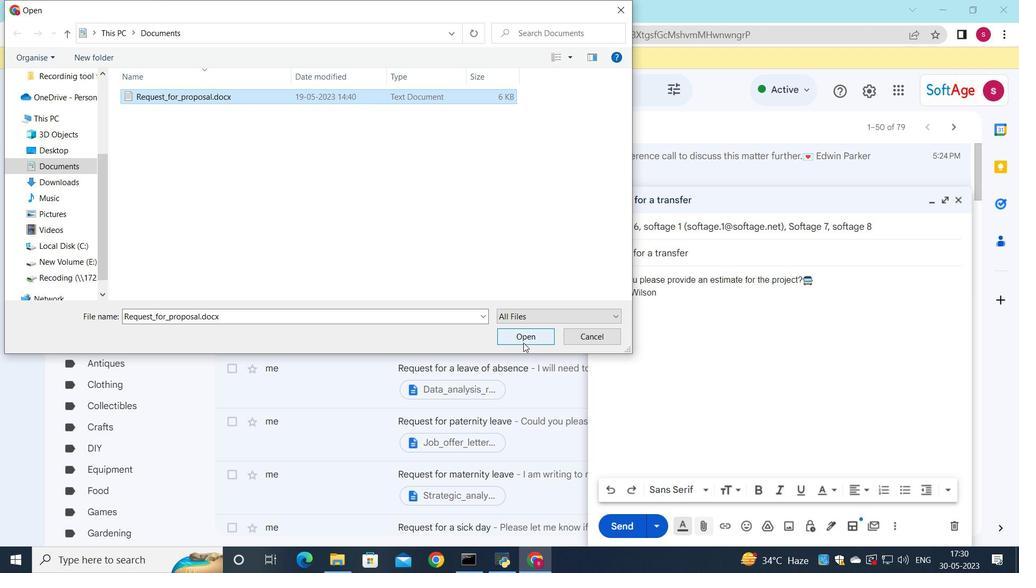 
Action: Mouse moved to (627, 520)
Screenshot: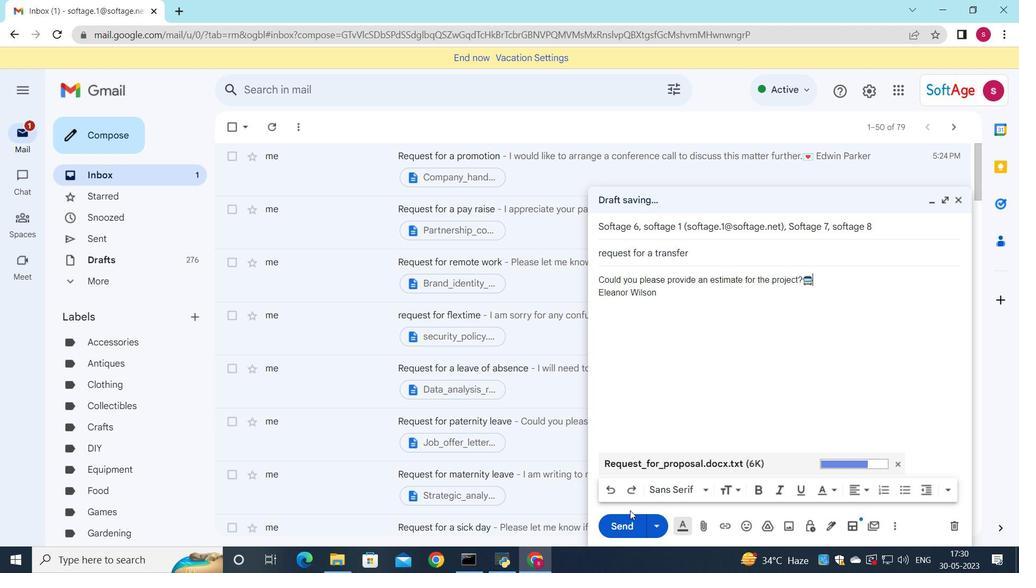 
Action: Mouse pressed left at (627, 520)
Screenshot: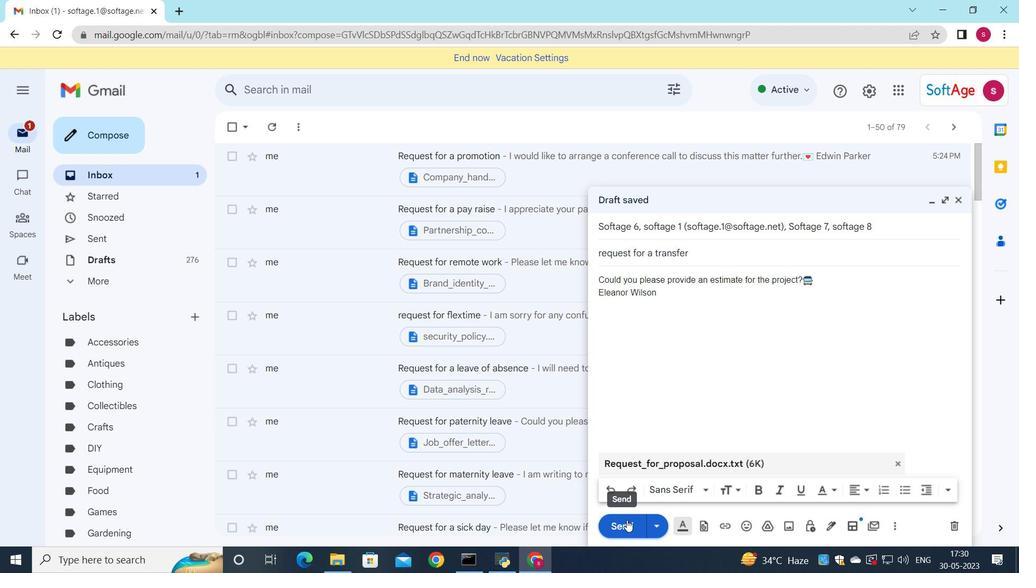 
Action: Mouse moved to (584, 161)
Screenshot: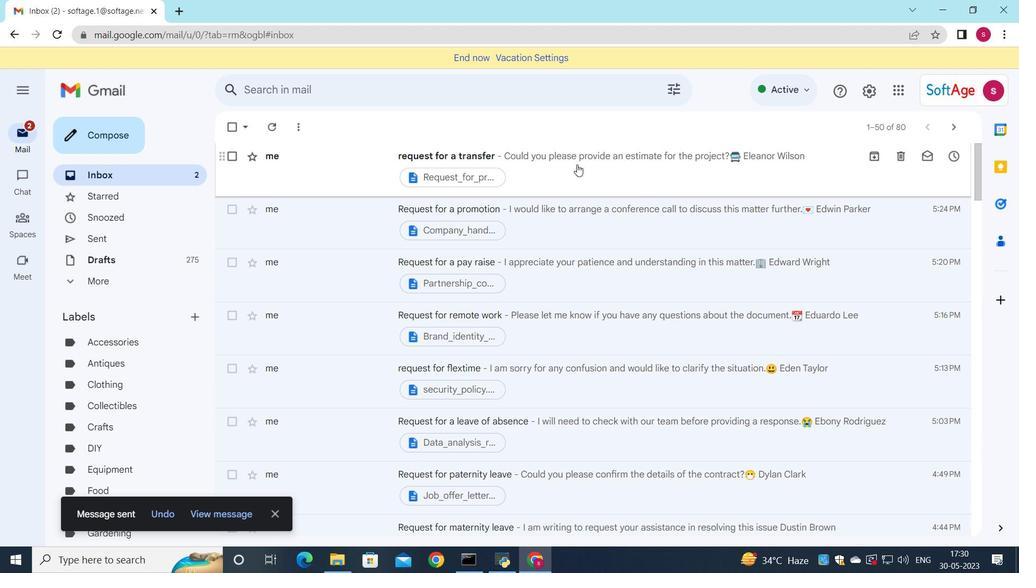 
Action: Mouse pressed left at (584, 161)
Screenshot: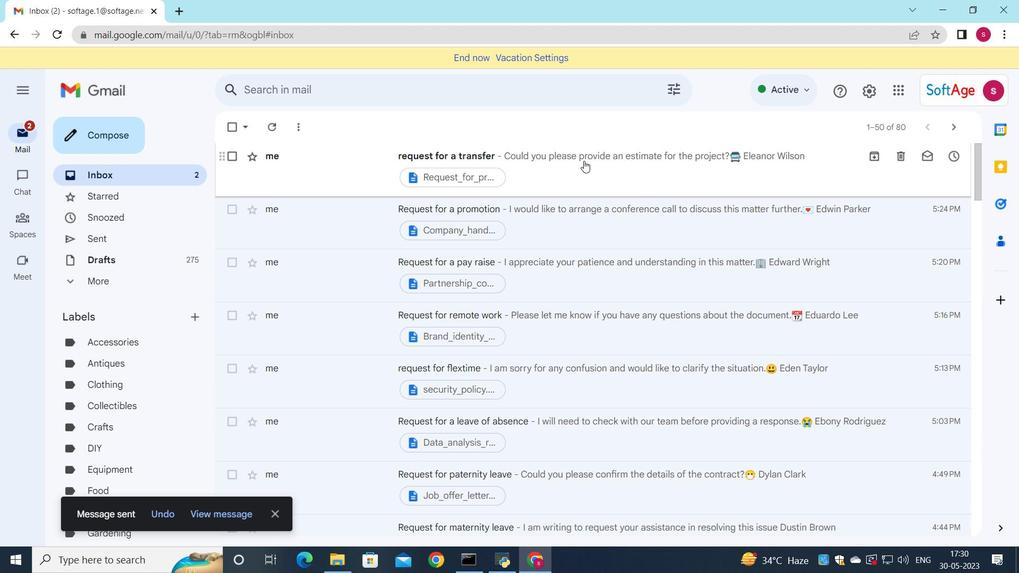 
Action: Mouse moved to (496, 259)
Screenshot: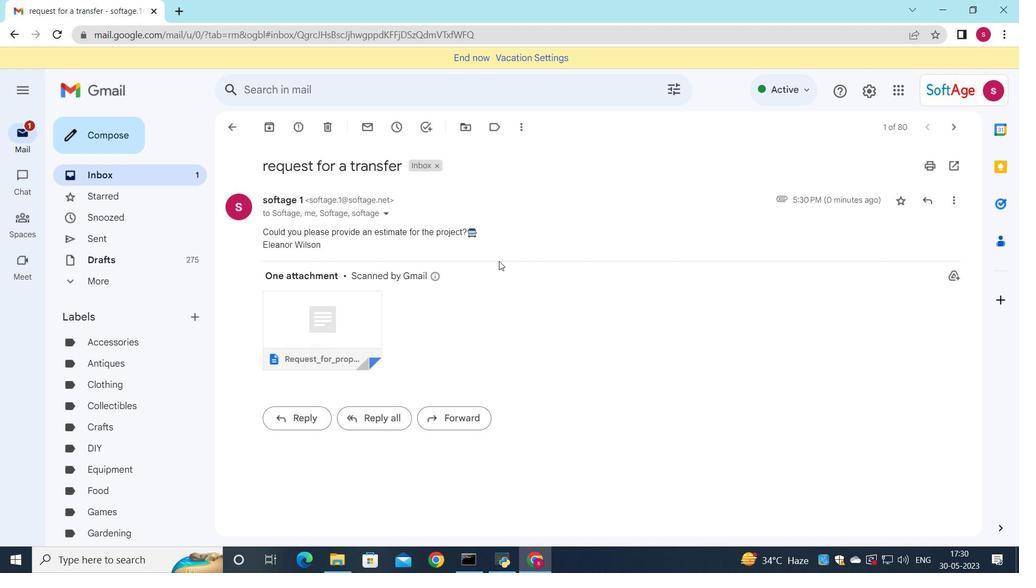 
